 Task: Search one way flight ticket for 1 adult, 5 children, 2 infants in seat and 1 infant on lap in first from Fort Wayne: Fort Wayne International Airport to Raleigh: Raleigh-durham International Airport on 8-5-2023. Choice of flights is Singapure airlines. Number of bags: 1 checked bag. Price is upto 35000. Outbound departure time preference is 18:00.
Action: Mouse moved to (380, 348)
Screenshot: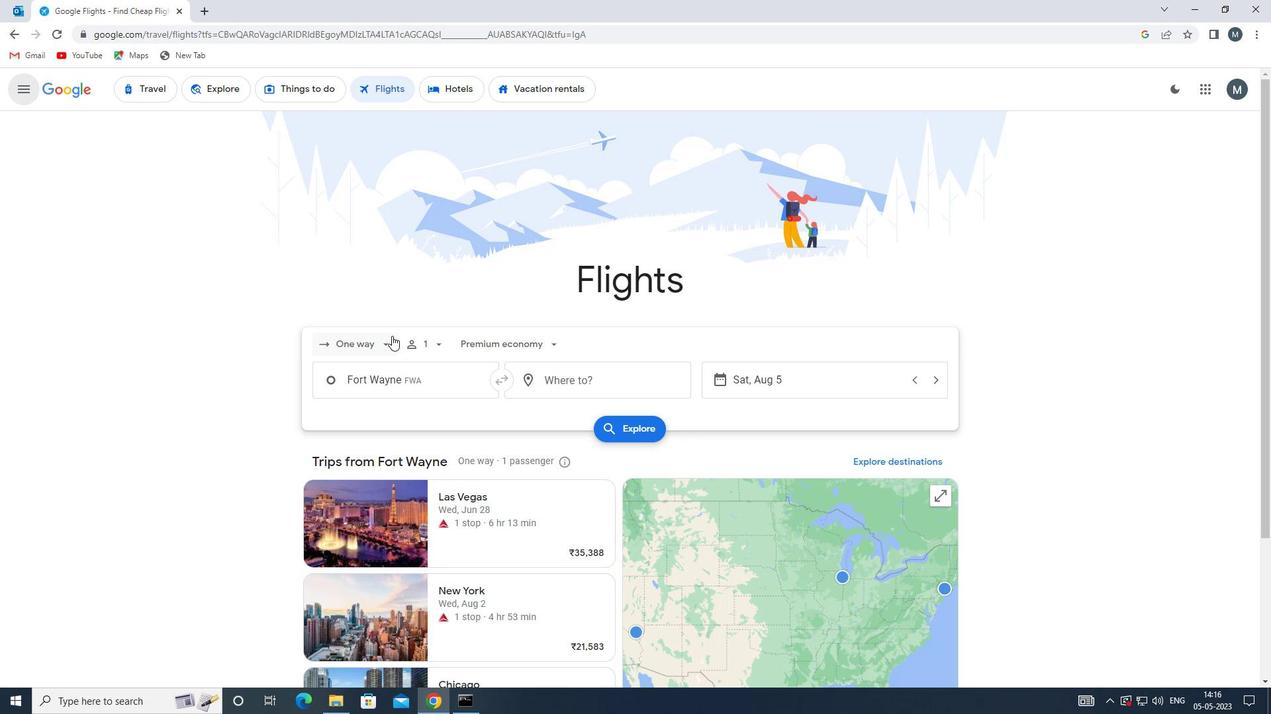 
Action: Mouse pressed left at (380, 348)
Screenshot: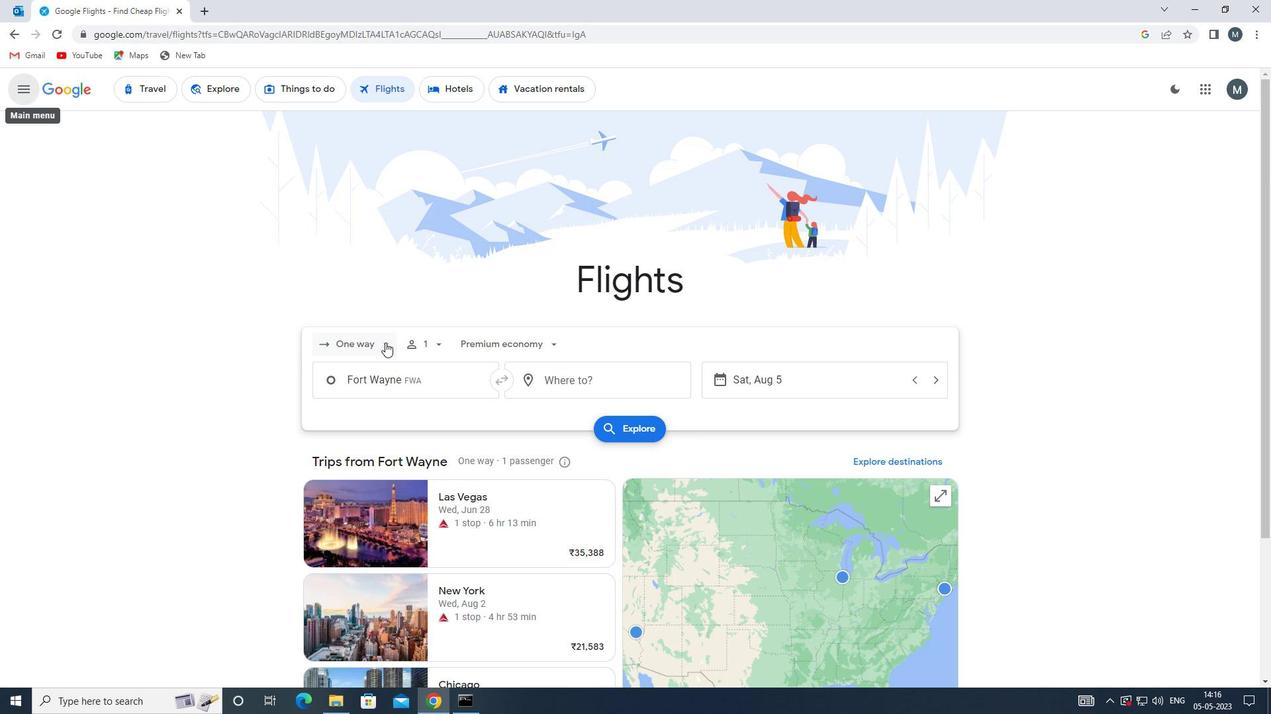 
Action: Mouse moved to (387, 411)
Screenshot: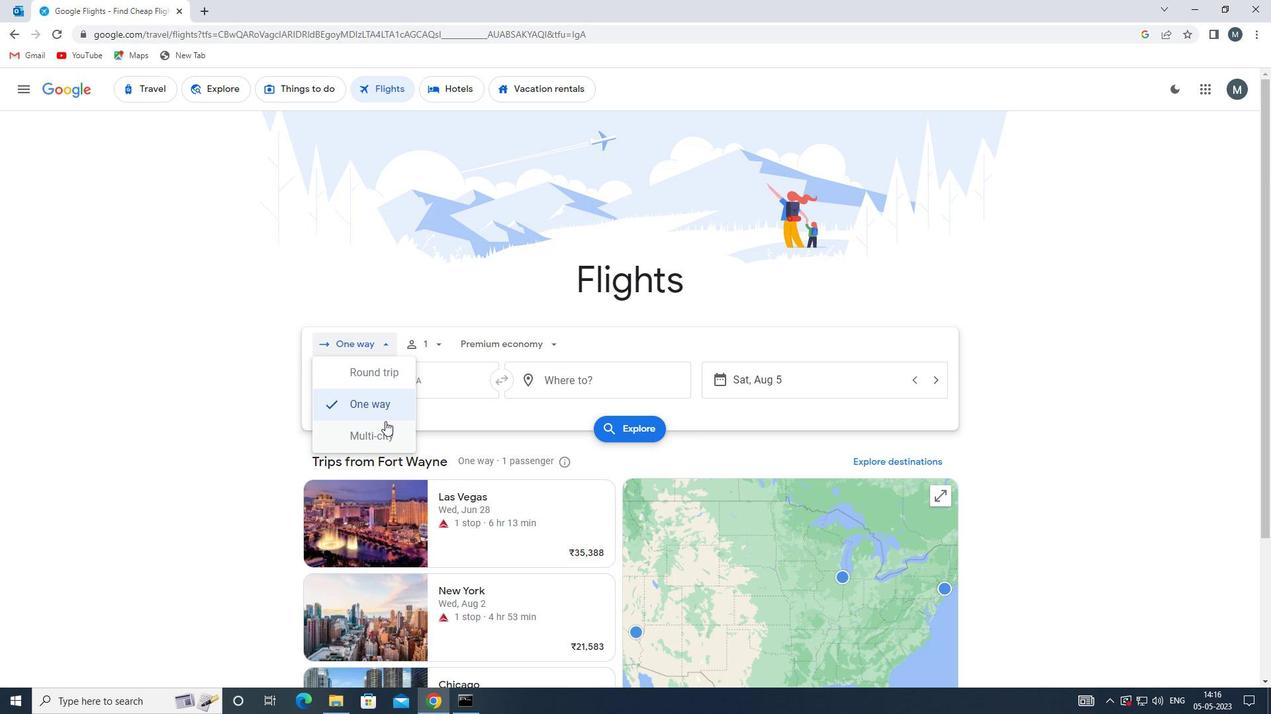 
Action: Mouse pressed left at (387, 411)
Screenshot: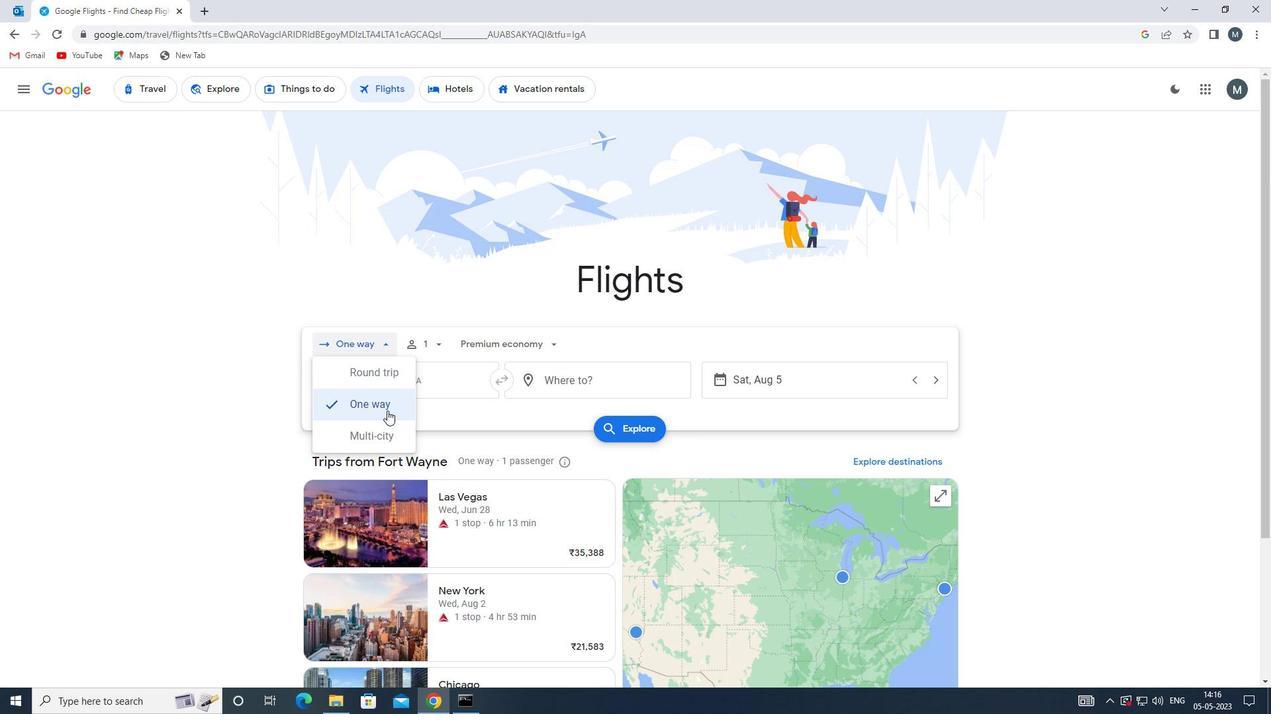 
Action: Mouse moved to (432, 345)
Screenshot: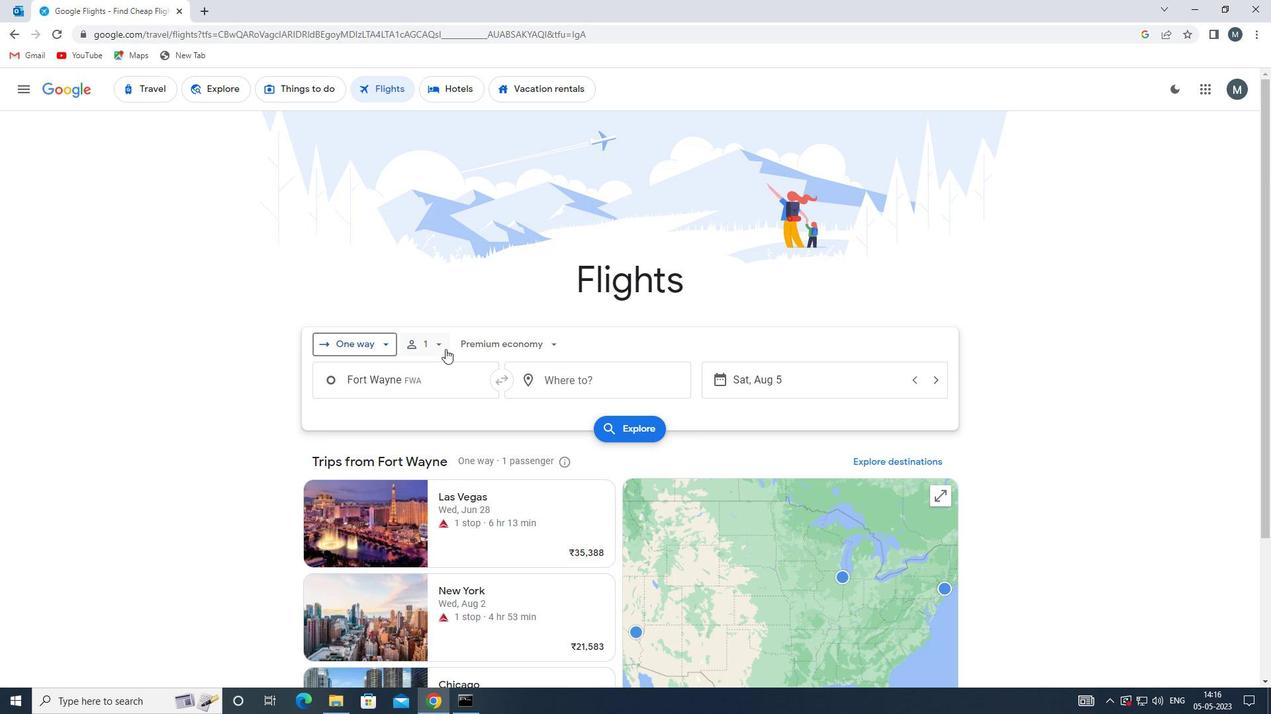 
Action: Mouse pressed left at (432, 345)
Screenshot: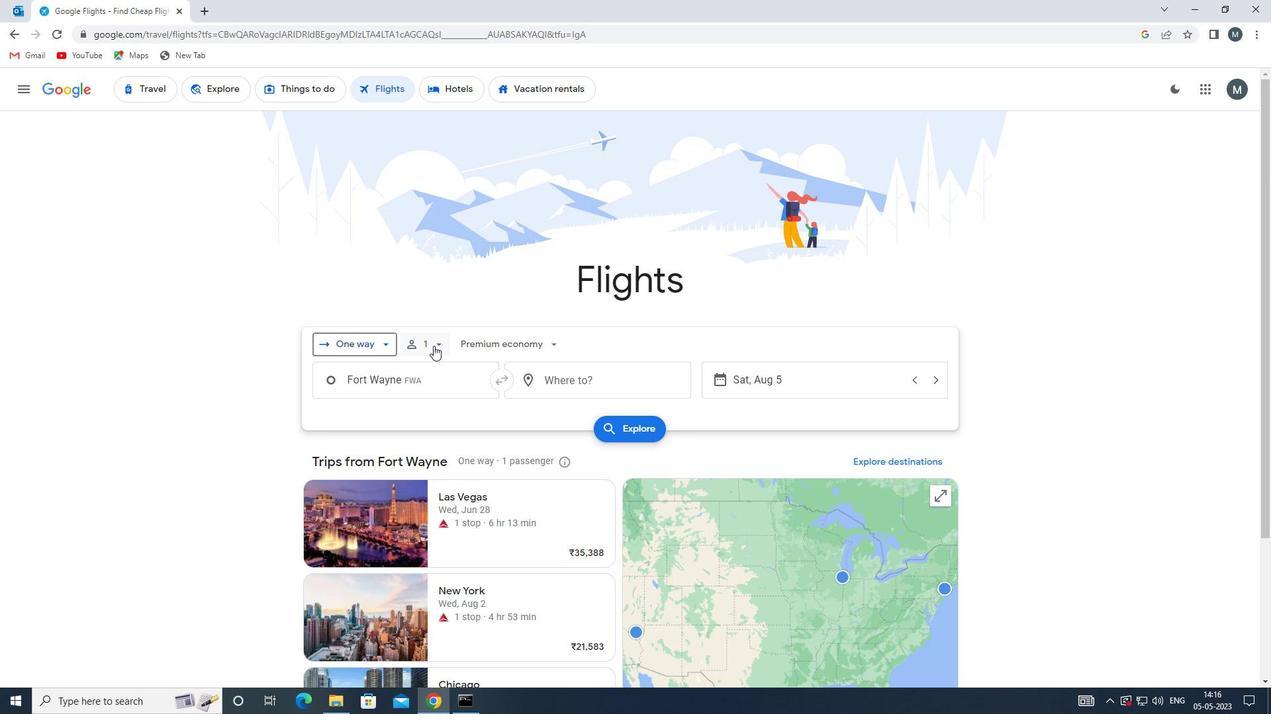 
Action: Mouse moved to (541, 414)
Screenshot: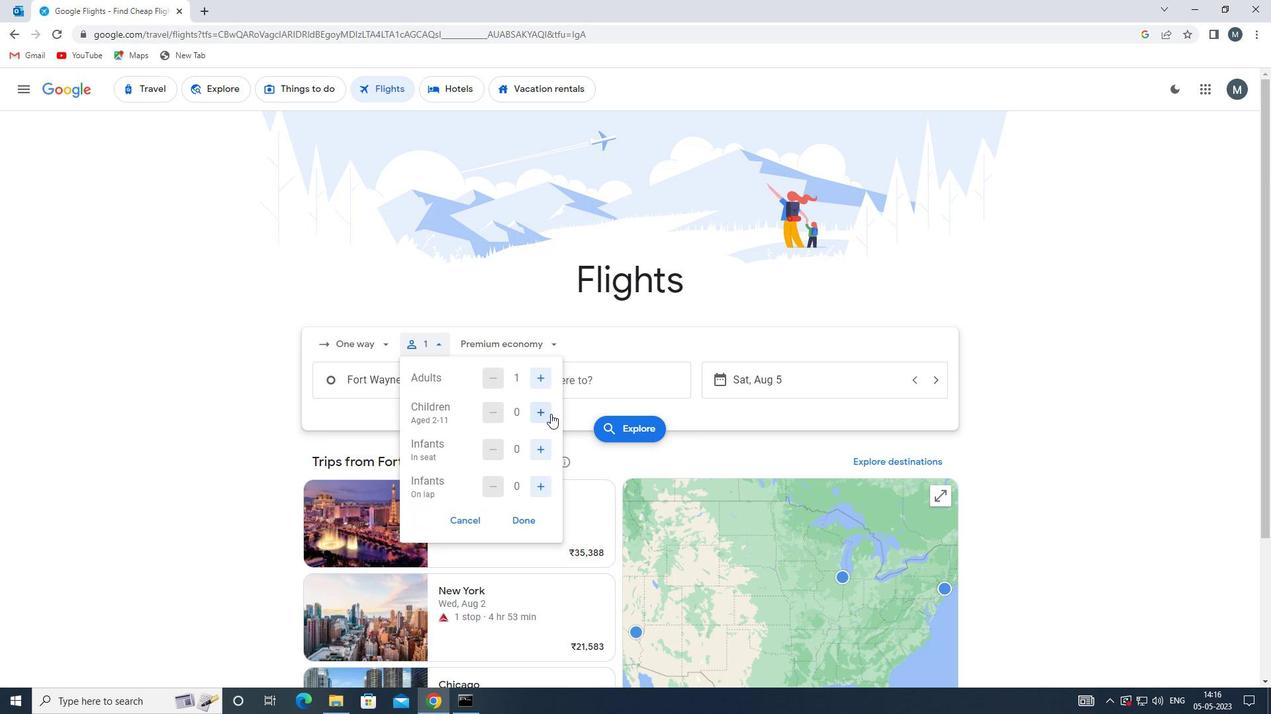 
Action: Mouse pressed left at (541, 414)
Screenshot: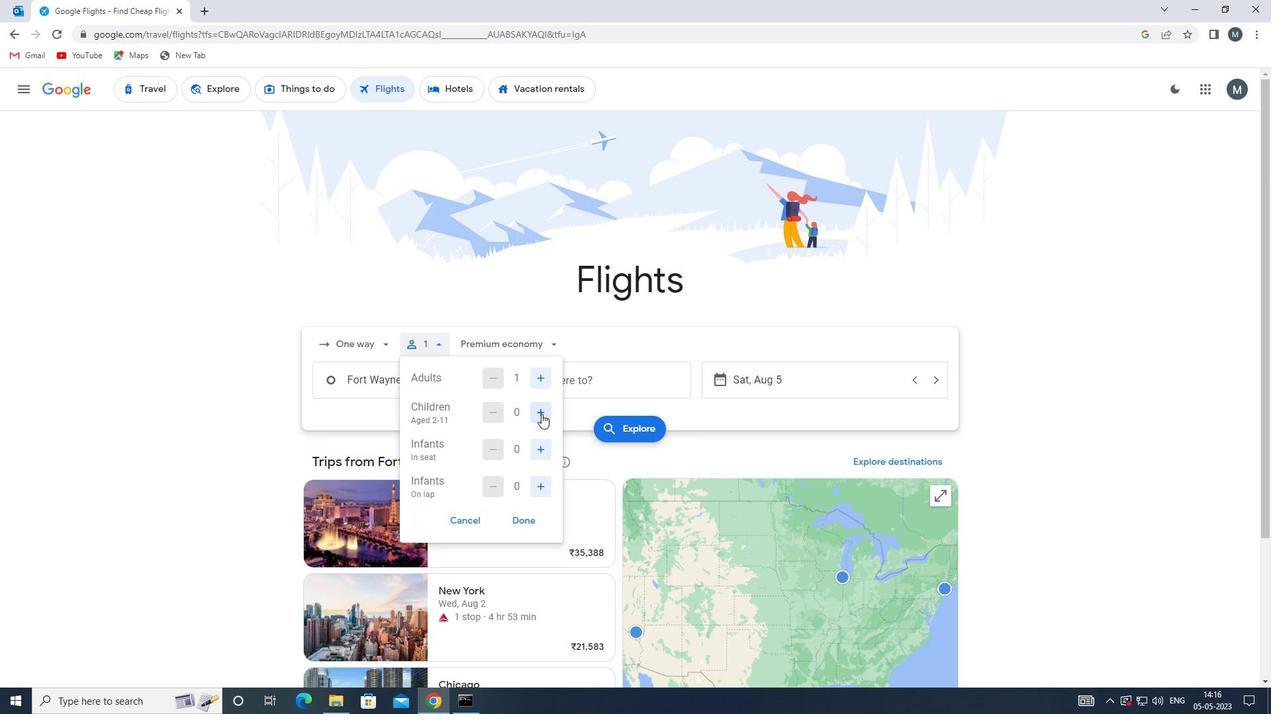 
Action: Mouse pressed left at (541, 414)
Screenshot: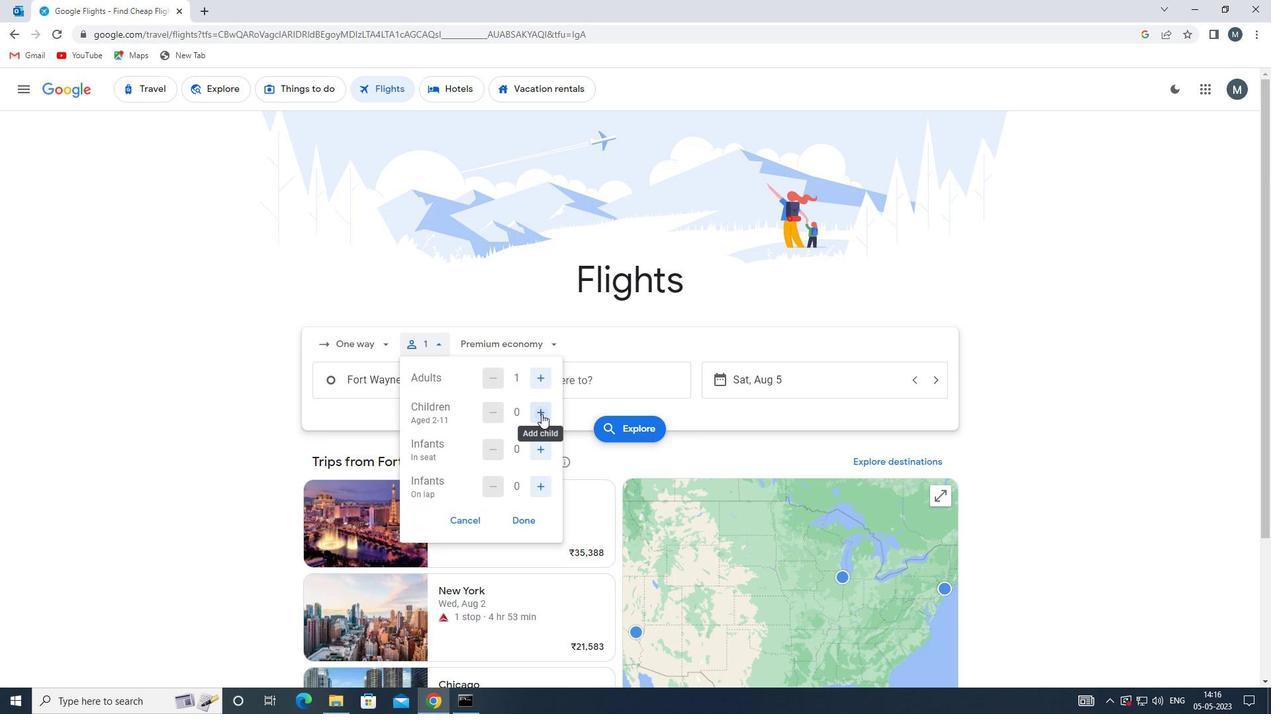 
Action: Mouse pressed left at (541, 414)
Screenshot: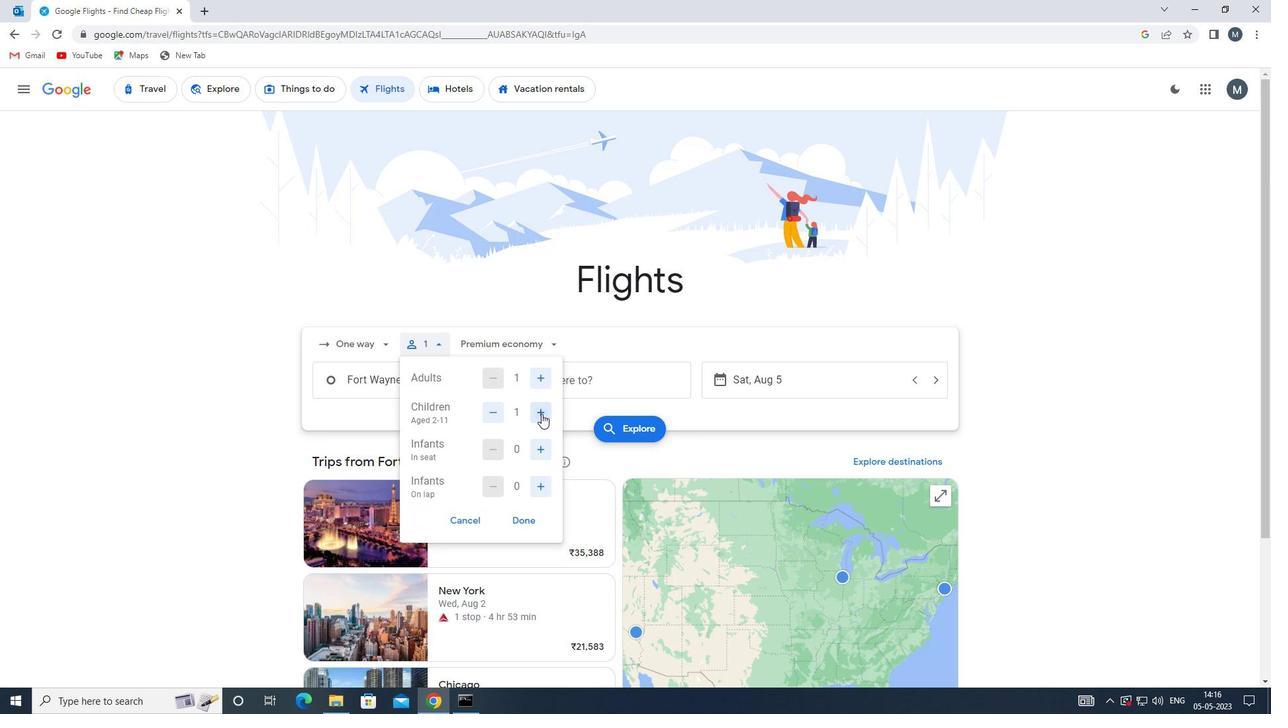 
Action: Mouse pressed left at (541, 414)
Screenshot: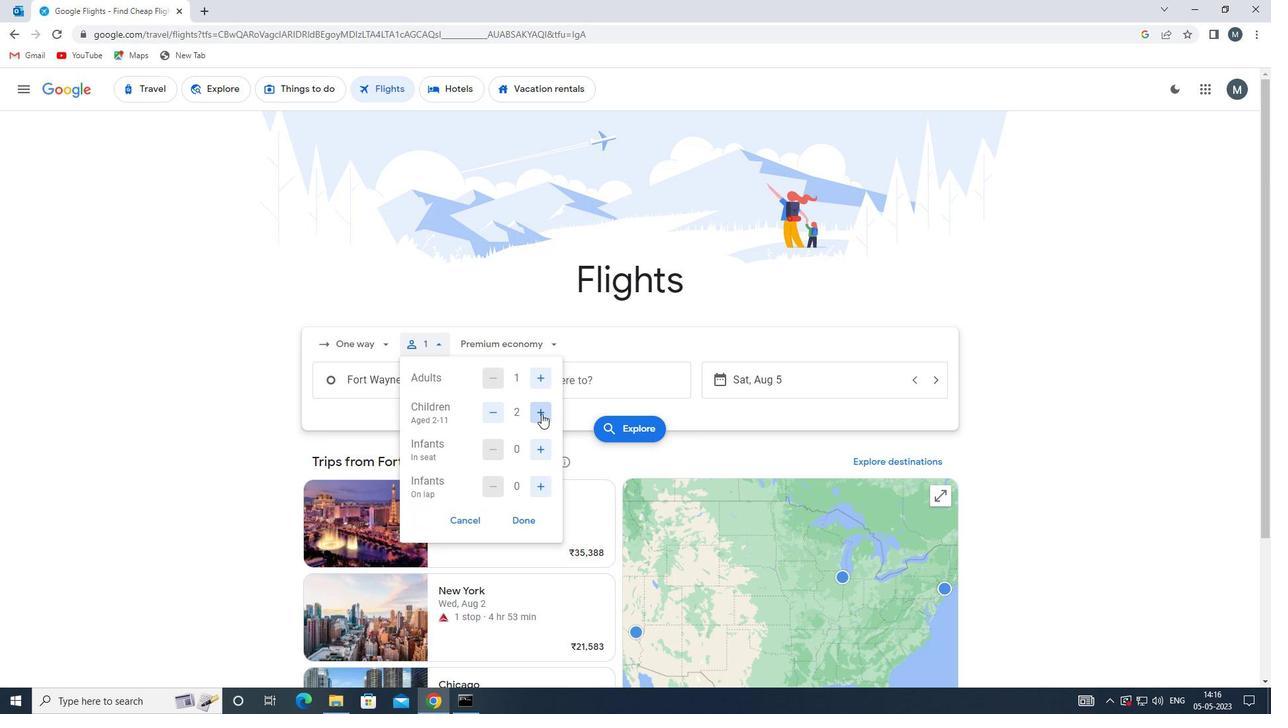 
Action: Mouse pressed left at (541, 414)
Screenshot: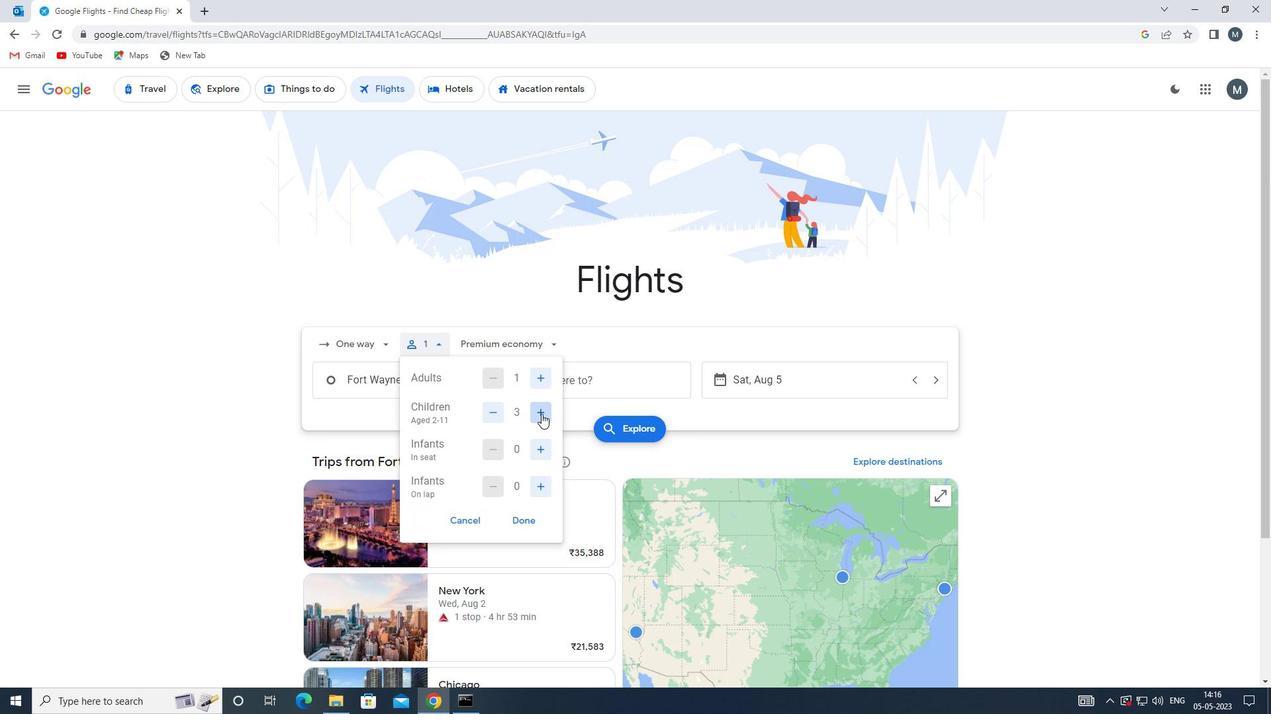 
Action: Mouse moved to (542, 444)
Screenshot: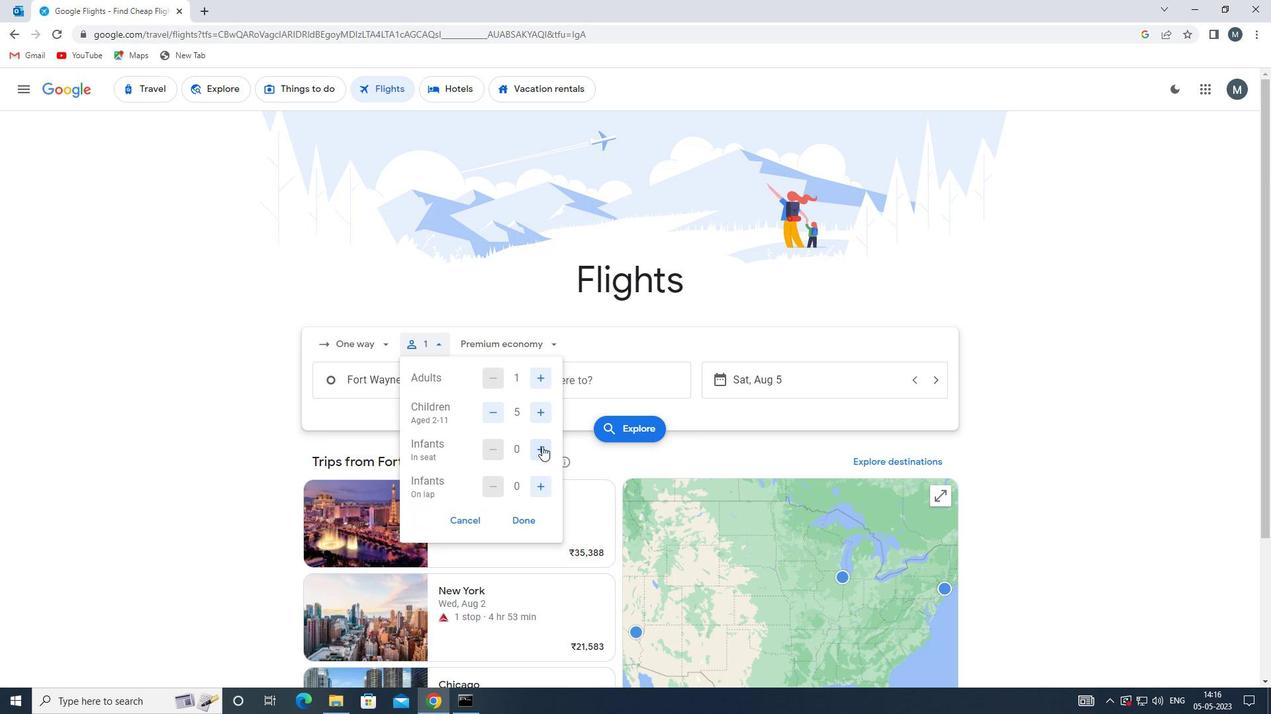 
Action: Mouse pressed left at (542, 444)
Screenshot: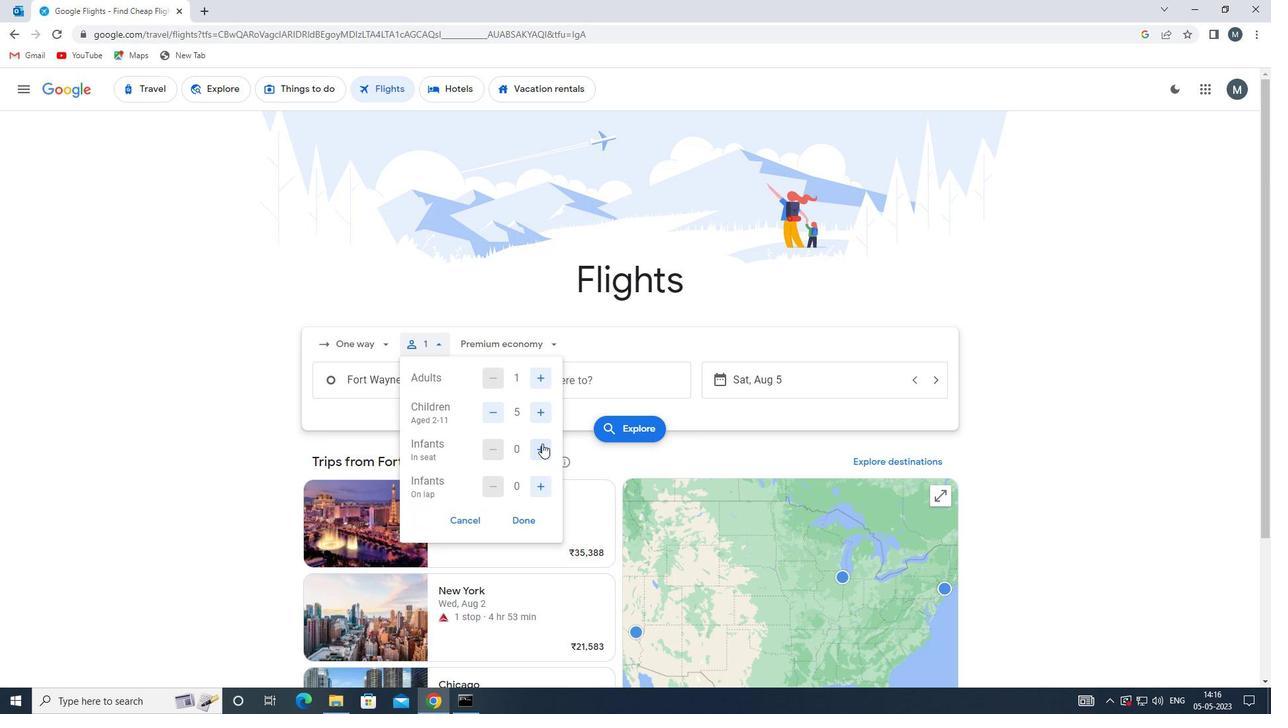 
Action: Mouse pressed left at (542, 444)
Screenshot: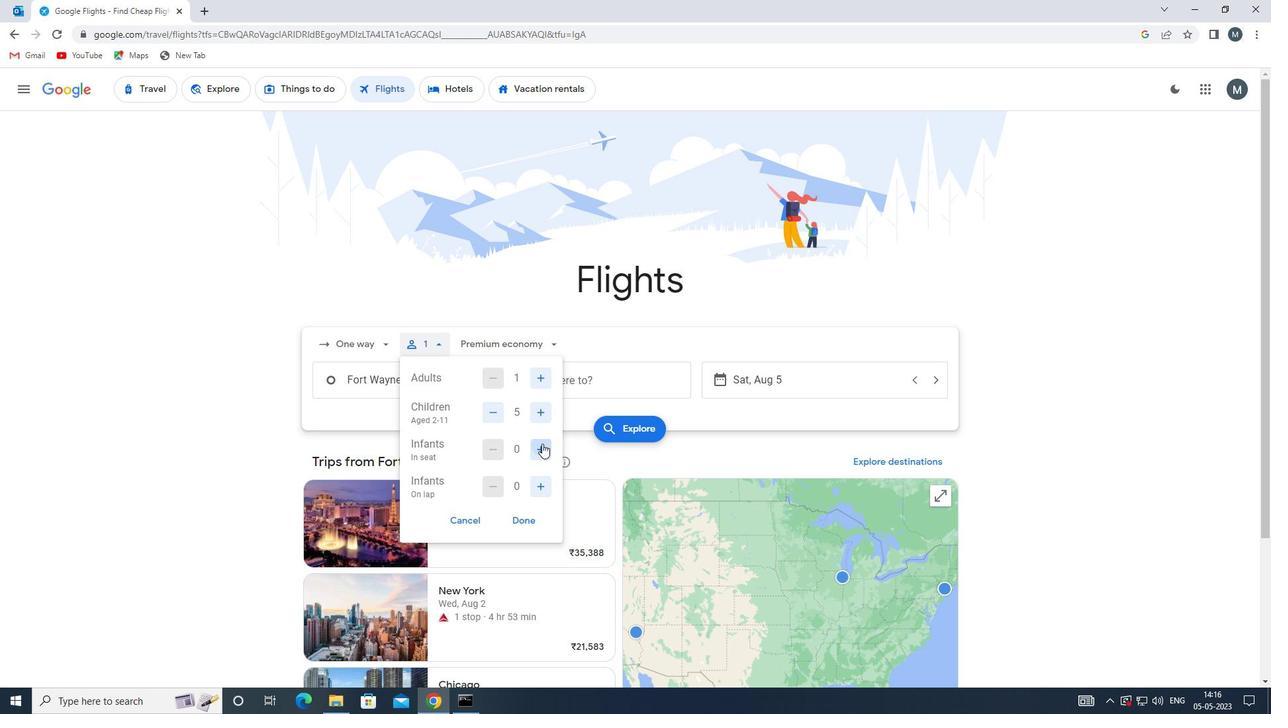 
Action: Mouse moved to (544, 485)
Screenshot: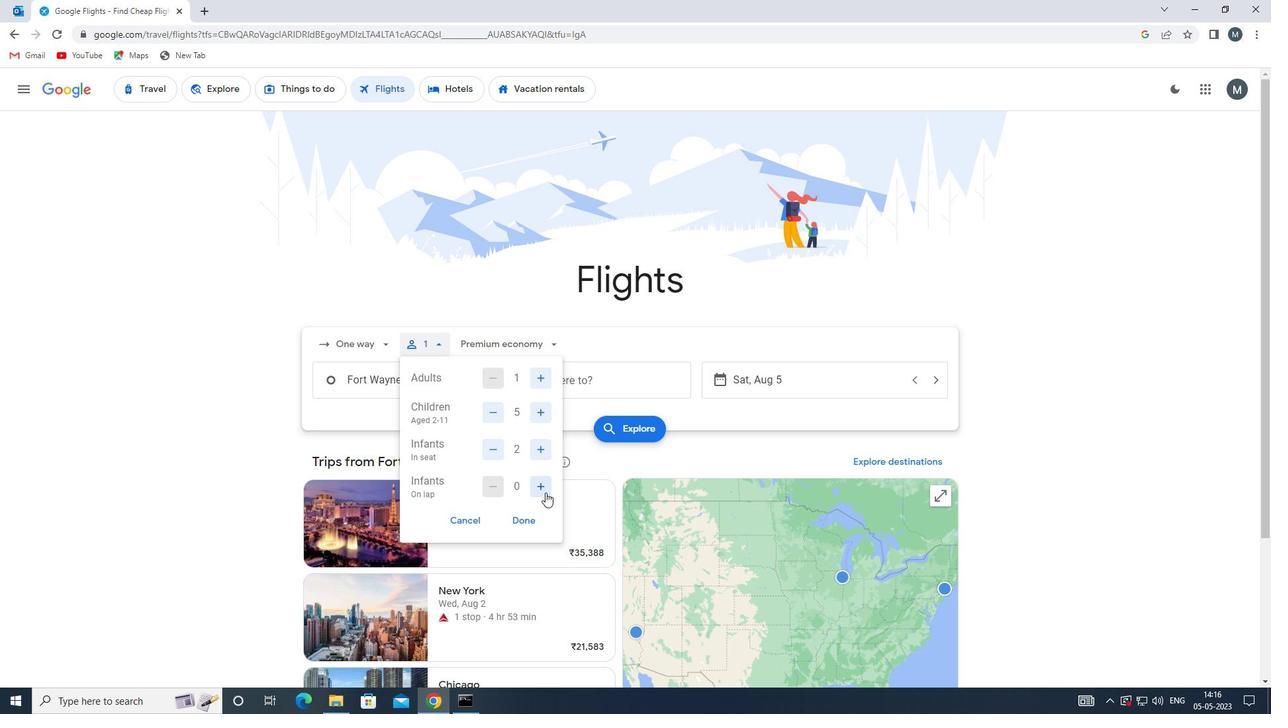 
Action: Mouse pressed left at (544, 485)
Screenshot: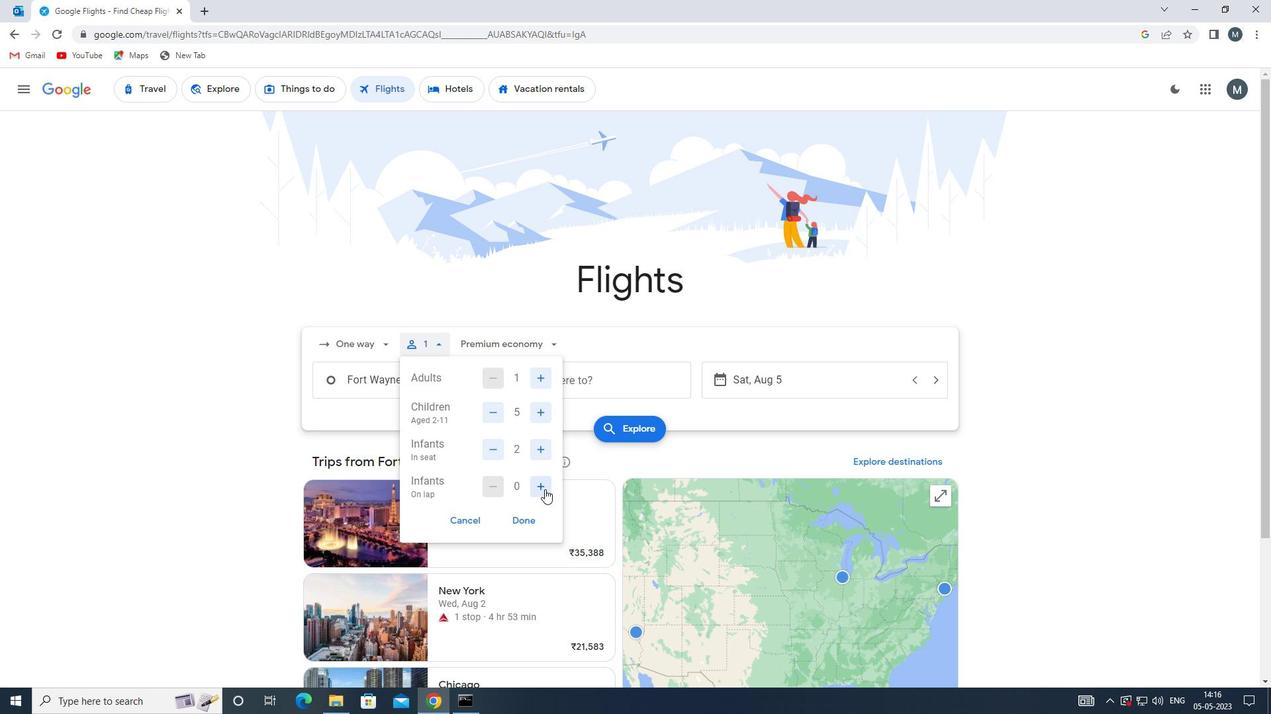 
Action: Mouse moved to (494, 454)
Screenshot: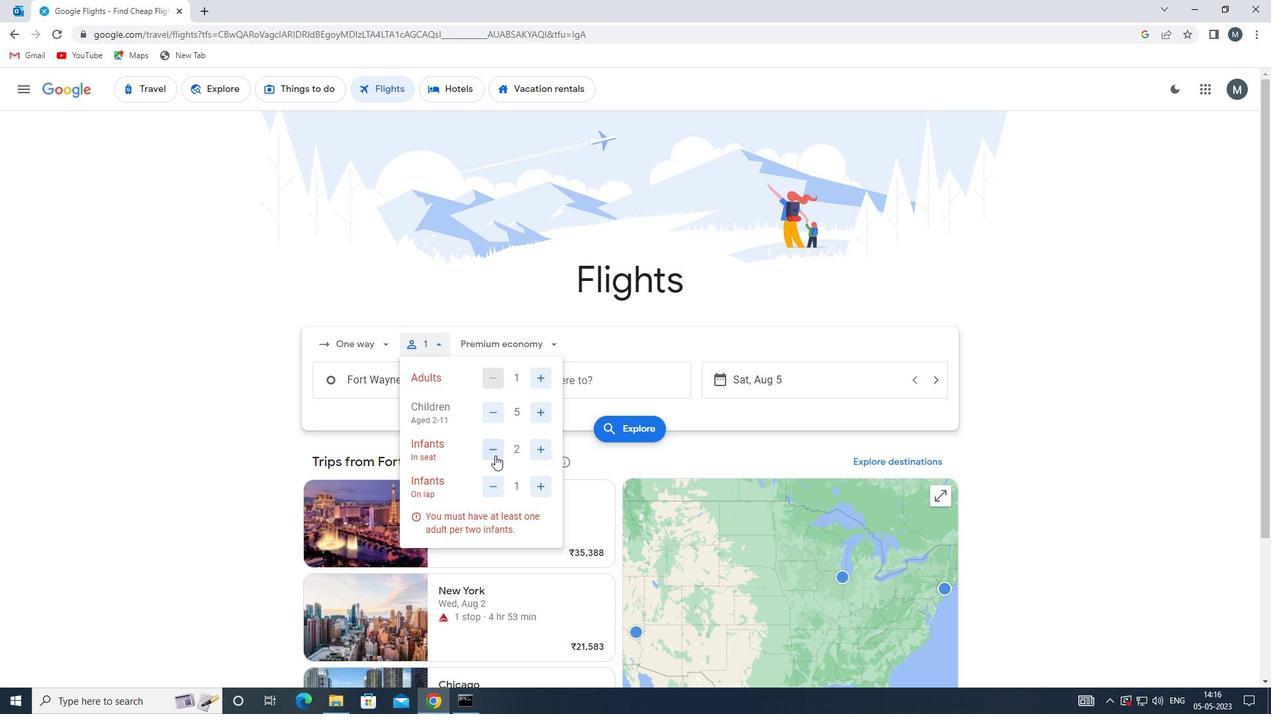
Action: Mouse pressed left at (494, 454)
Screenshot: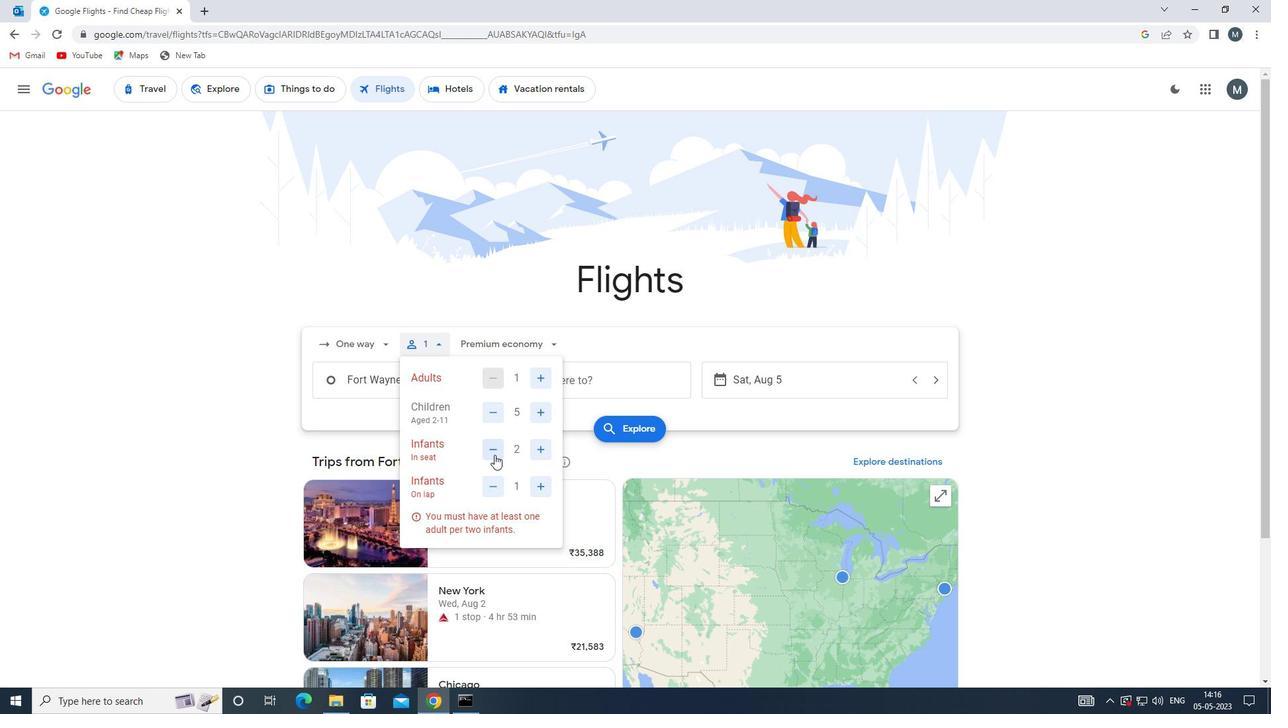 
Action: Mouse moved to (521, 518)
Screenshot: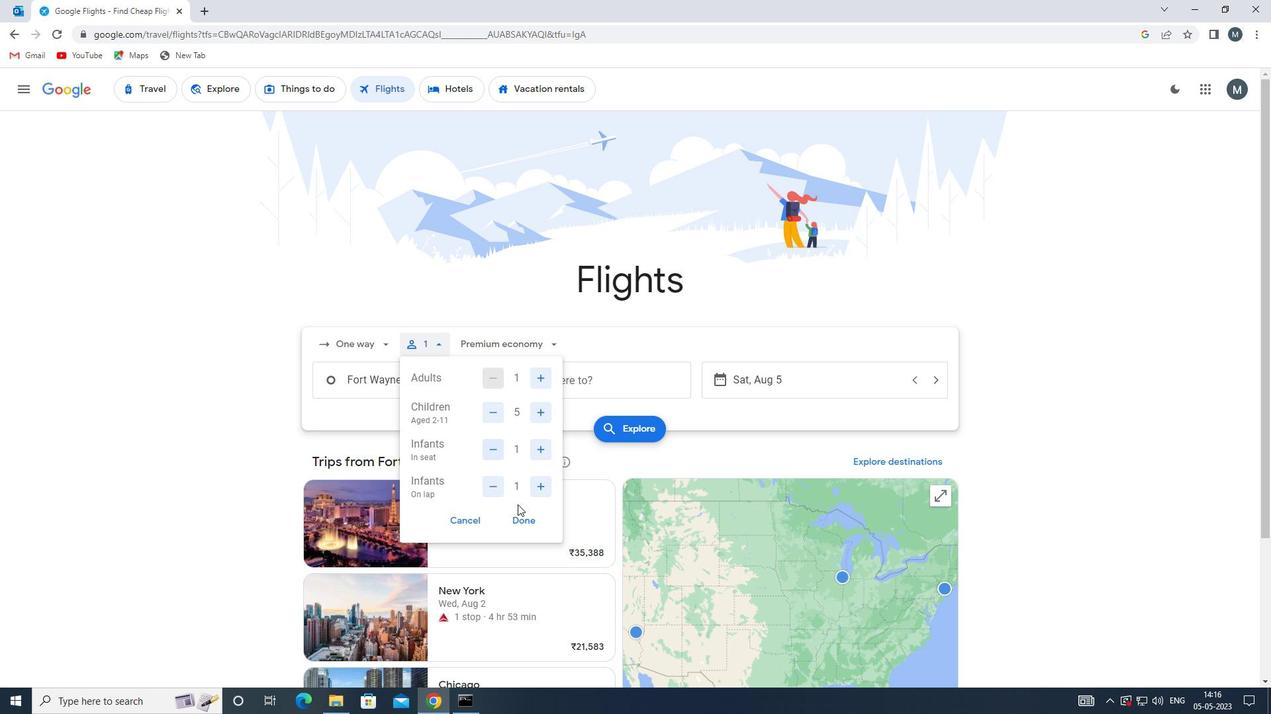 
Action: Mouse pressed left at (521, 518)
Screenshot: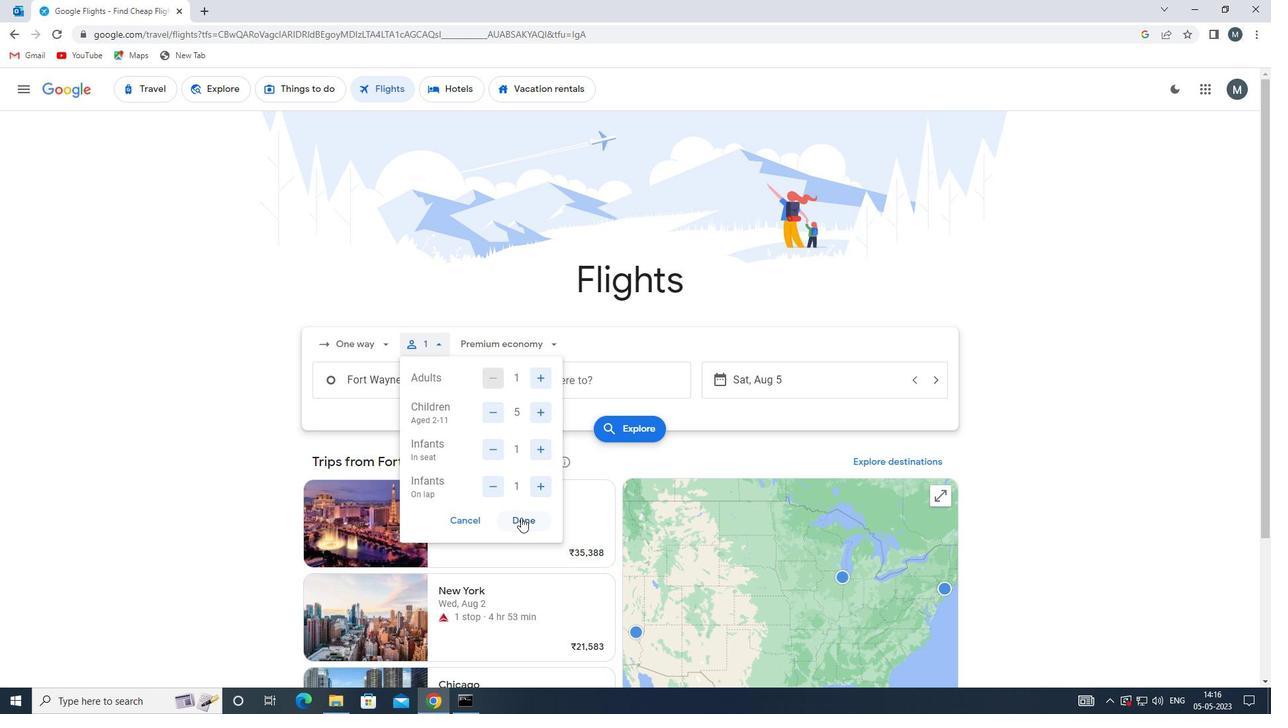 
Action: Mouse moved to (511, 349)
Screenshot: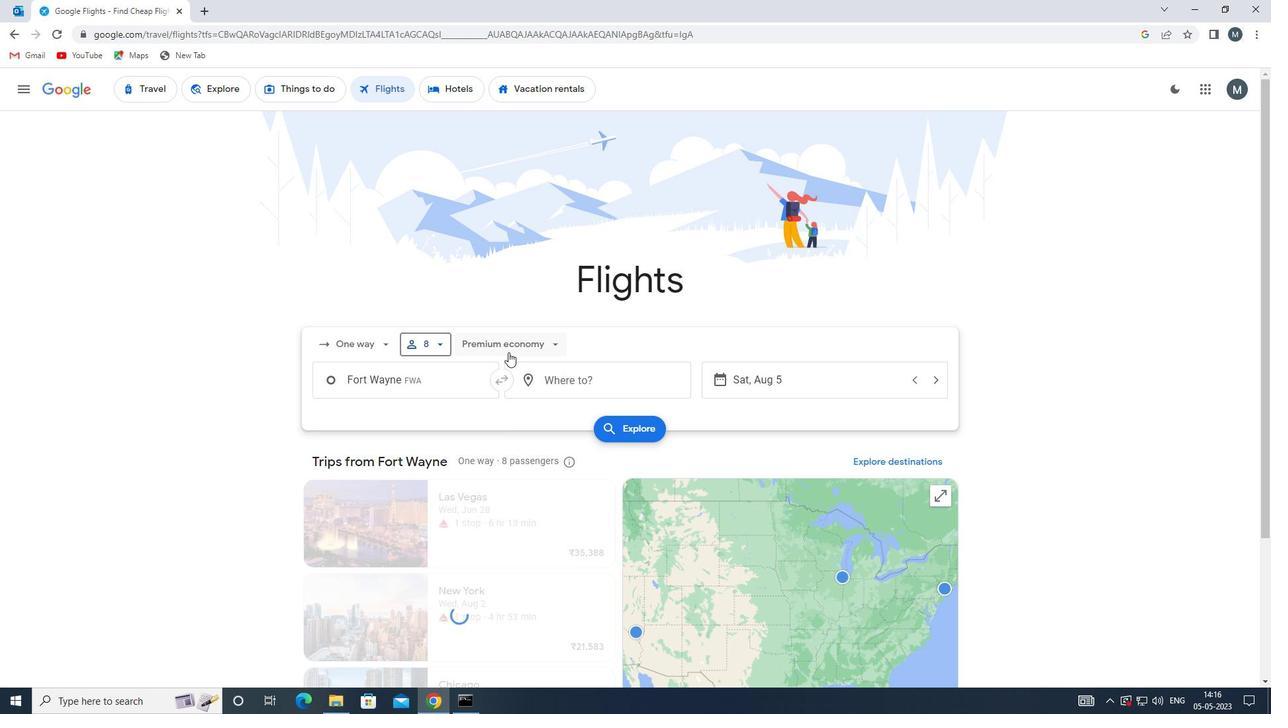 
Action: Mouse pressed left at (511, 349)
Screenshot: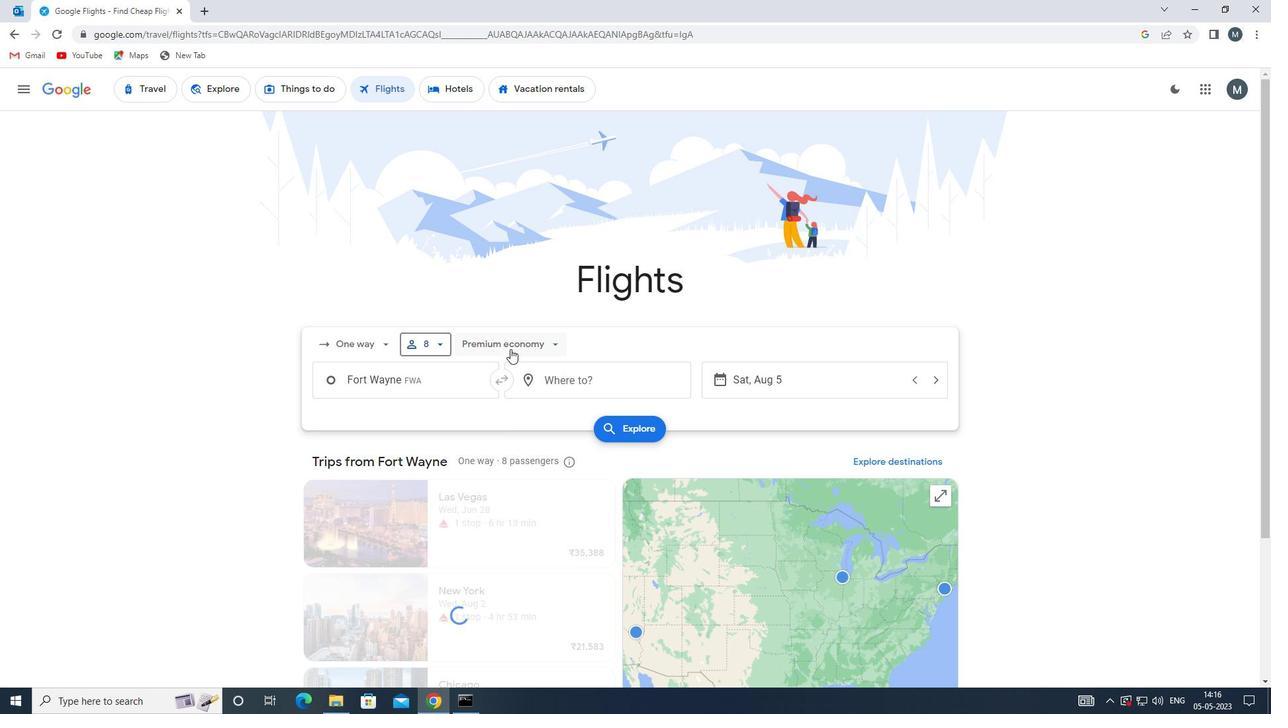 
Action: Mouse moved to (511, 466)
Screenshot: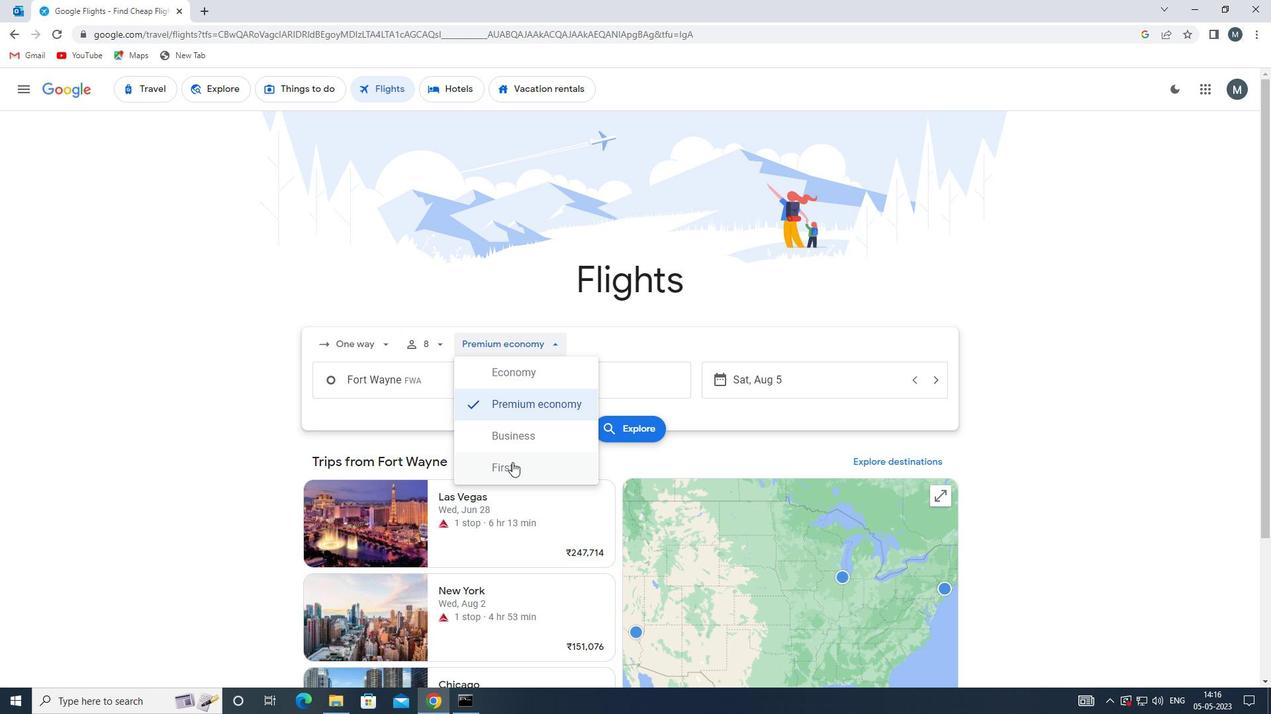 
Action: Mouse pressed left at (511, 466)
Screenshot: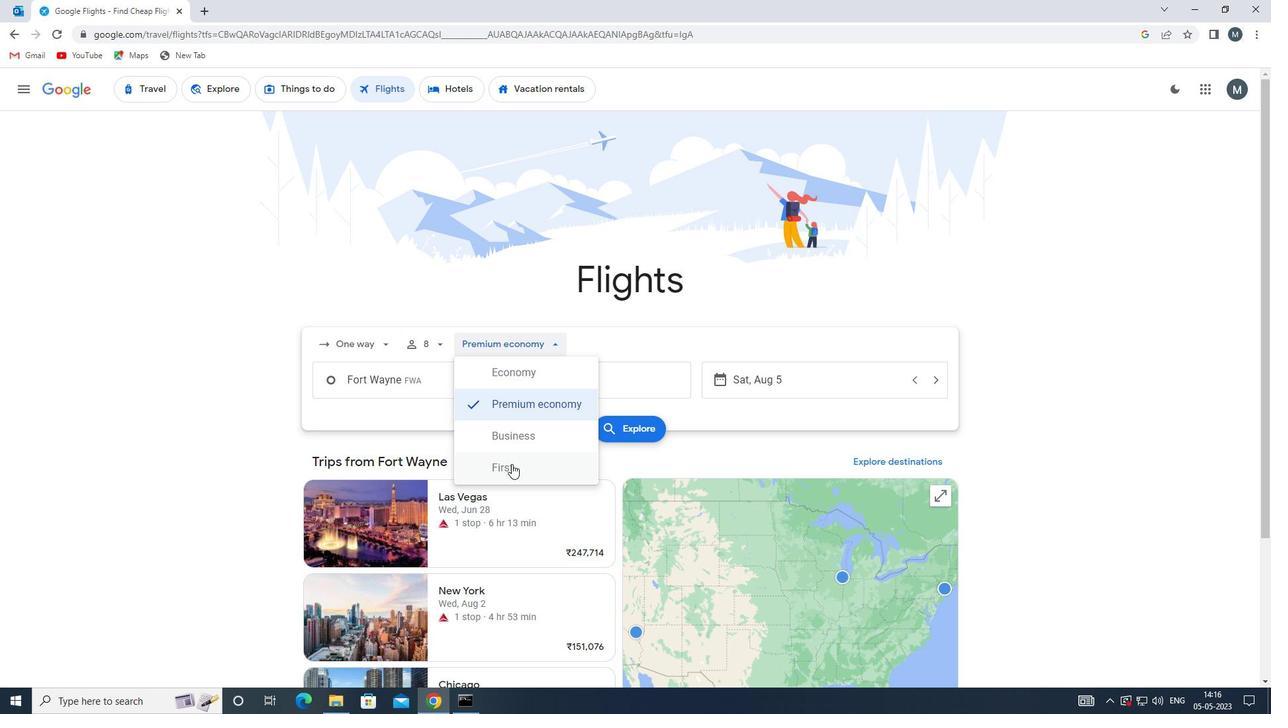 
Action: Mouse moved to (449, 387)
Screenshot: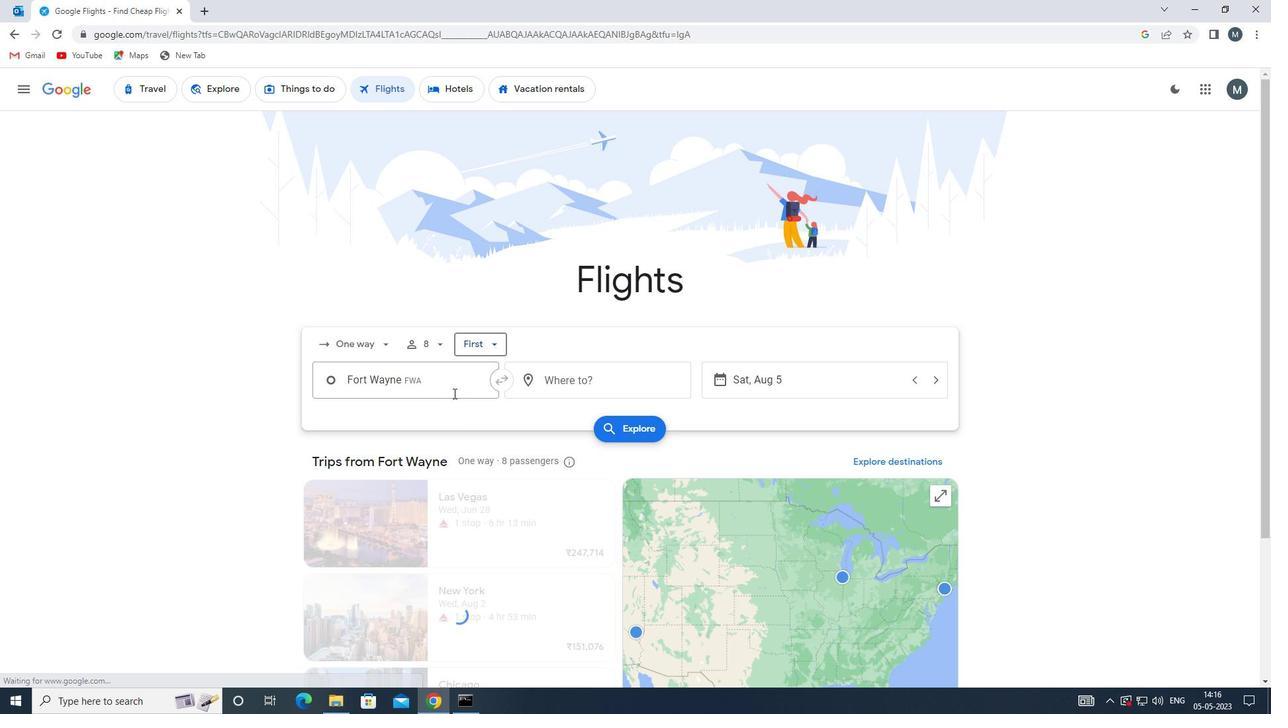 
Action: Mouse pressed left at (449, 387)
Screenshot: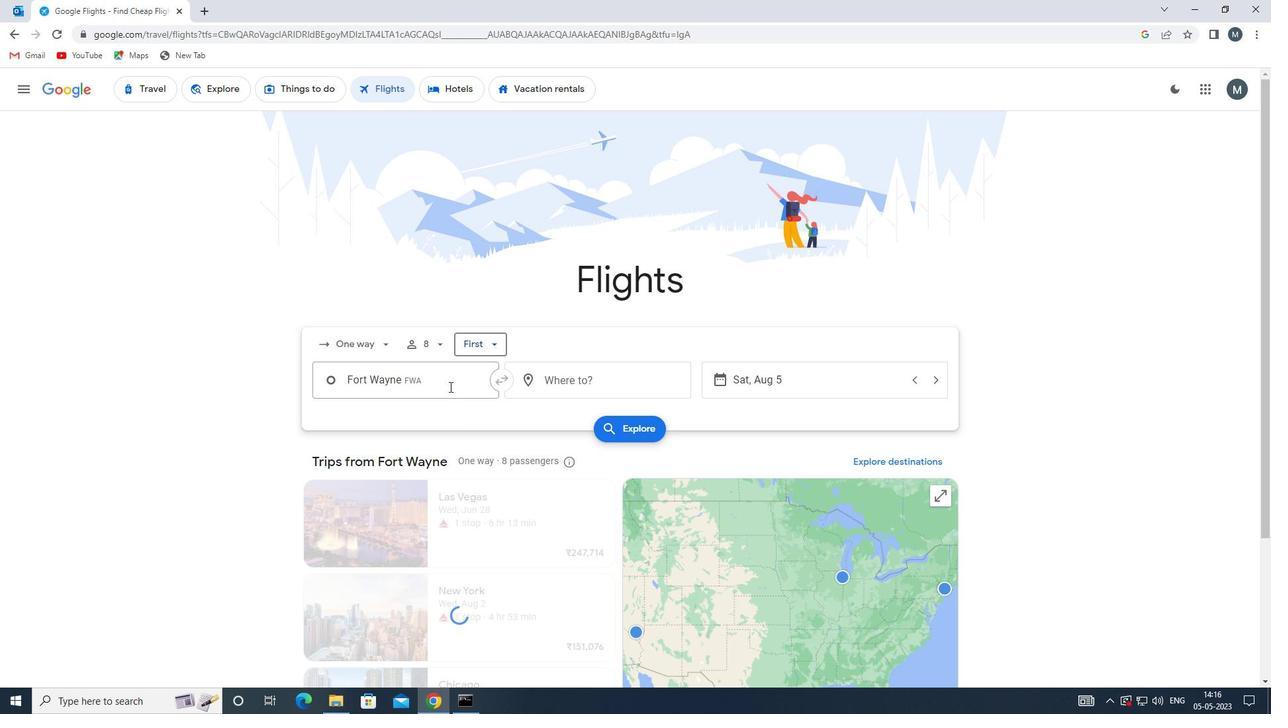 
Action: Key pressed fw
Screenshot: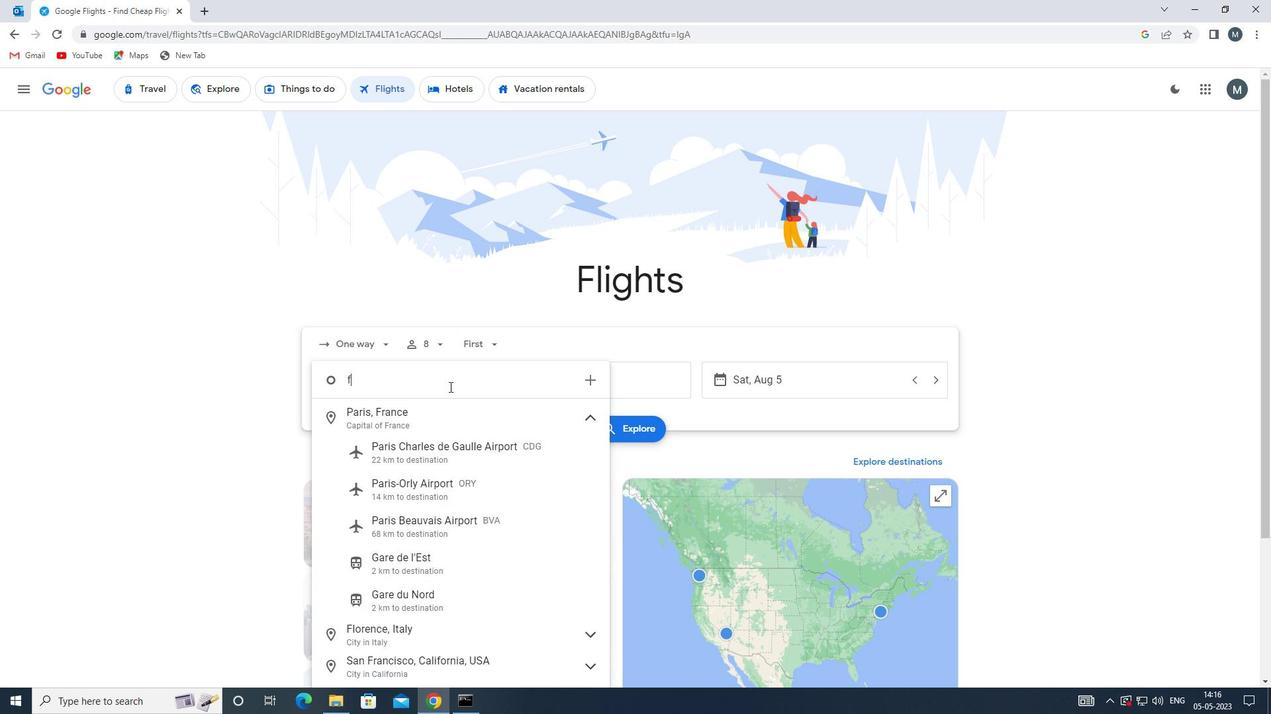 
Action: Mouse moved to (459, 417)
Screenshot: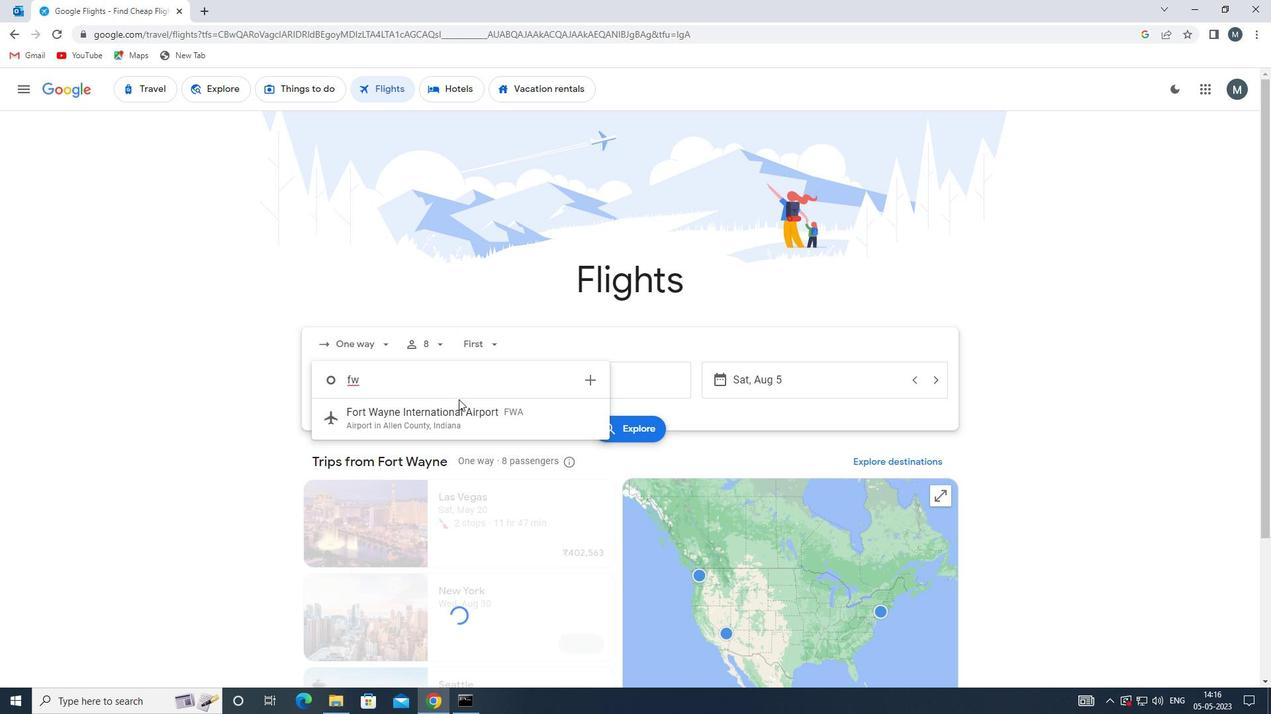 
Action: Mouse pressed left at (459, 417)
Screenshot: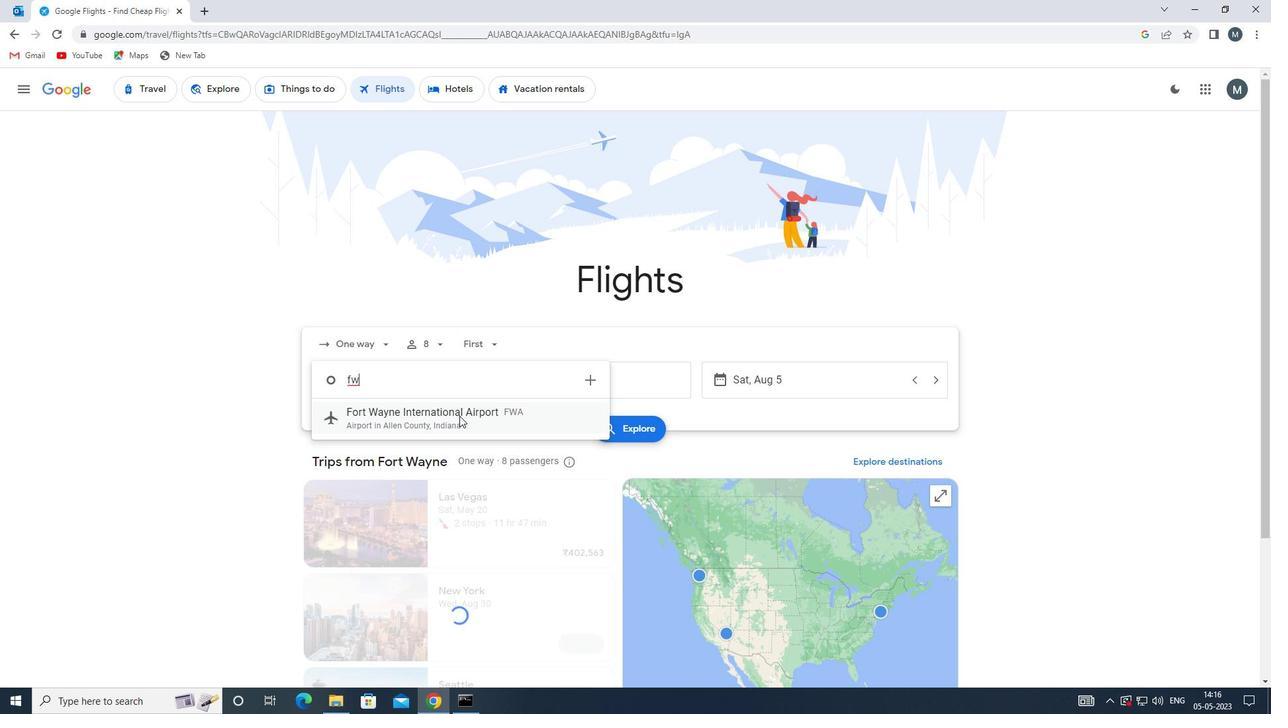
Action: Mouse moved to (586, 372)
Screenshot: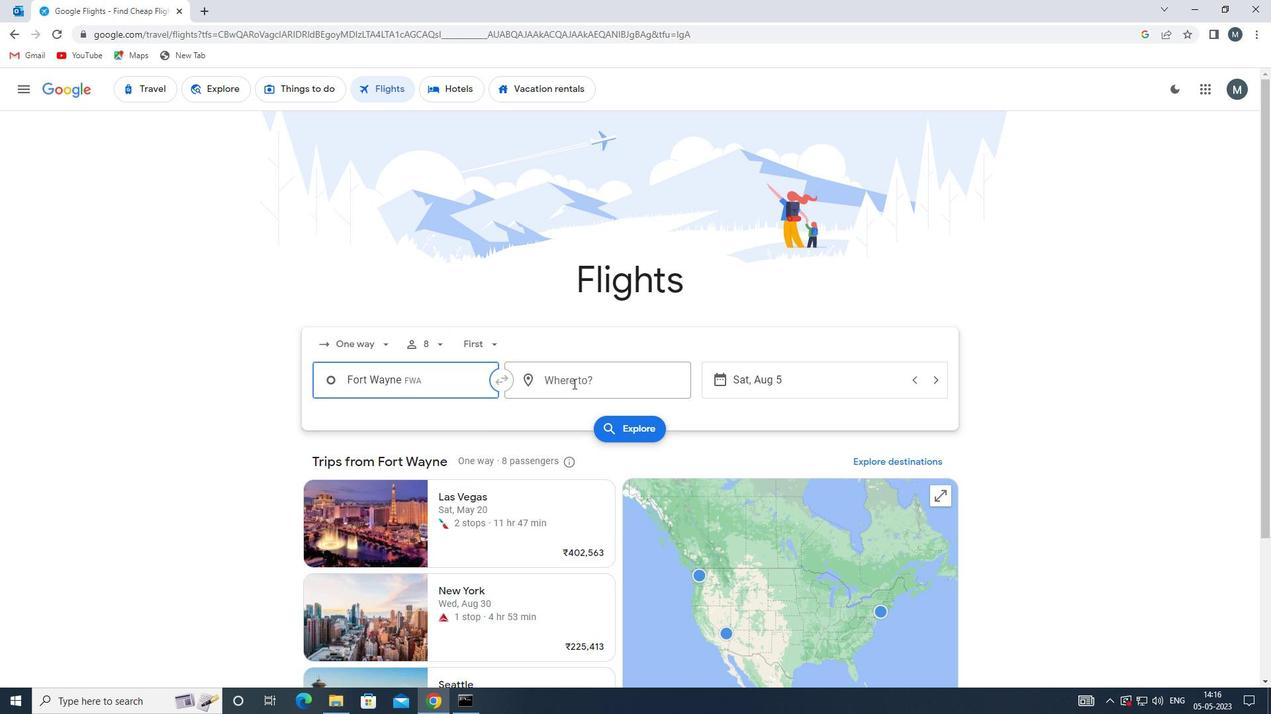 
Action: Mouse pressed left at (586, 372)
Screenshot: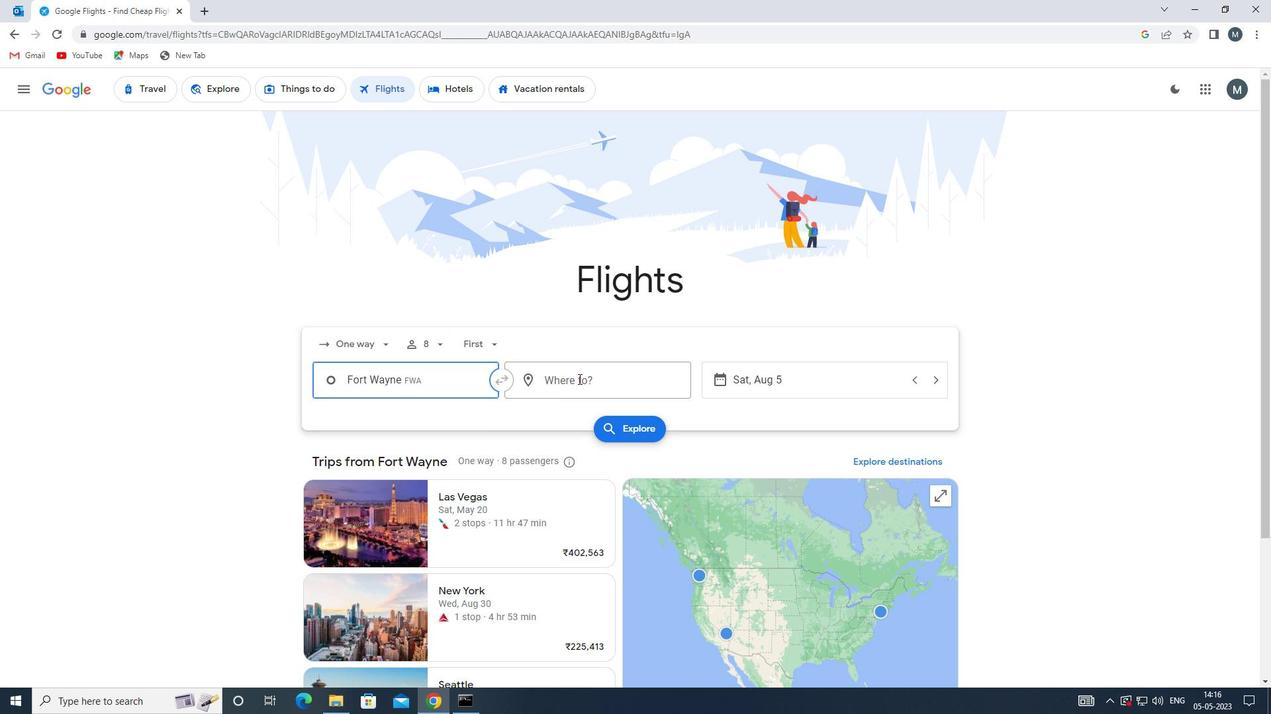 
Action: Mouse moved to (583, 372)
Screenshot: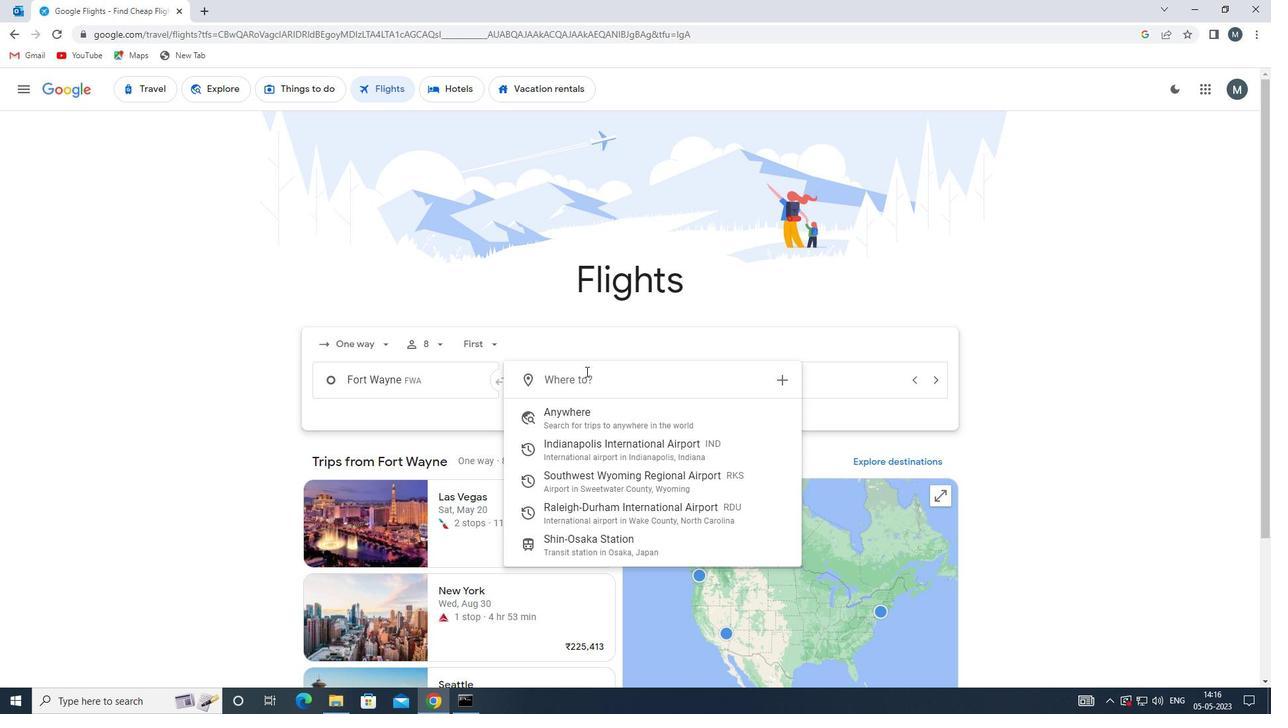
Action: Key pressed r
Screenshot: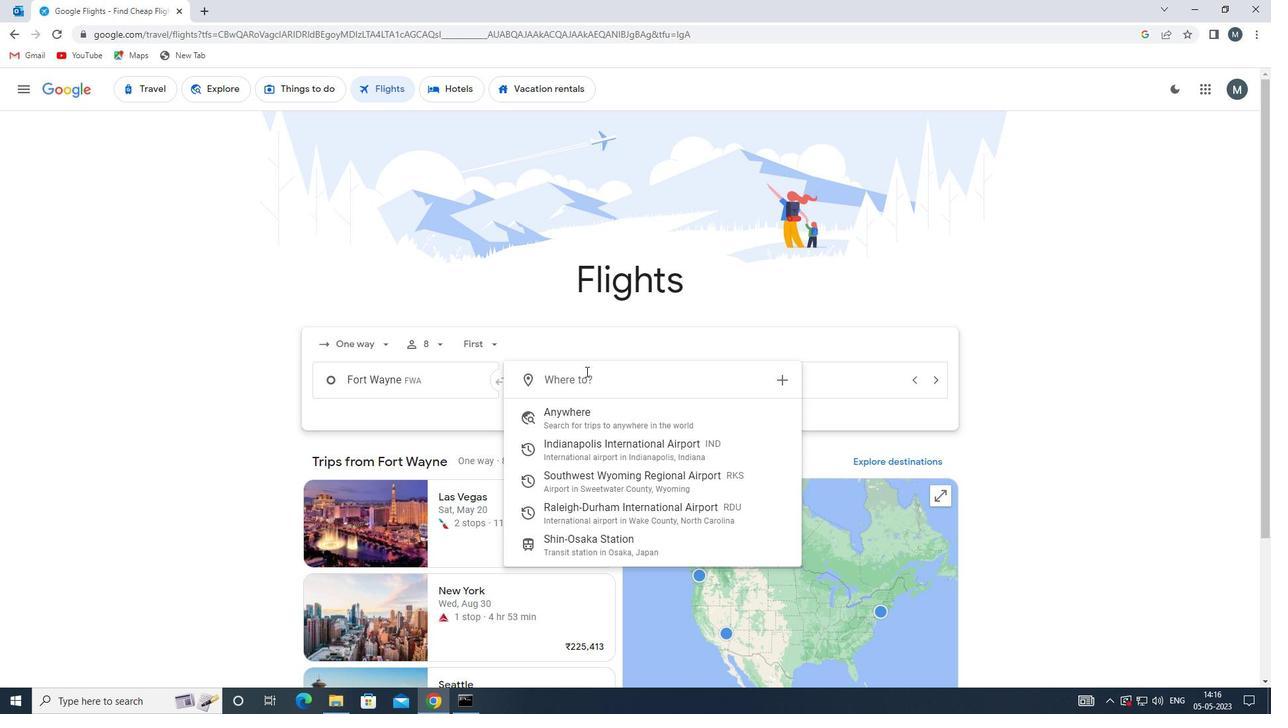 
Action: Mouse moved to (581, 372)
Screenshot: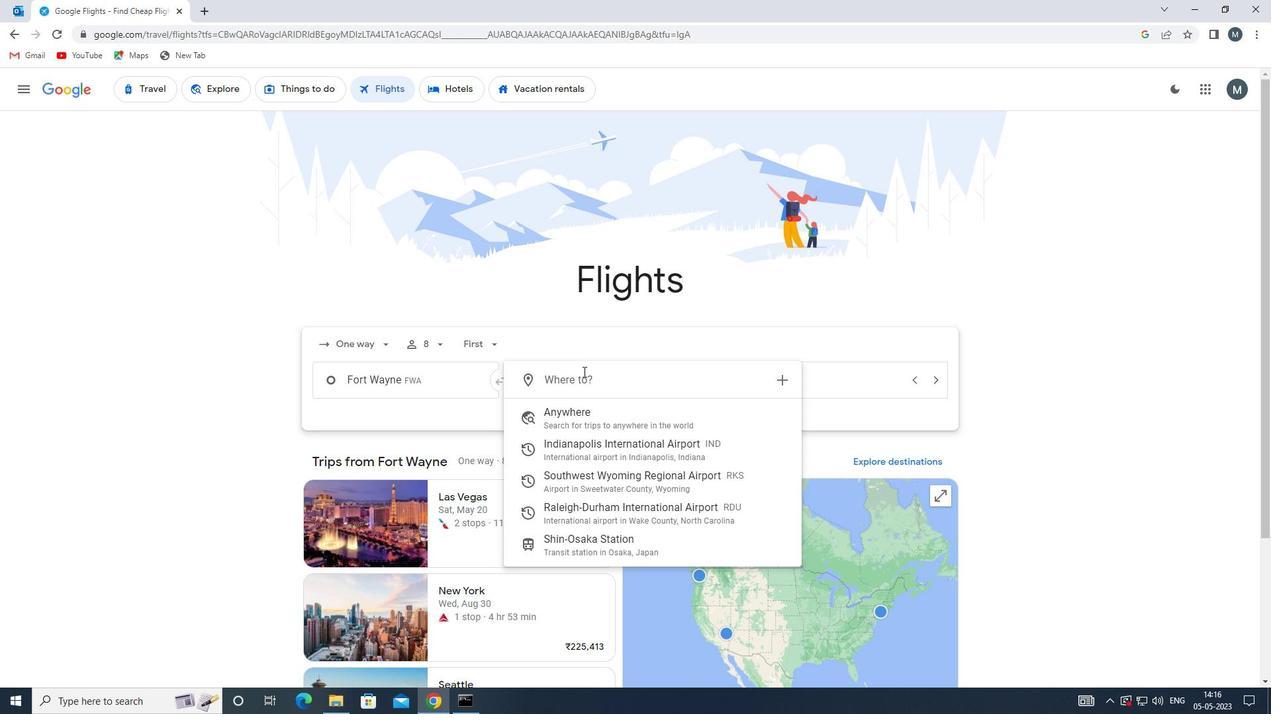 
Action: Key pressed du
Screenshot: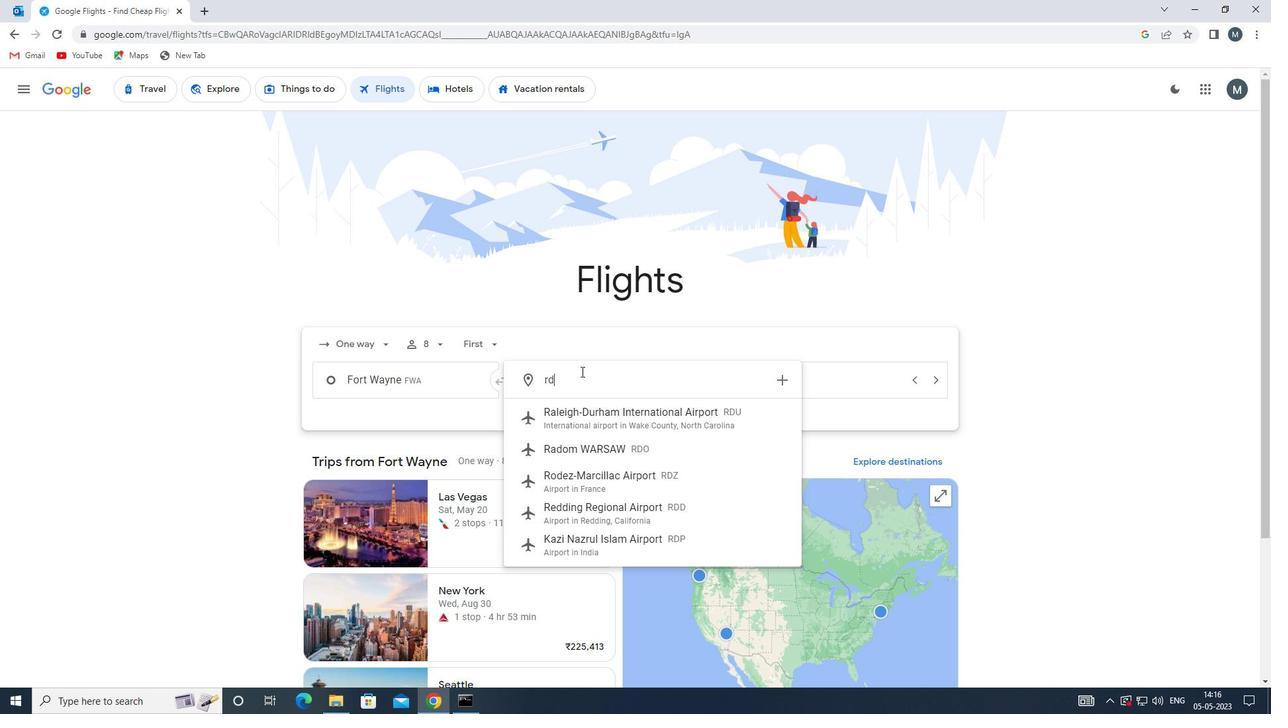 
Action: Mouse moved to (587, 423)
Screenshot: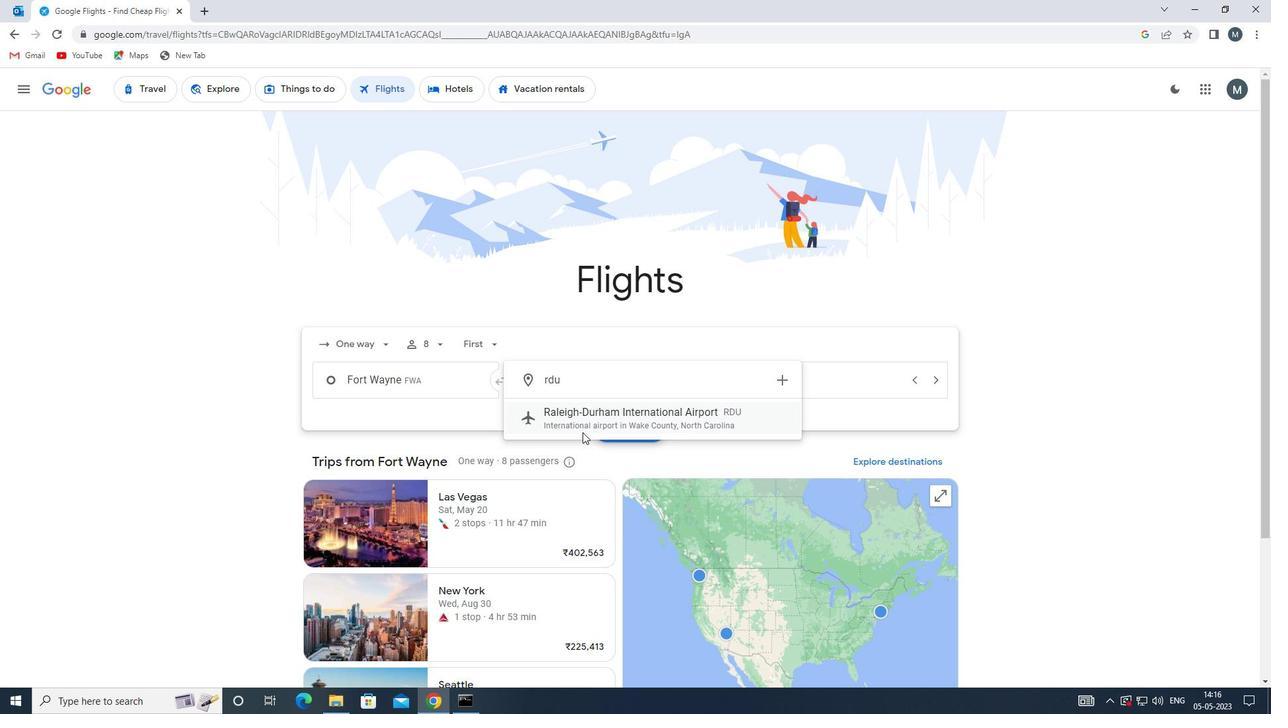 
Action: Mouse pressed left at (587, 423)
Screenshot: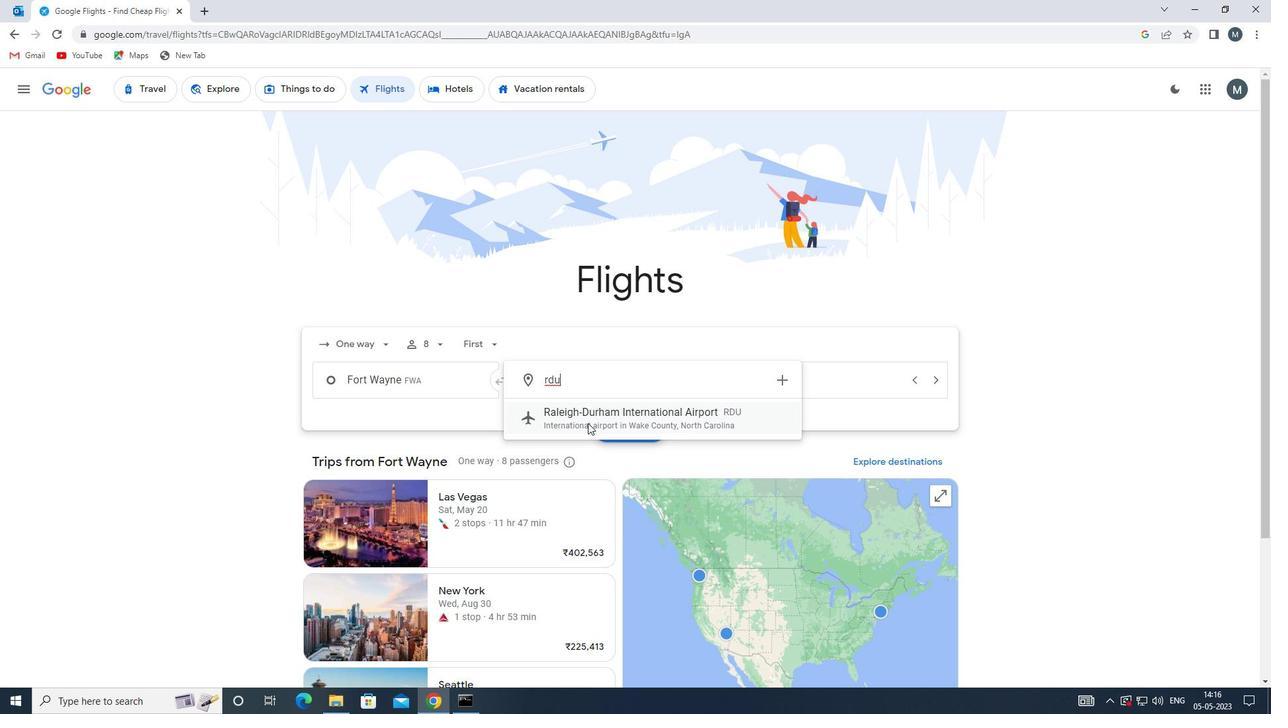 
Action: Mouse moved to (746, 385)
Screenshot: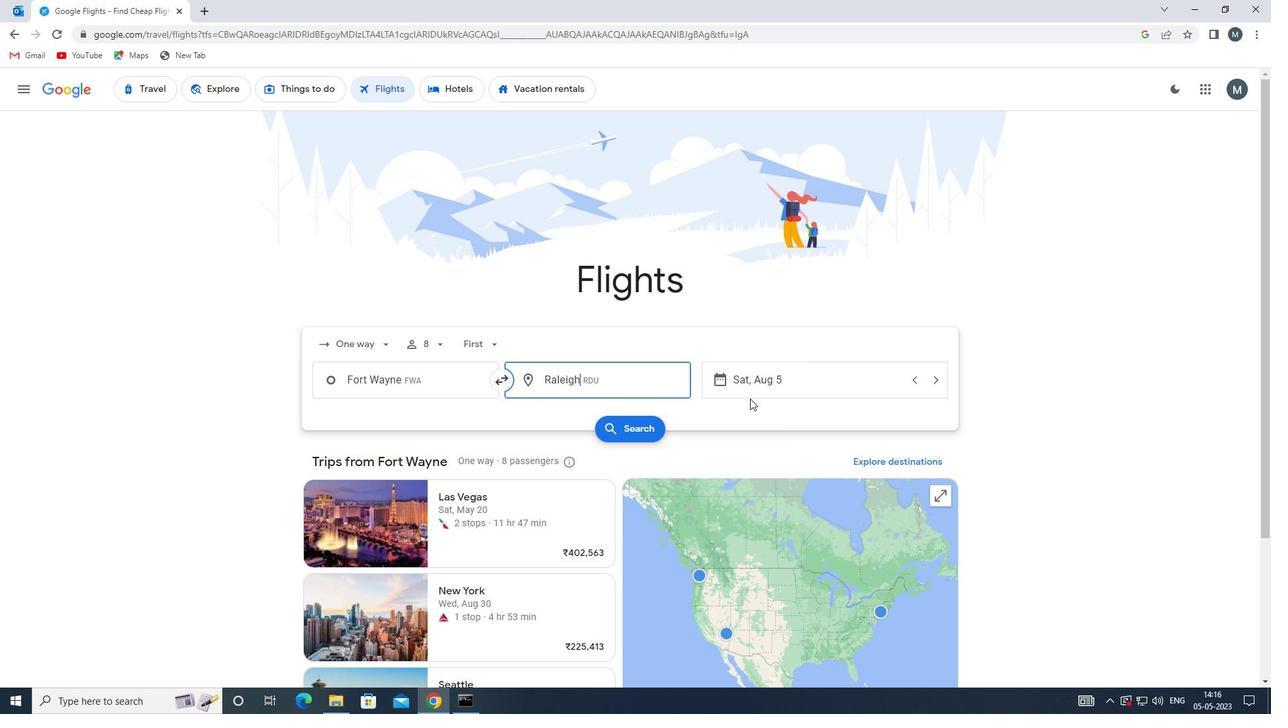 
Action: Mouse pressed left at (746, 385)
Screenshot: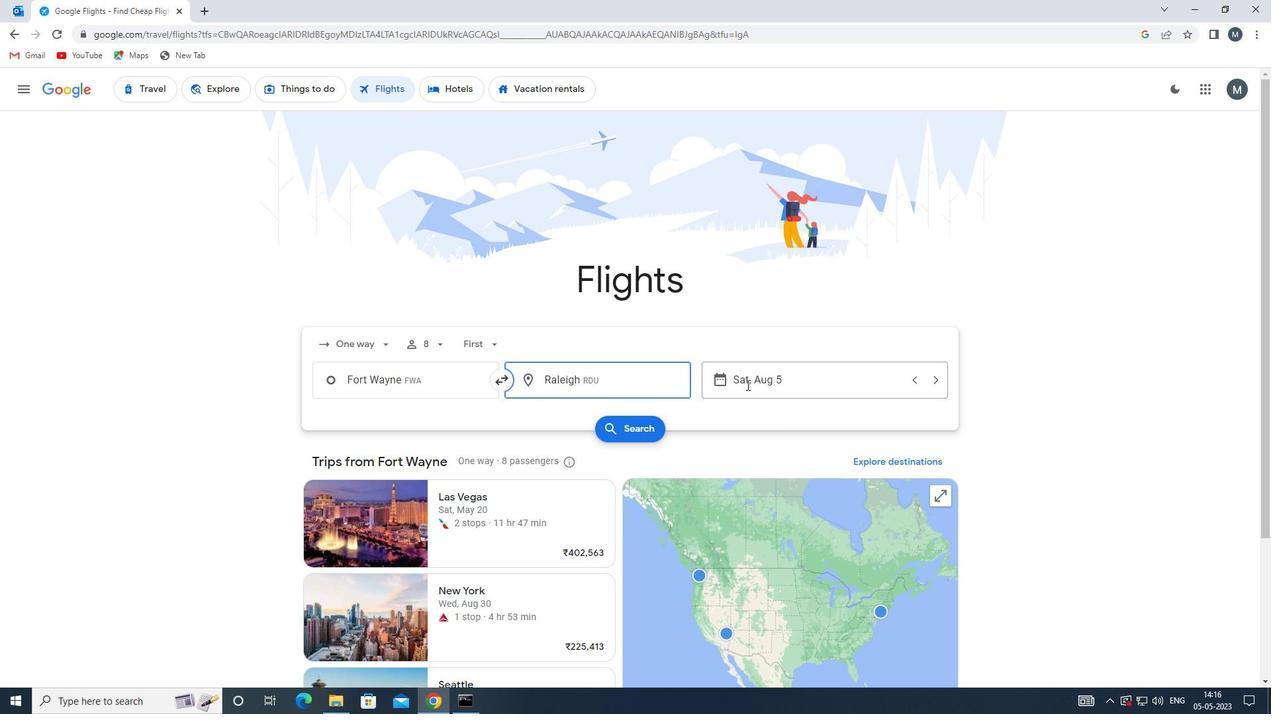 
Action: Mouse moved to (666, 447)
Screenshot: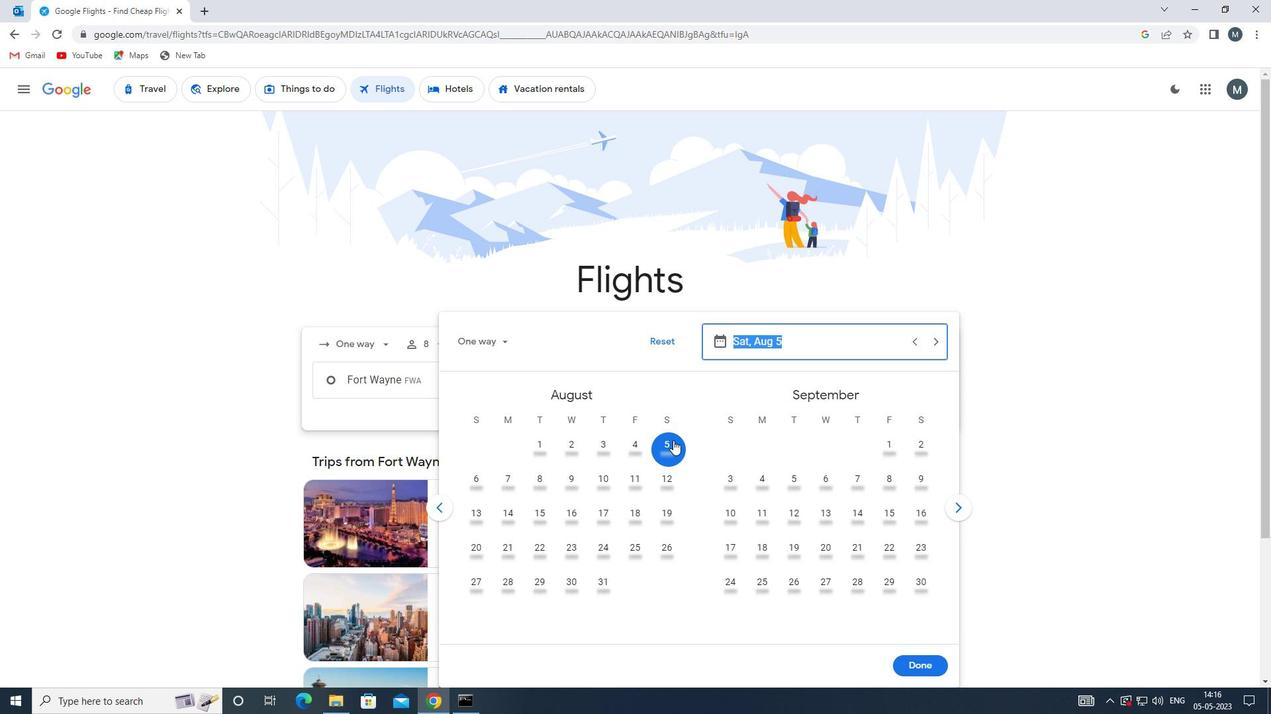 
Action: Mouse pressed left at (666, 447)
Screenshot: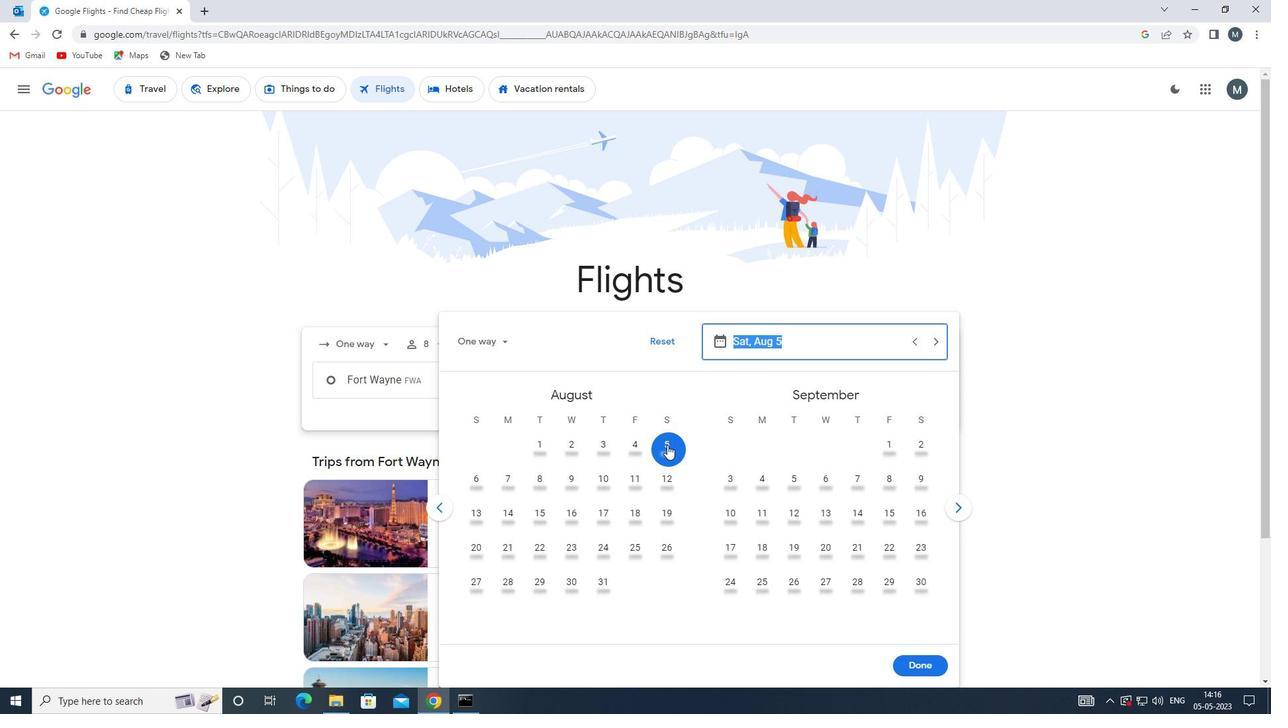 
Action: Mouse moved to (912, 662)
Screenshot: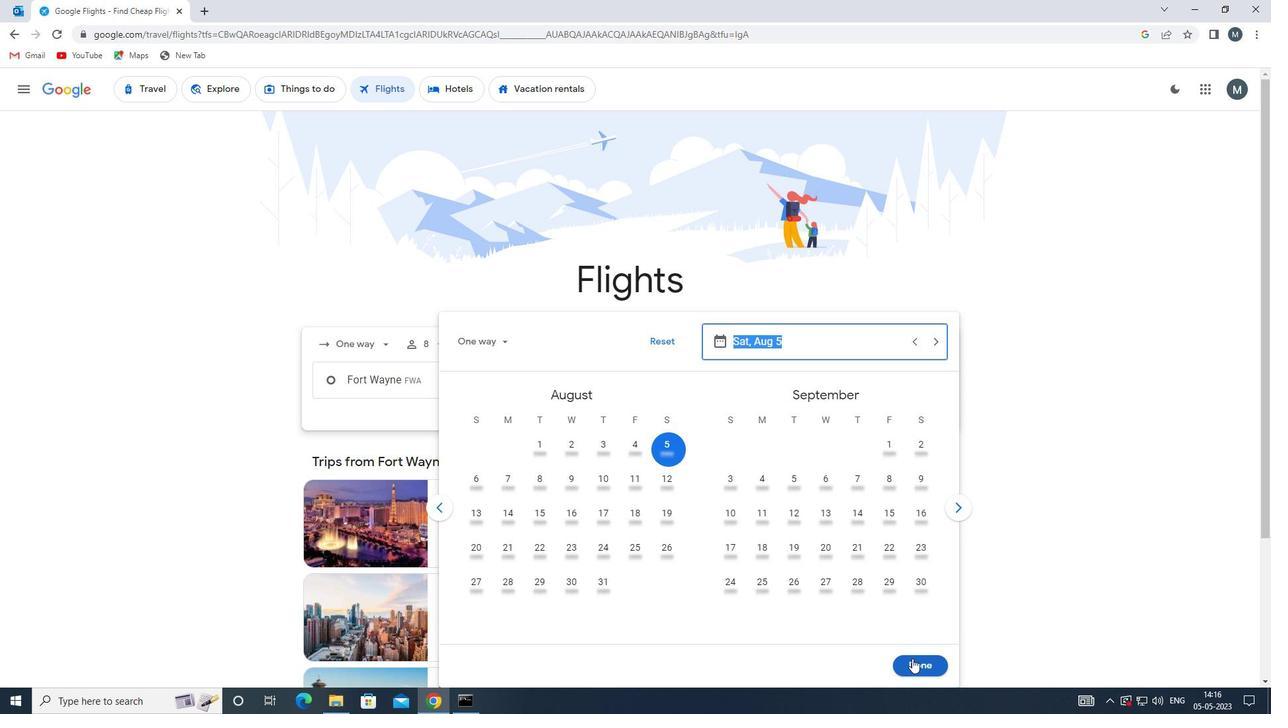 
Action: Mouse pressed left at (912, 662)
Screenshot: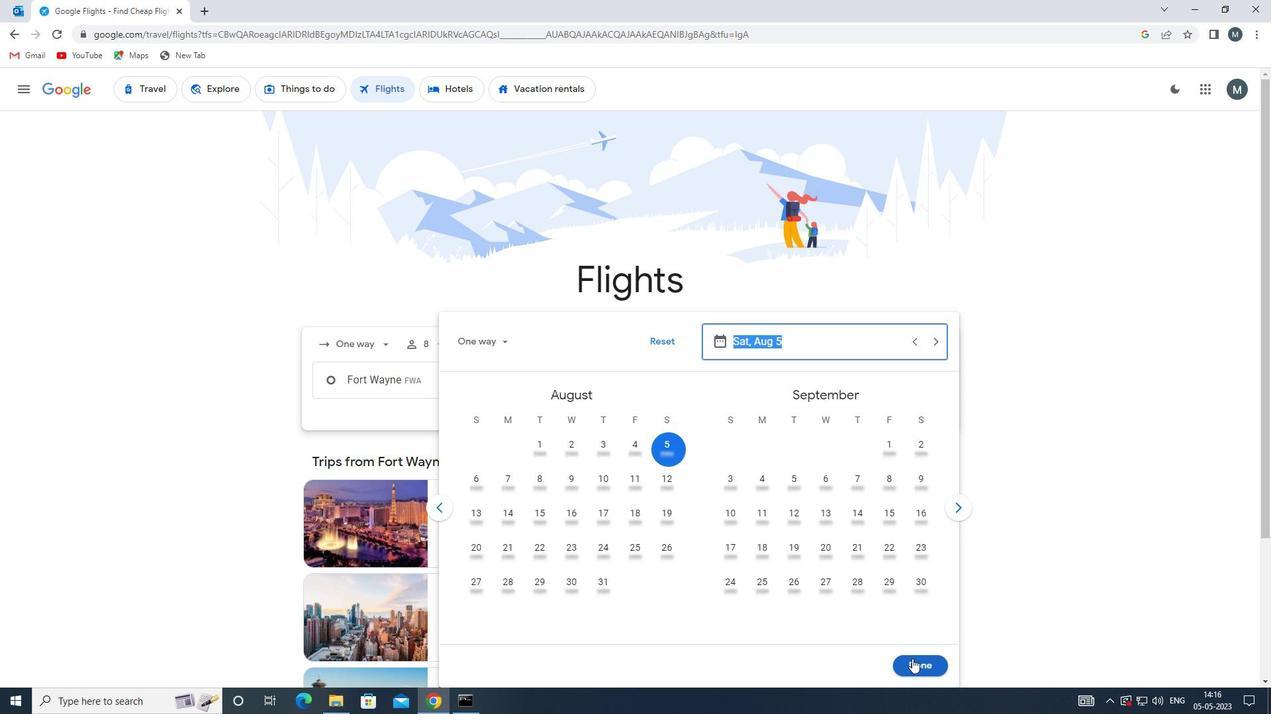 
Action: Mouse moved to (648, 432)
Screenshot: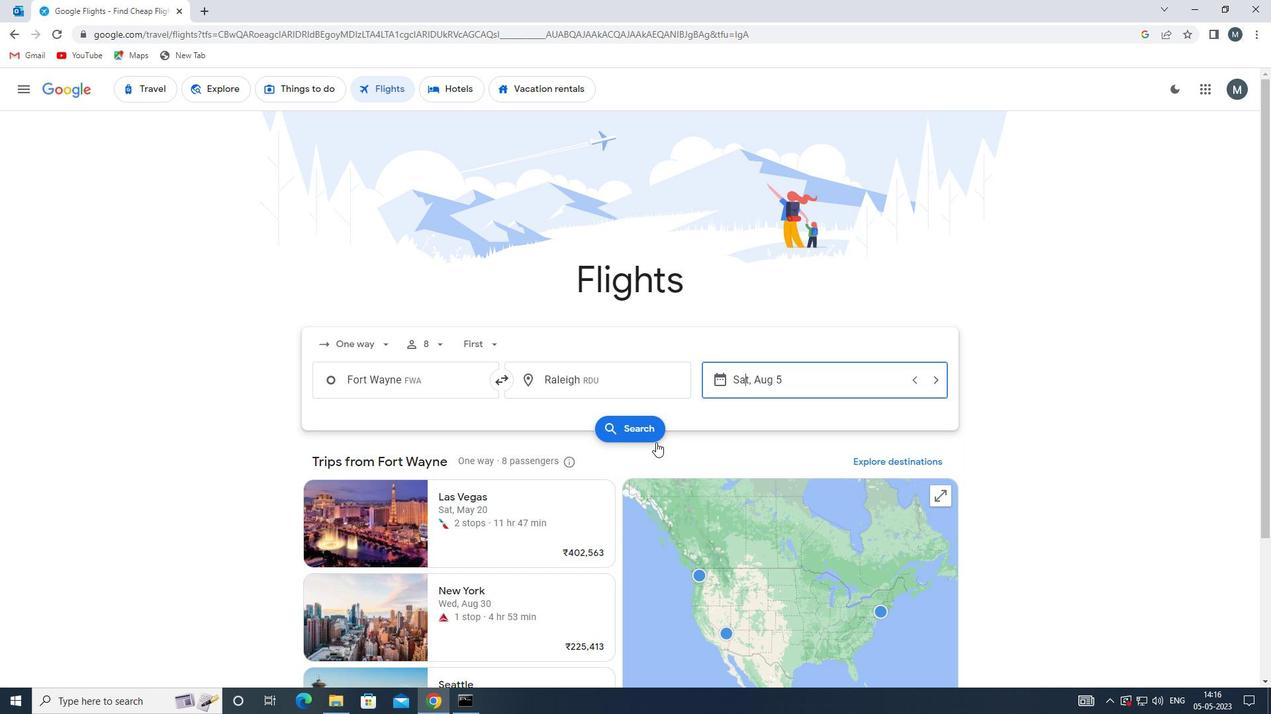 
Action: Mouse pressed left at (648, 432)
Screenshot: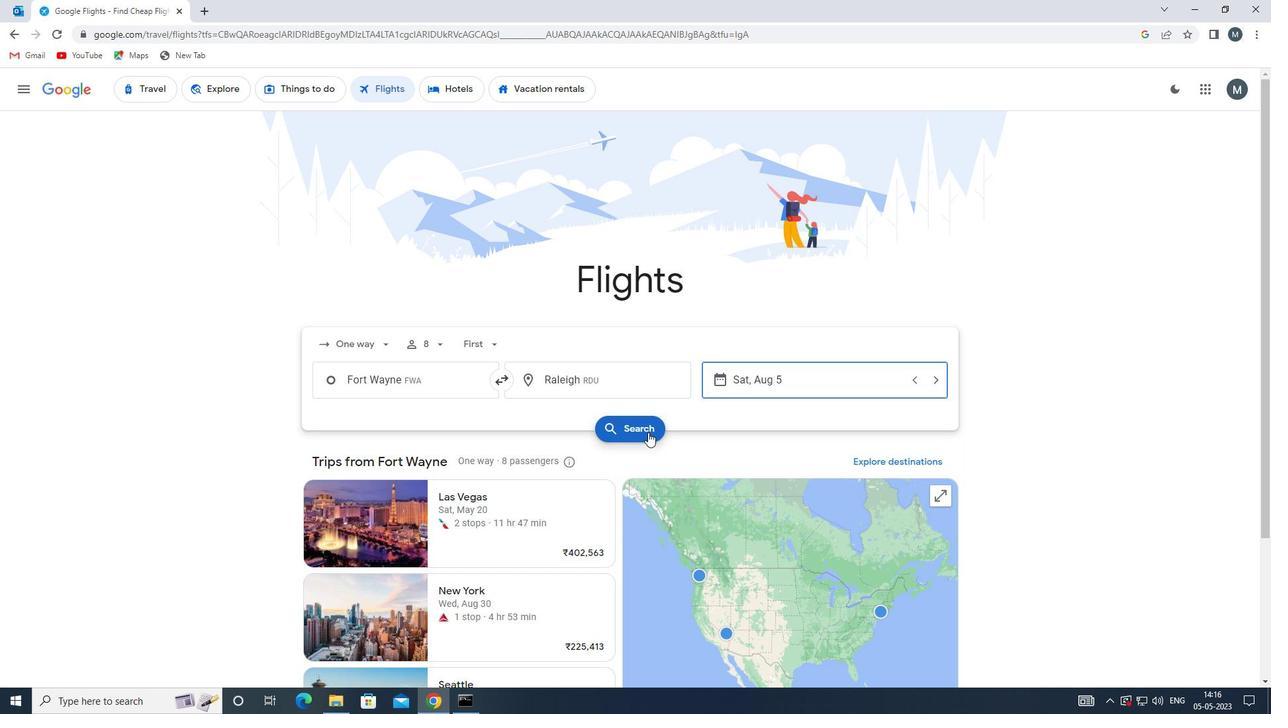 
Action: Mouse moved to (329, 202)
Screenshot: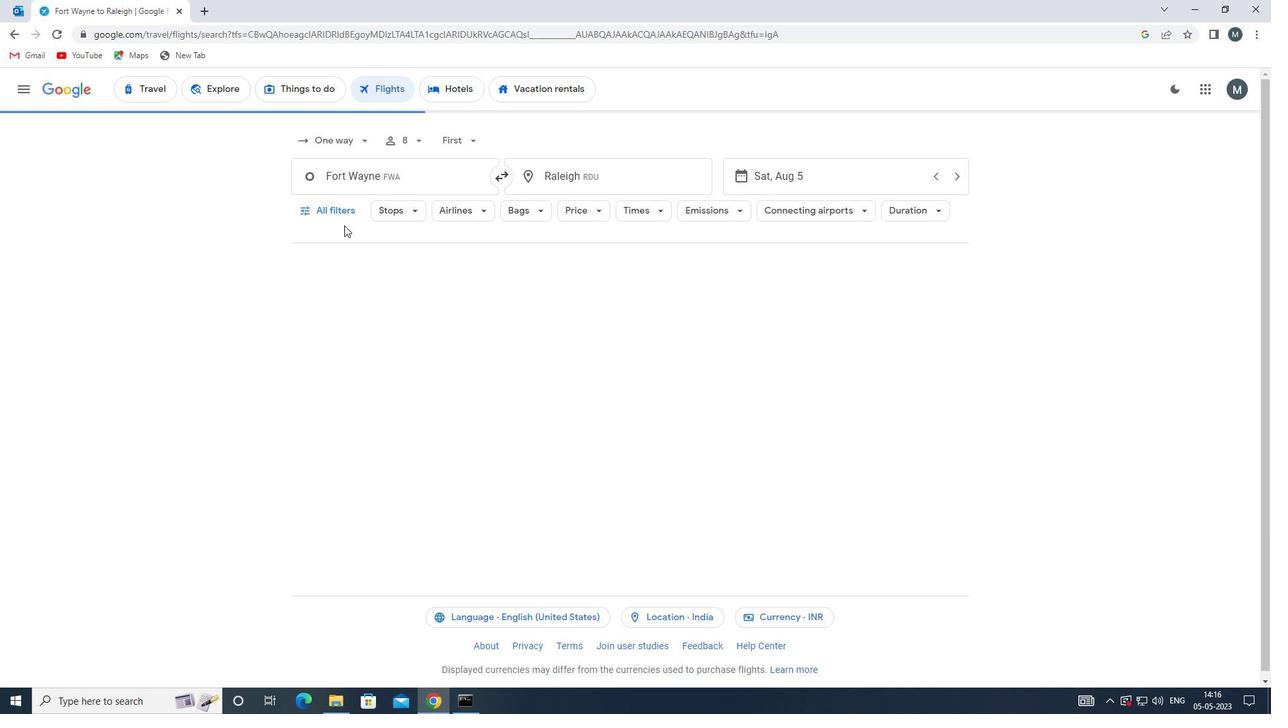 
Action: Mouse pressed left at (329, 202)
Screenshot: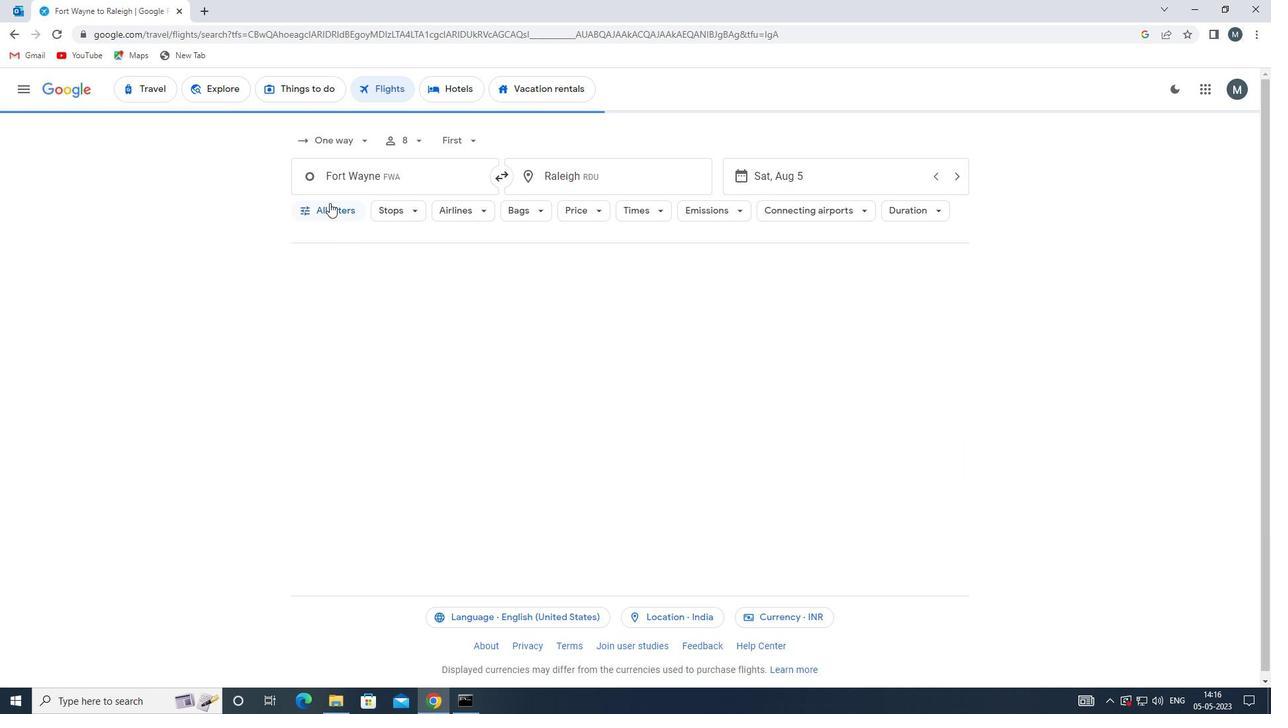 
Action: Mouse moved to (407, 379)
Screenshot: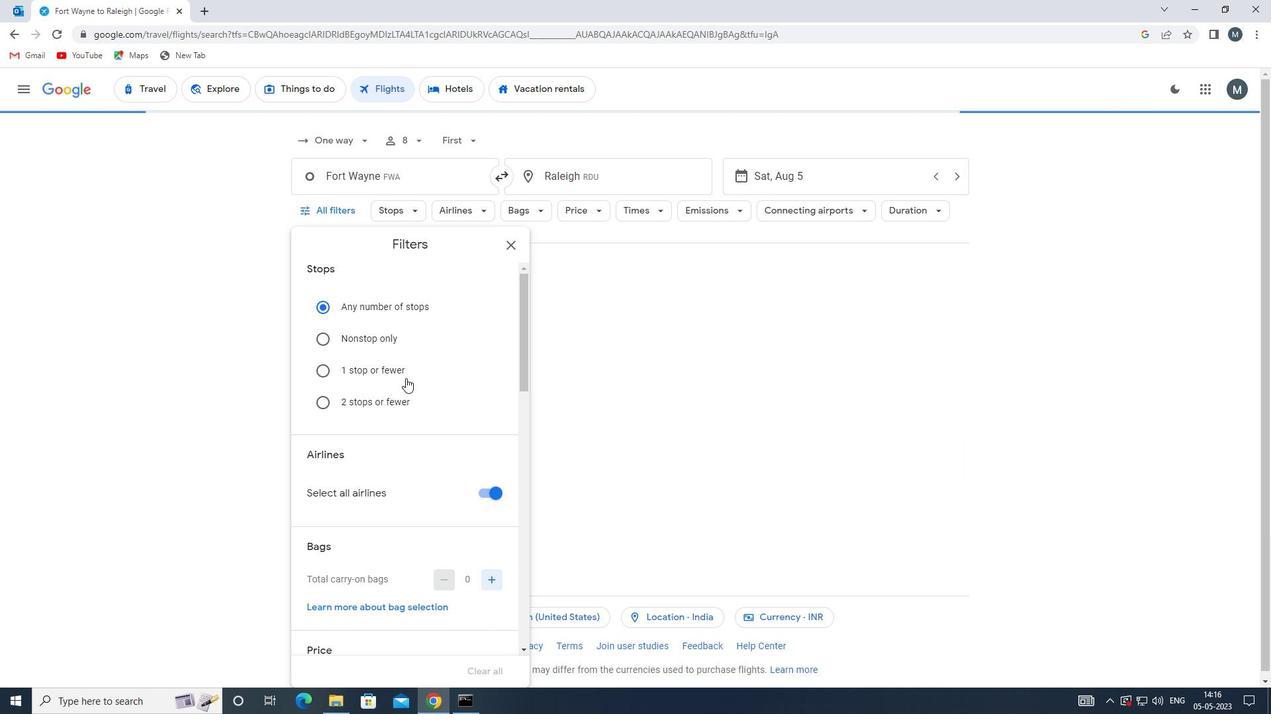 
Action: Mouse scrolled (407, 379) with delta (0, 0)
Screenshot: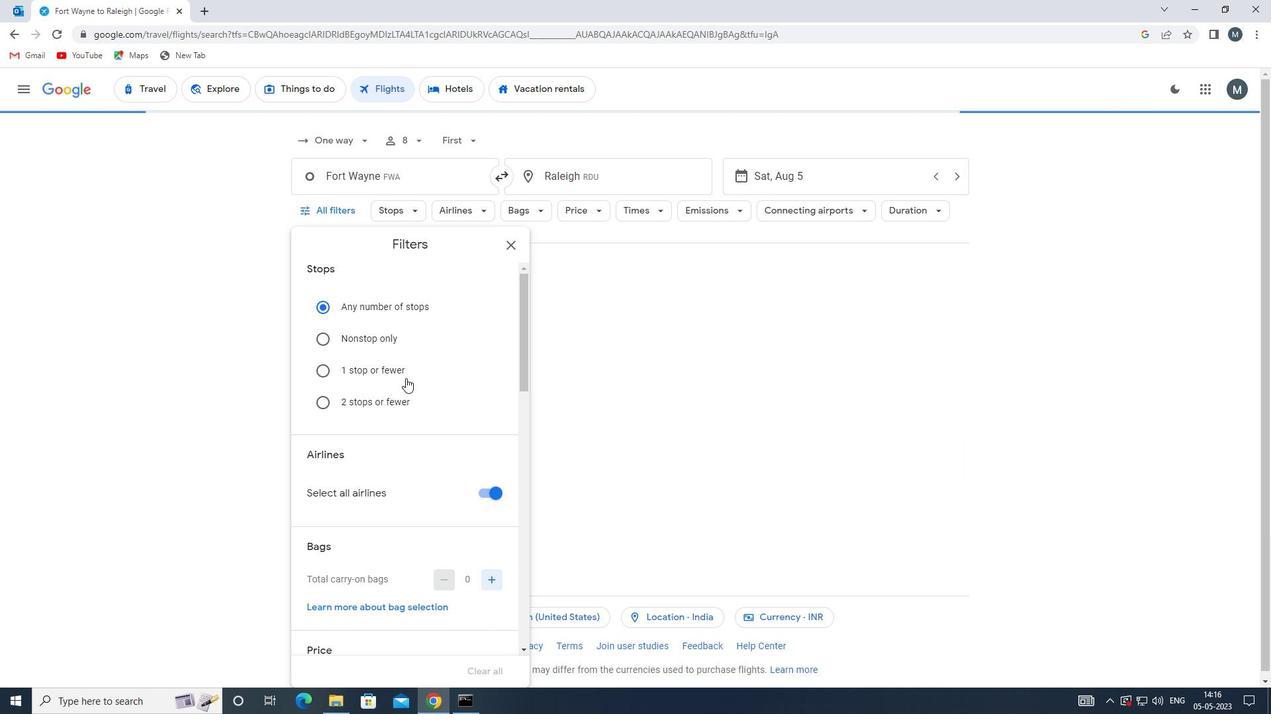 
Action: Mouse moved to (408, 386)
Screenshot: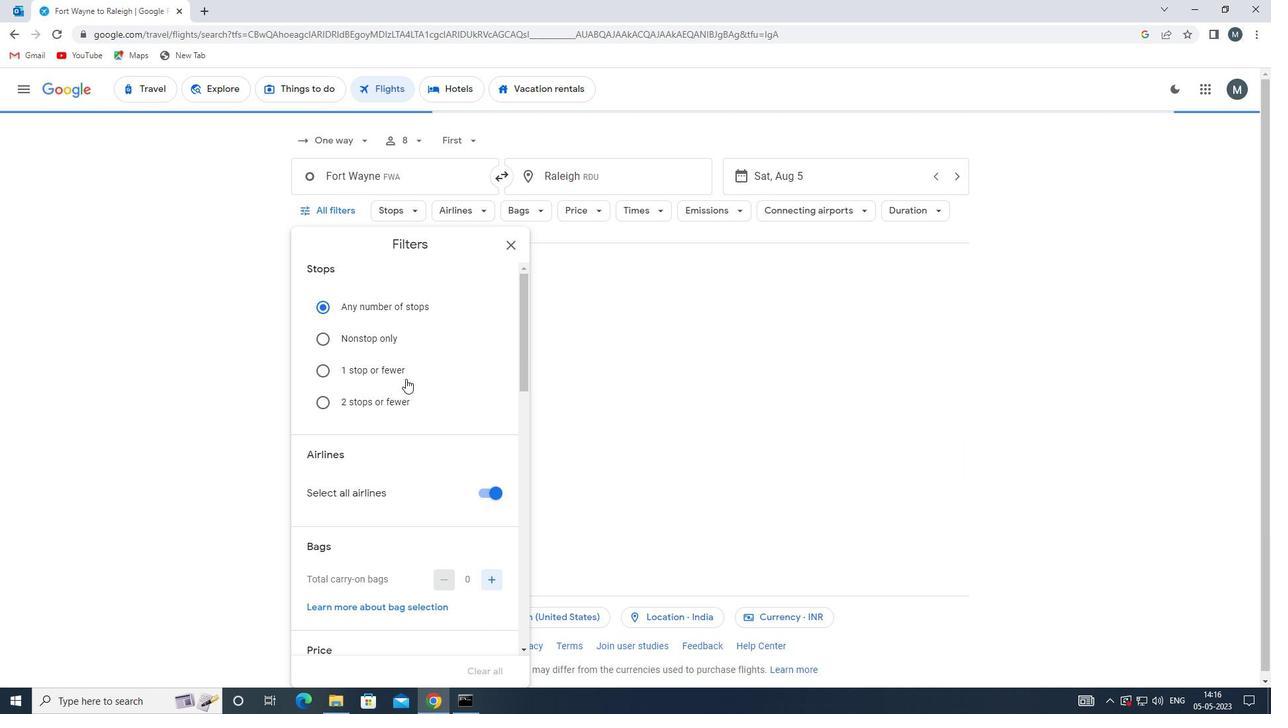 
Action: Mouse scrolled (408, 385) with delta (0, 0)
Screenshot: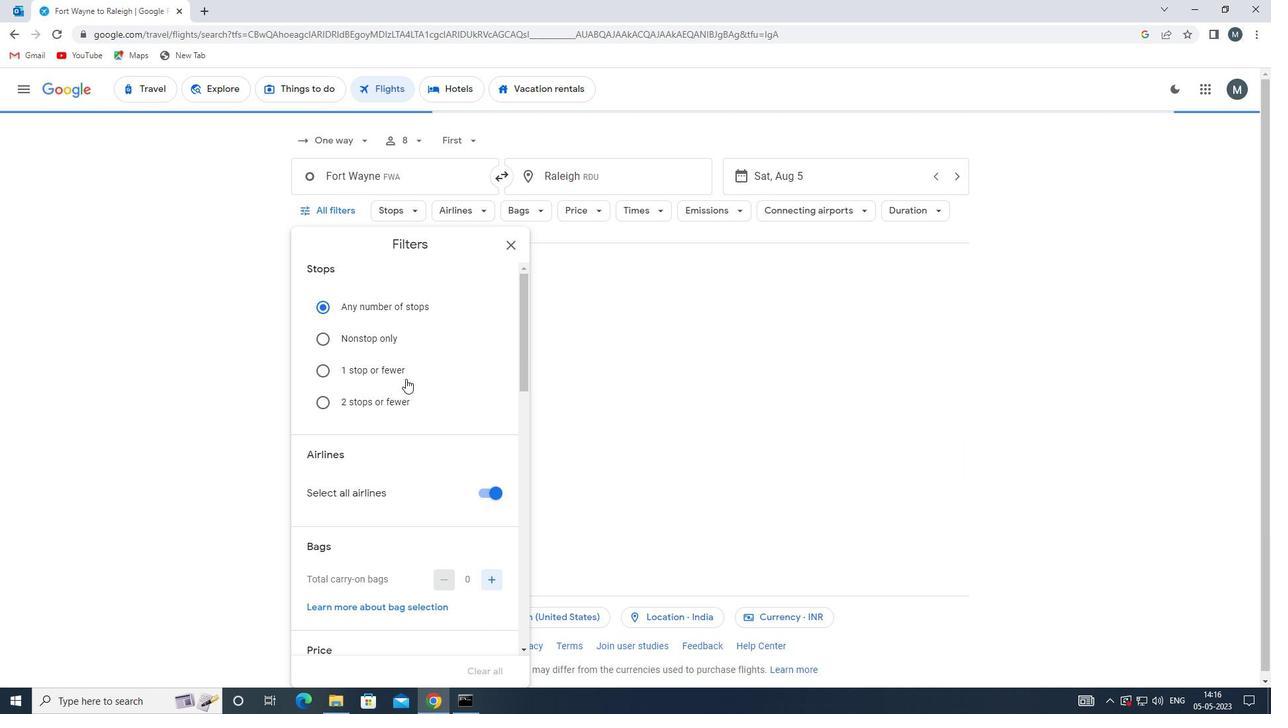 
Action: Mouse moved to (487, 361)
Screenshot: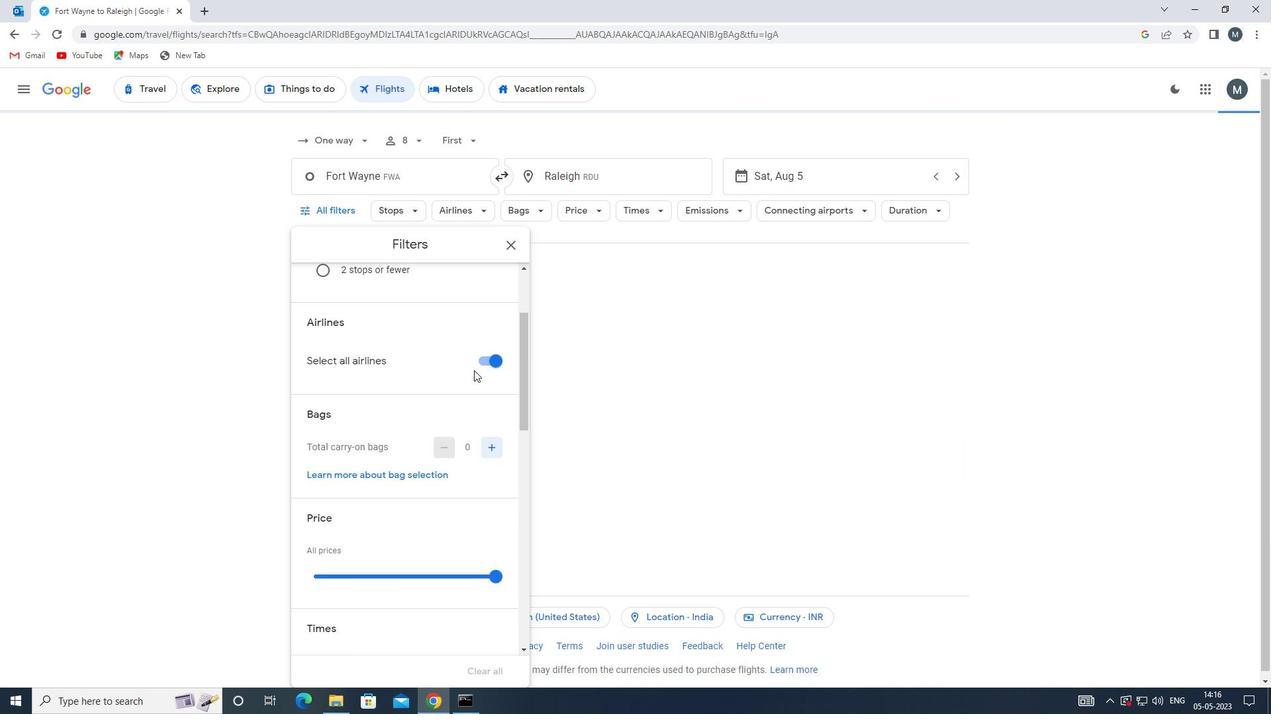
Action: Mouse pressed left at (487, 361)
Screenshot: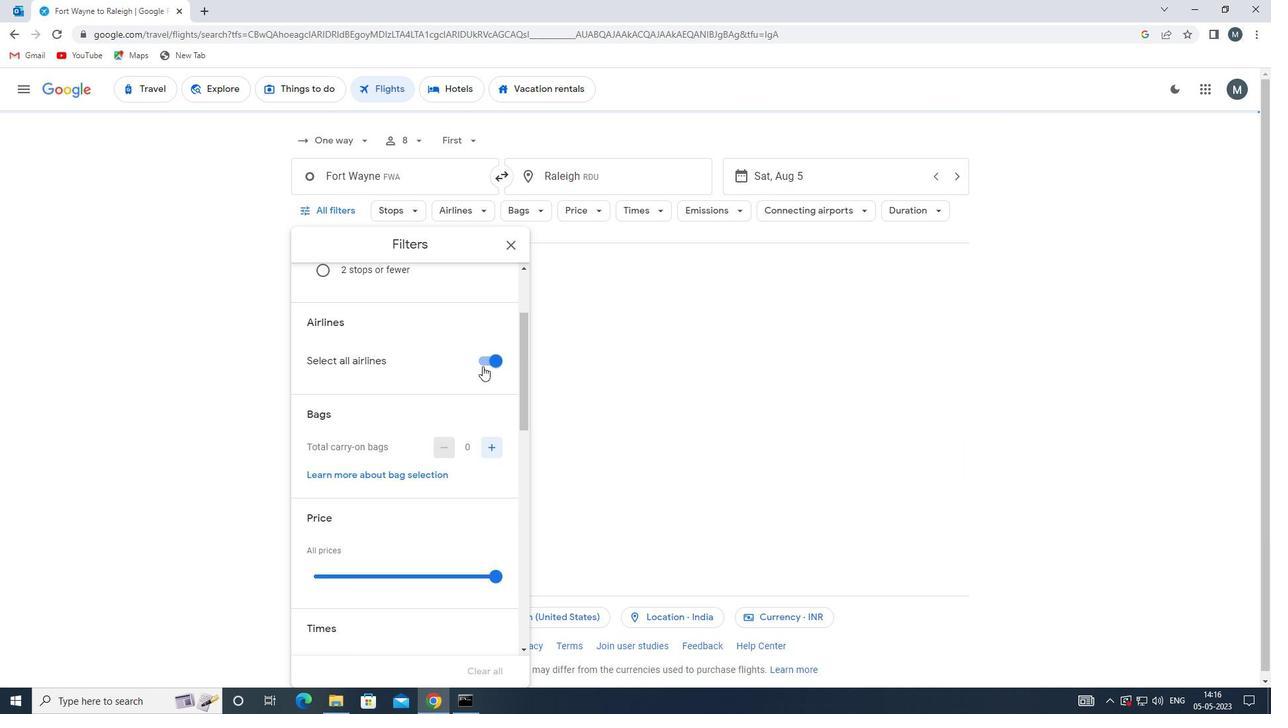 
Action: Mouse moved to (489, 358)
Screenshot: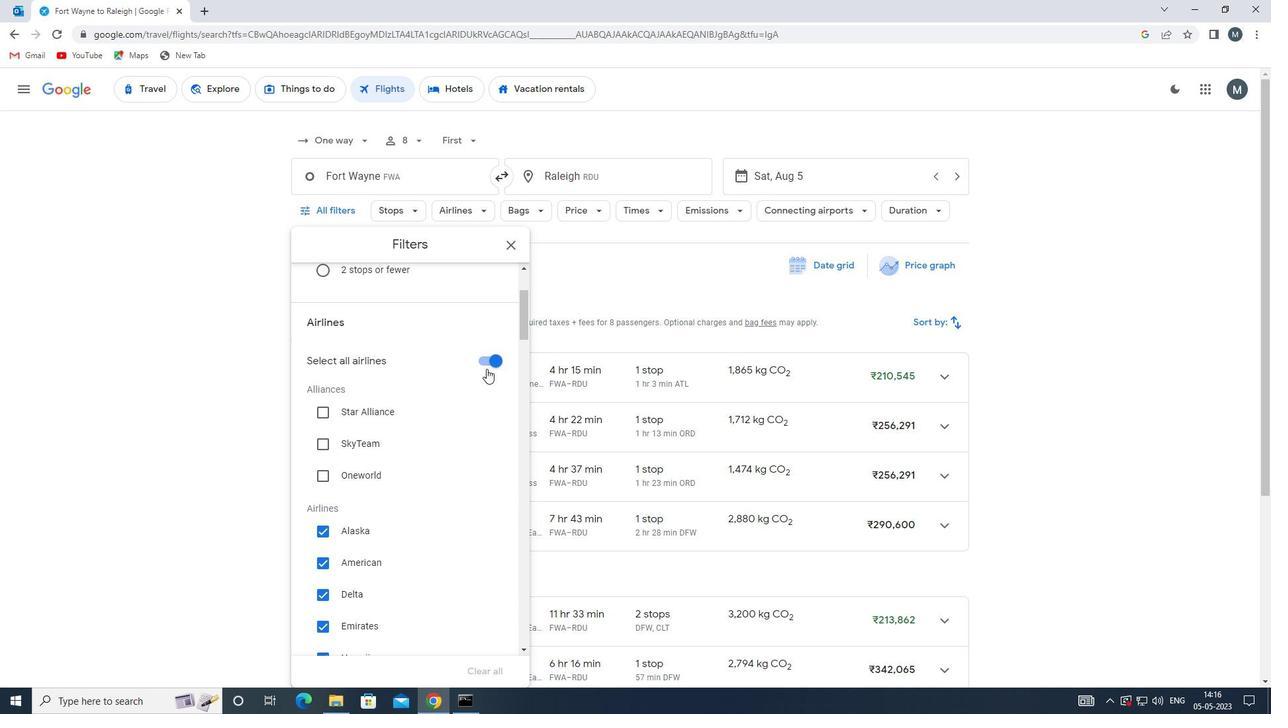 
Action: Mouse pressed left at (489, 358)
Screenshot: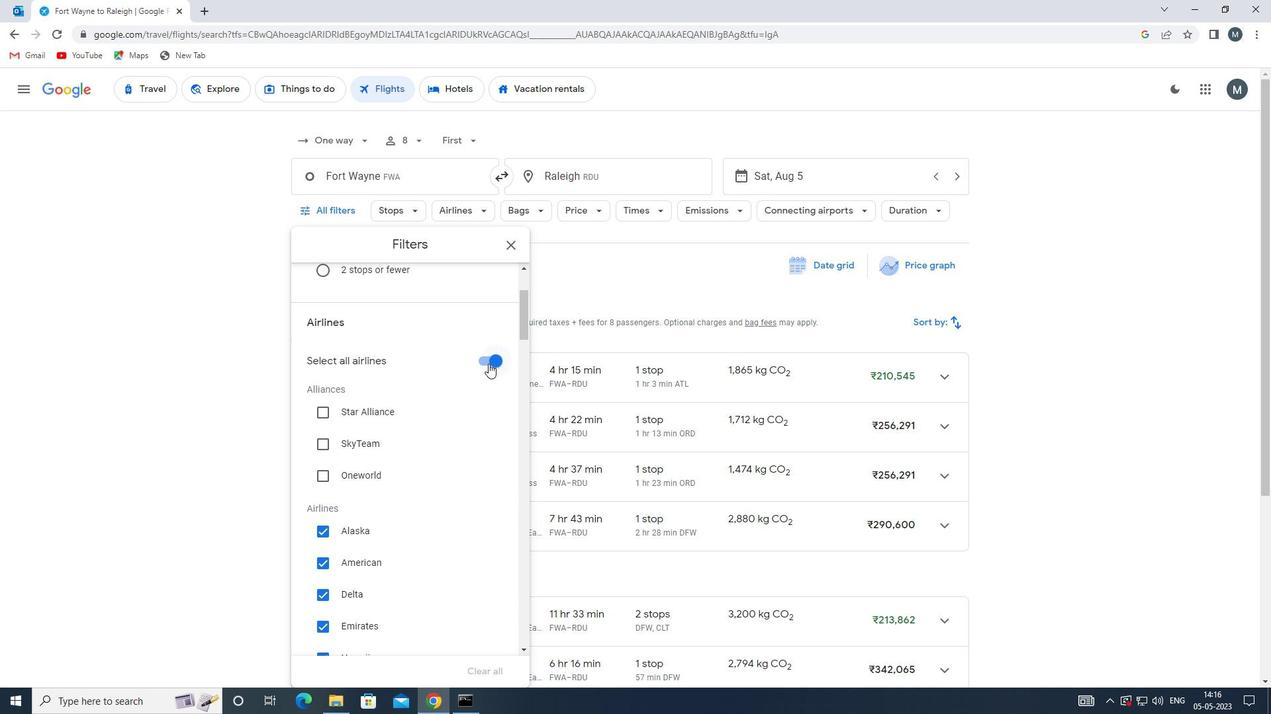 
Action: Mouse moved to (436, 442)
Screenshot: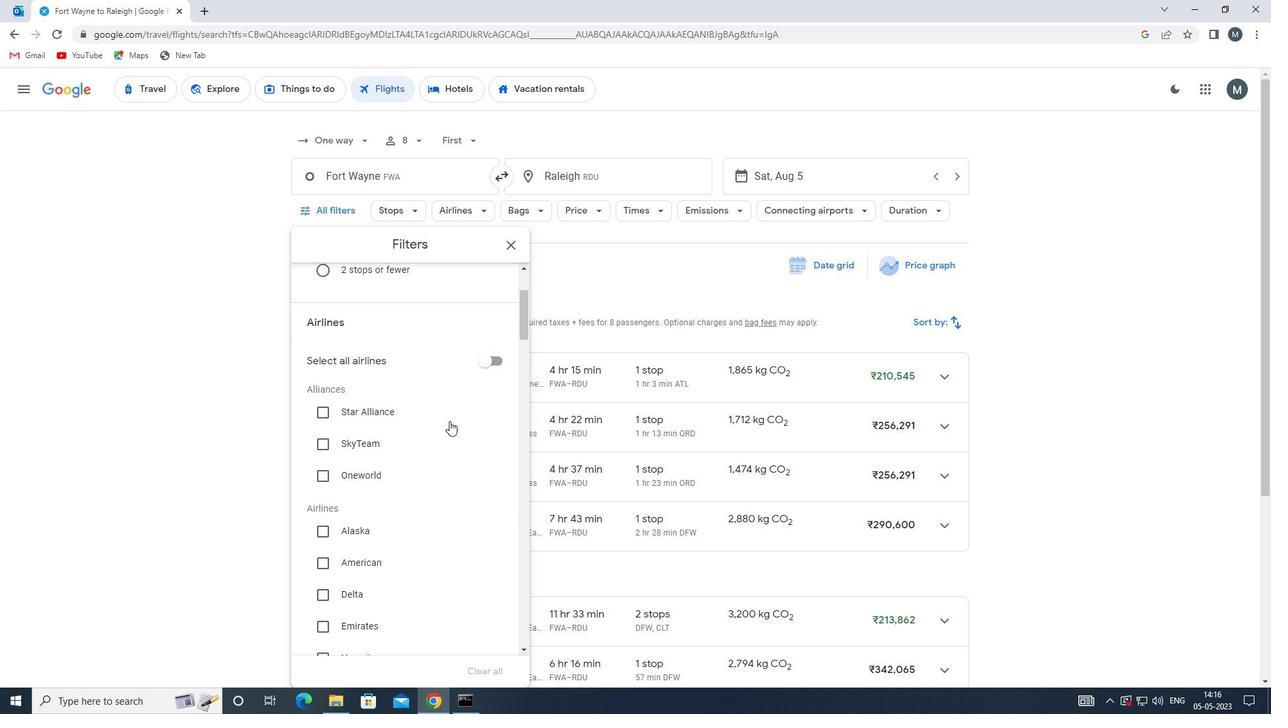 
Action: Mouse scrolled (436, 441) with delta (0, 0)
Screenshot: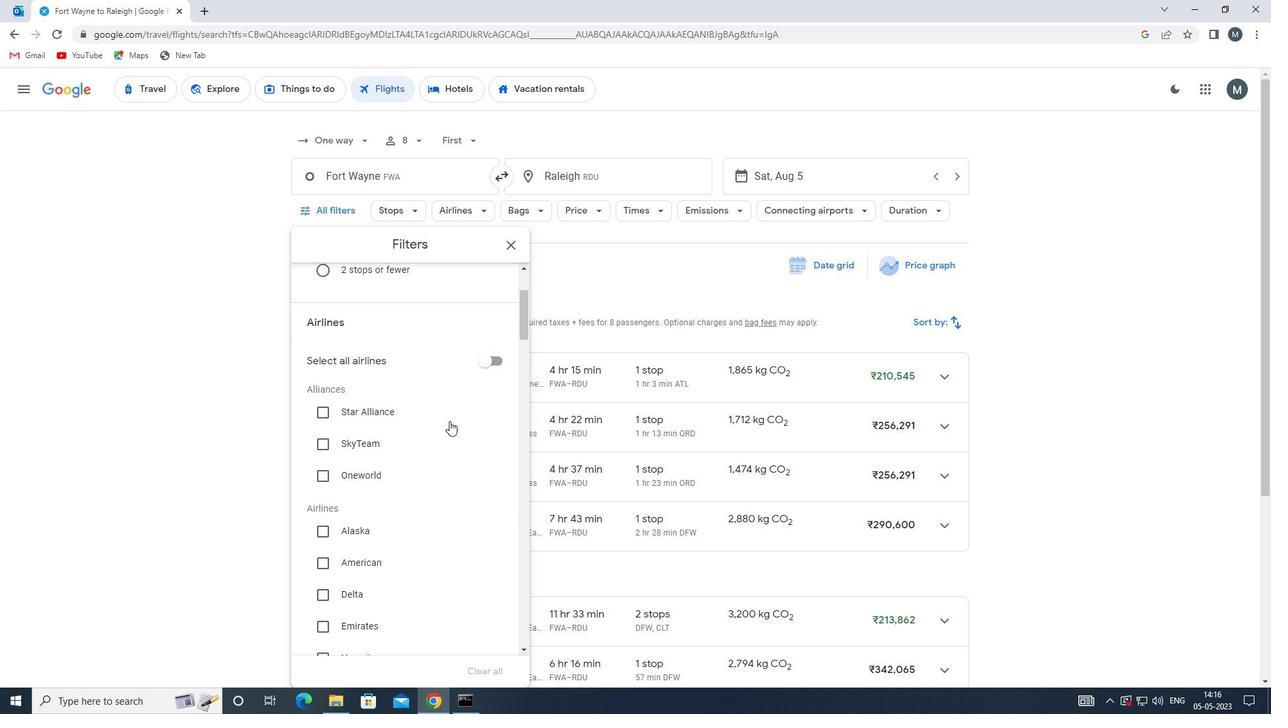 
Action: Mouse moved to (436, 444)
Screenshot: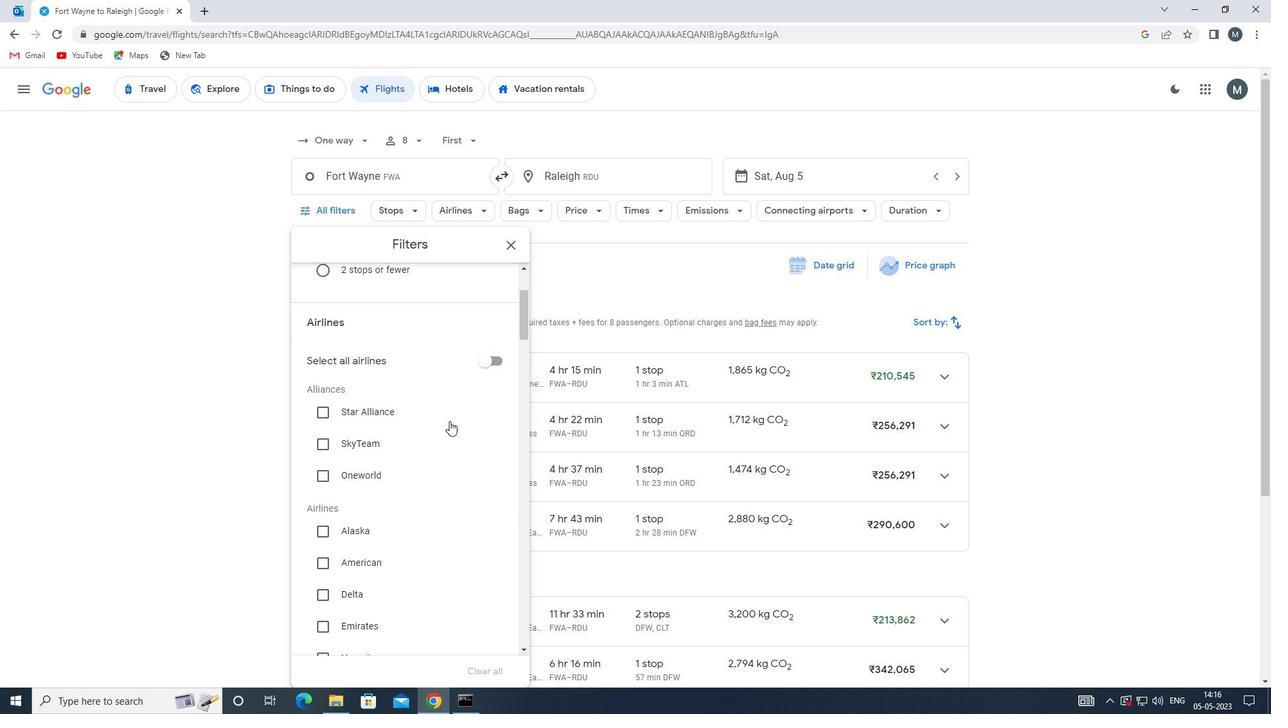
Action: Mouse scrolled (436, 443) with delta (0, 0)
Screenshot: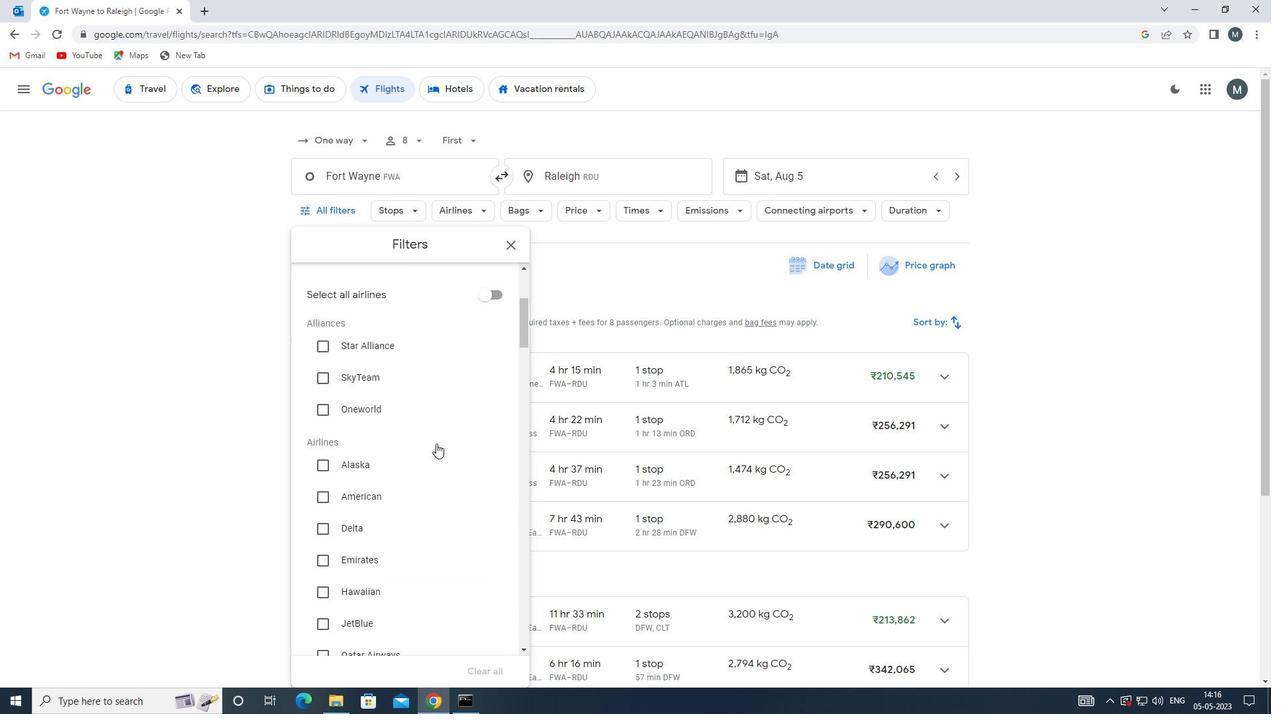 
Action: Mouse moved to (433, 446)
Screenshot: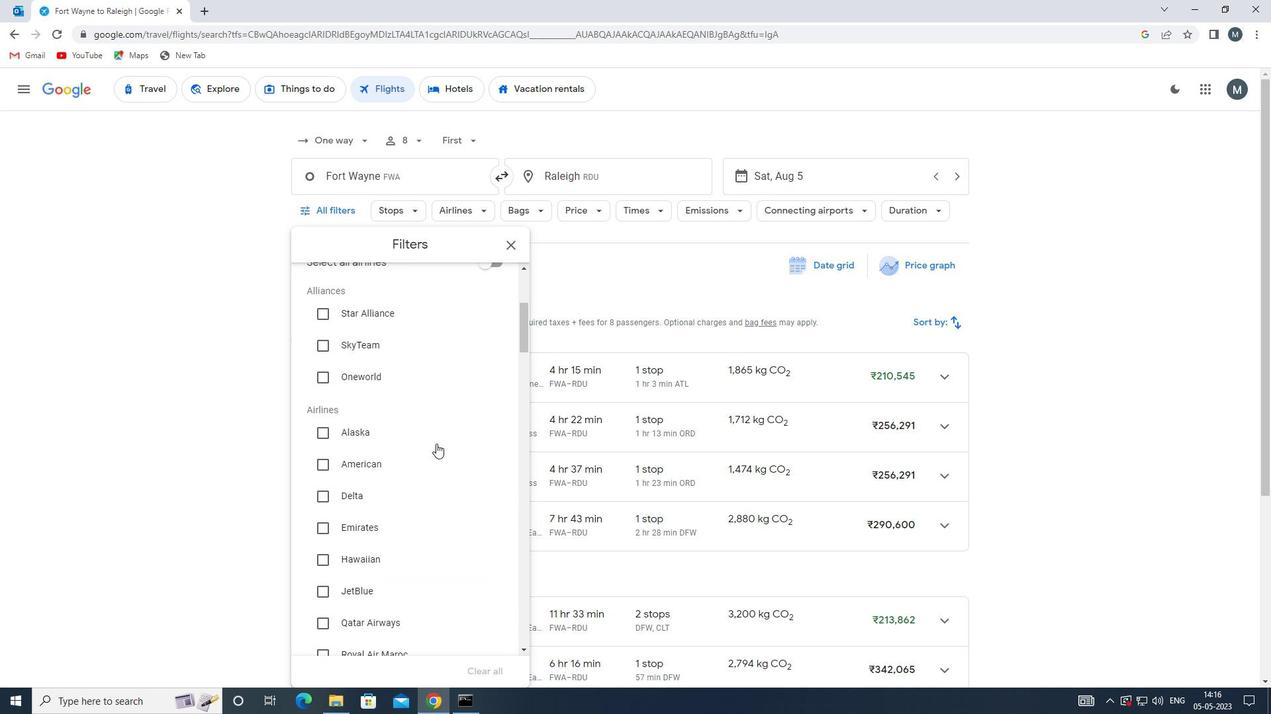 
Action: Mouse scrolled (433, 445) with delta (0, 0)
Screenshot: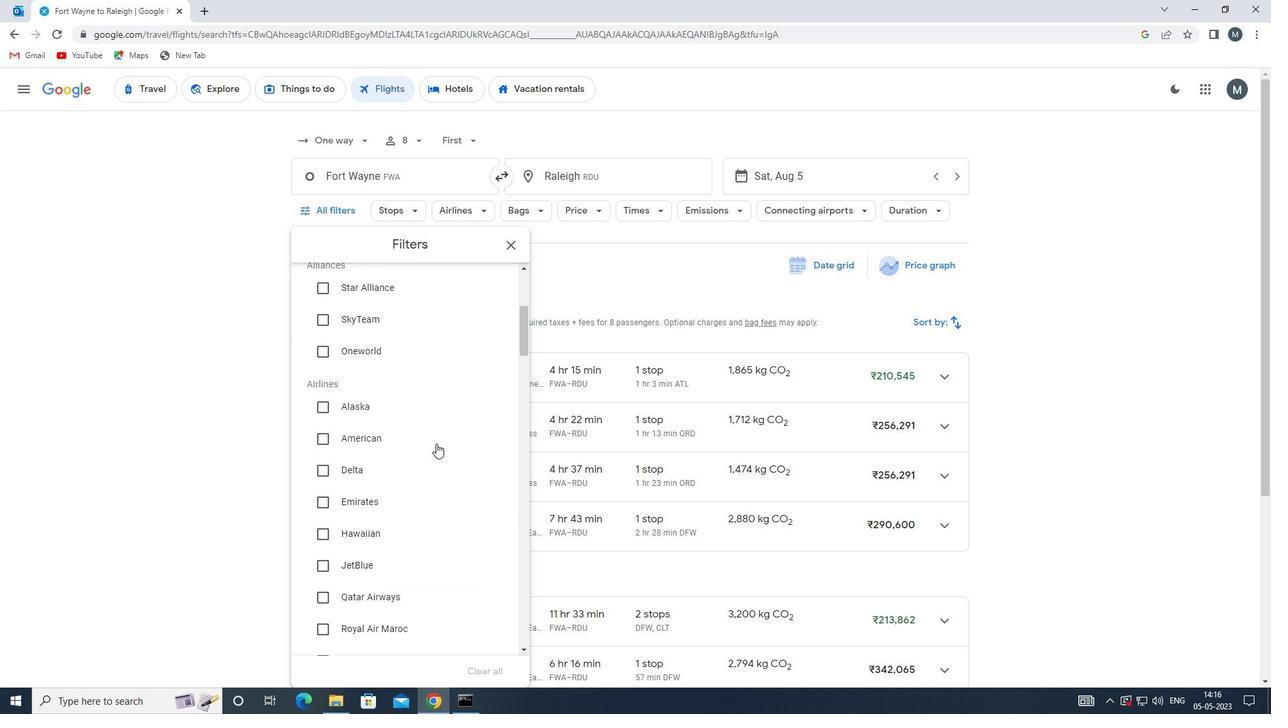 
Action: Mouse moved to (404, 442)
Screenshot: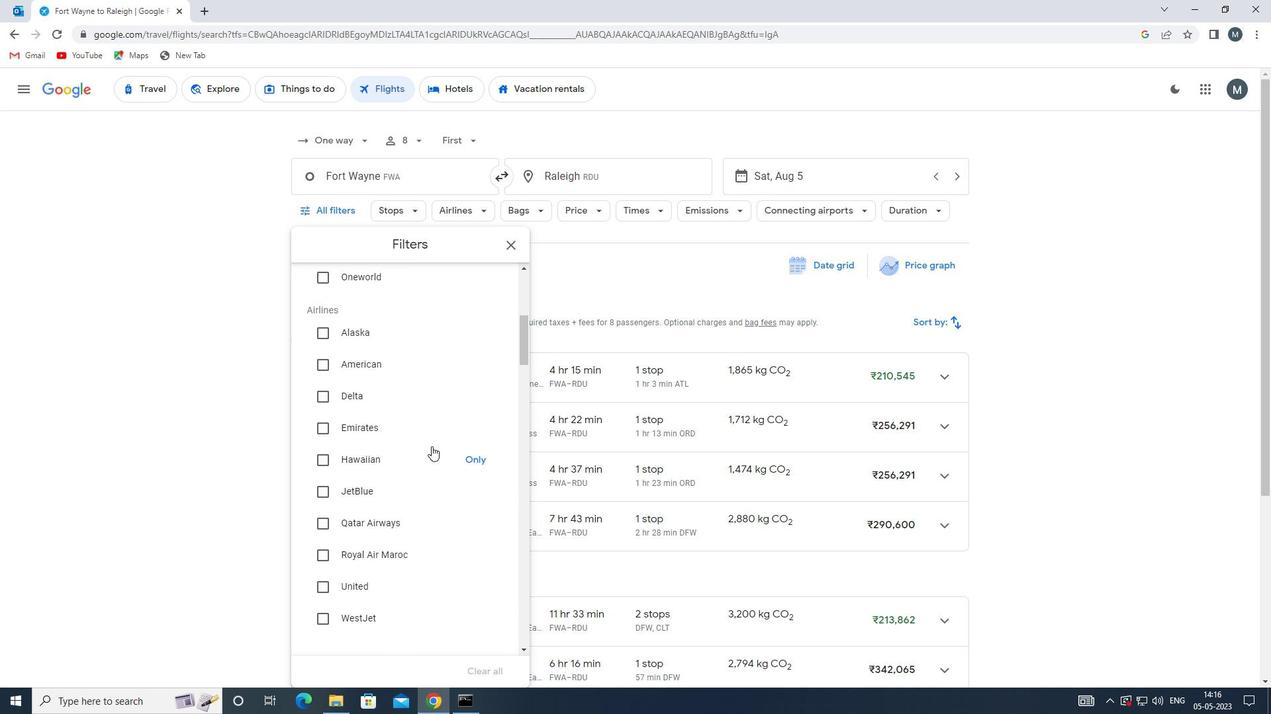 
Action: Mouse scrolled (404, 442) with delta (0, 0)
Screenshot: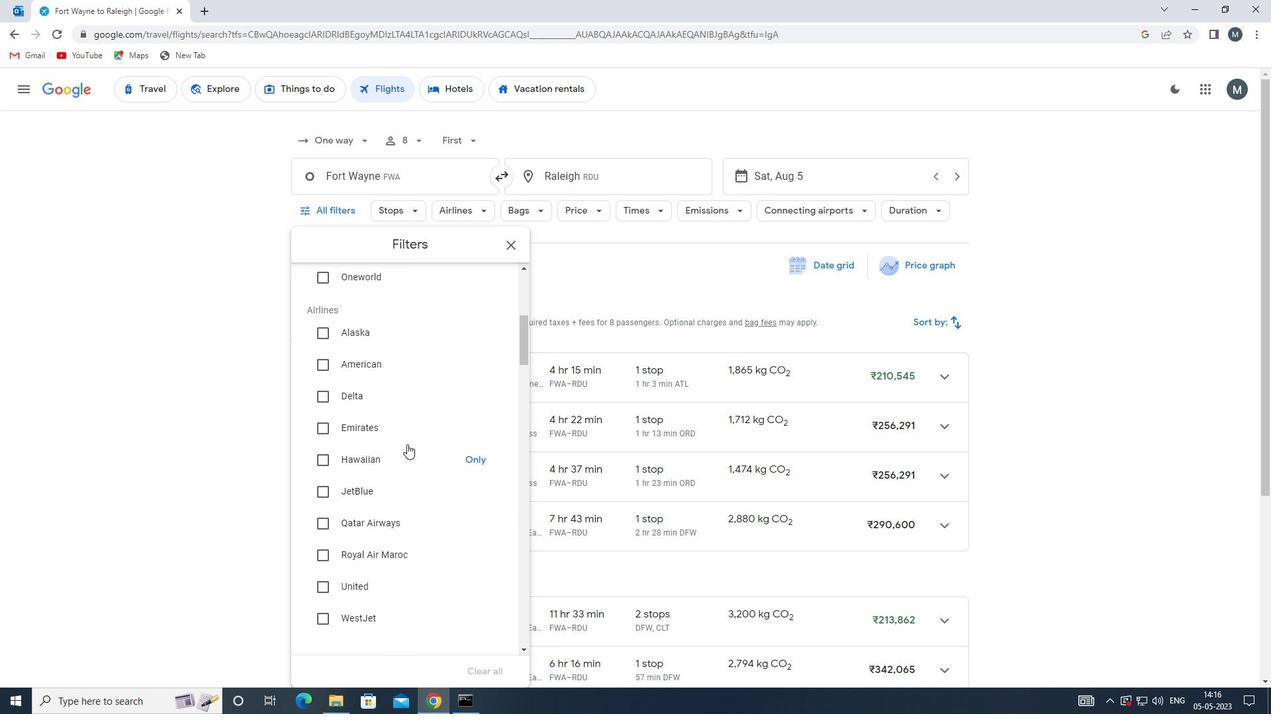 
Action: Mouse scrolled (404, 442) with delta (0, 0)
Screenshot: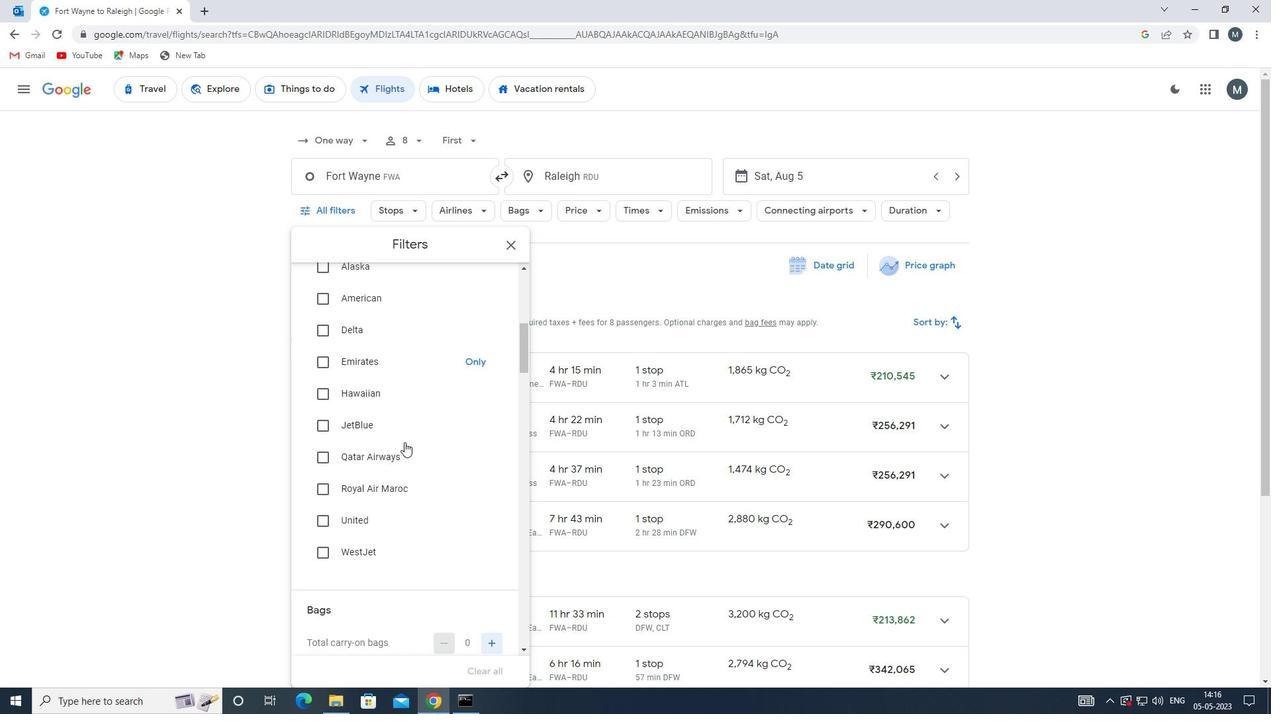 
Action: Mouse moved to (405, 442)
Screenshot: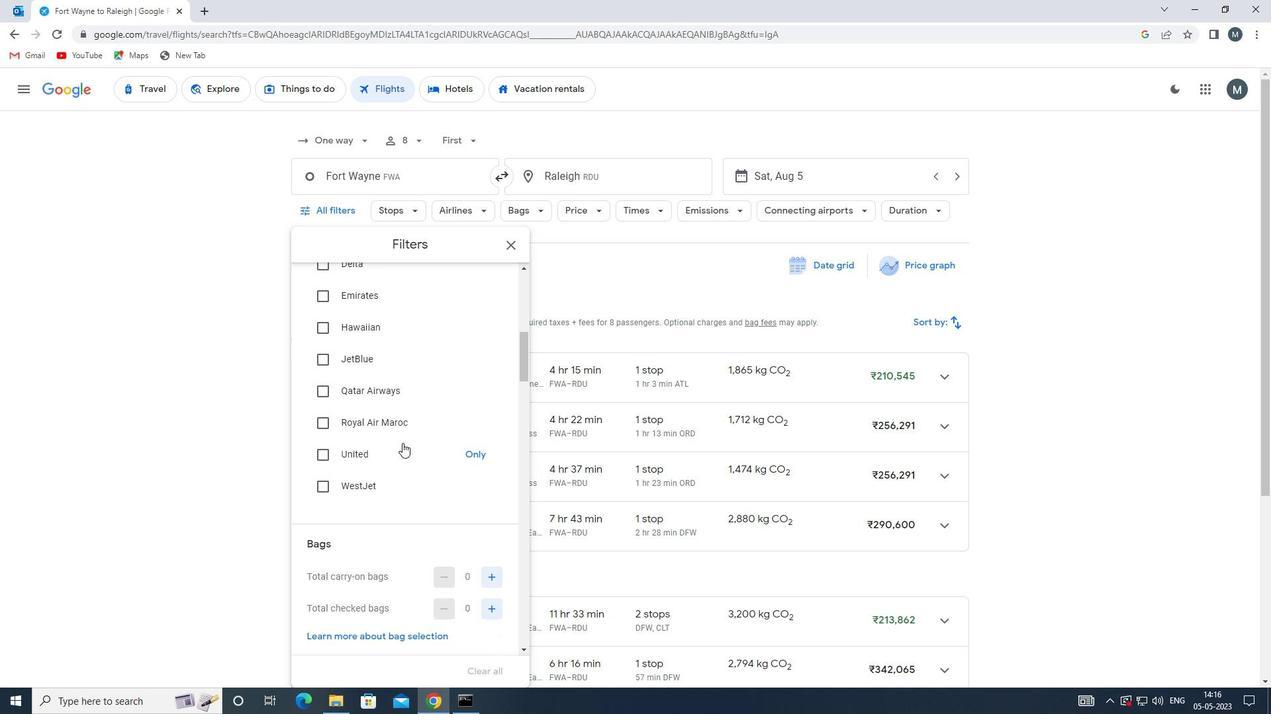 
Action: Mouse scrolled (405, 442) with delta (0, 0)
Screenshot: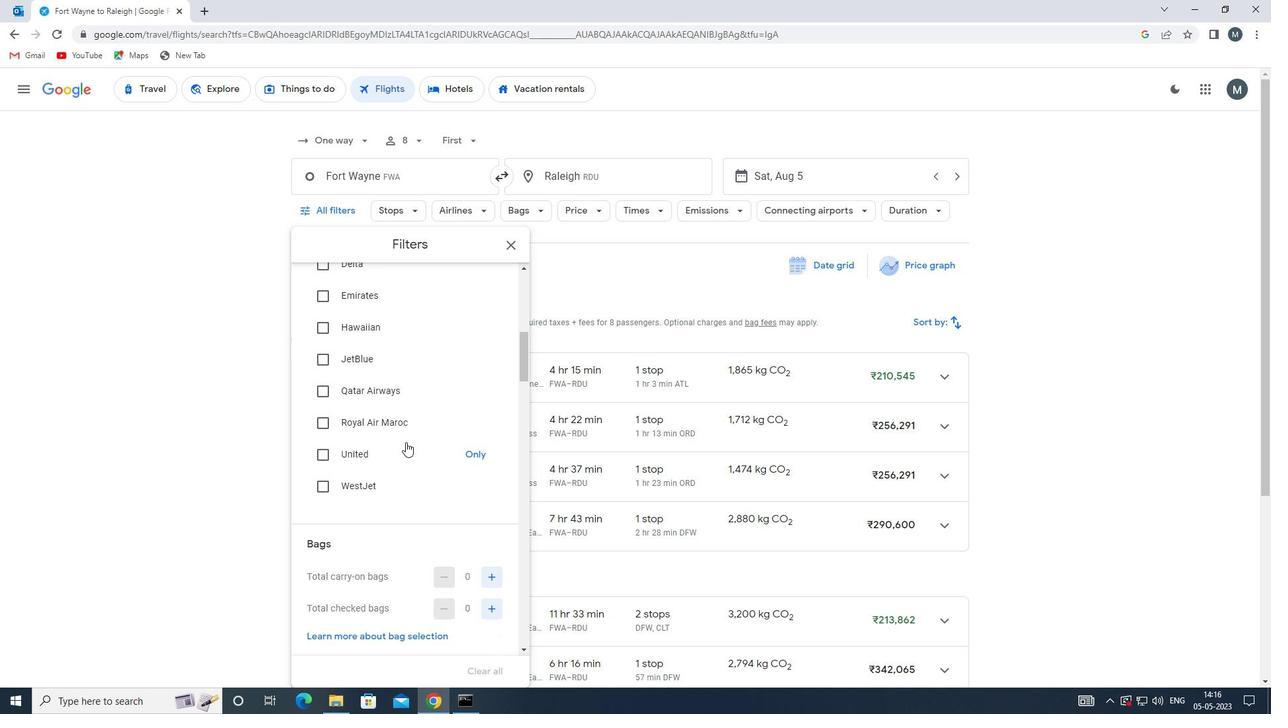 
Action: Mouse scrolled (405, 442) with delta (0, 0)
Screenshot: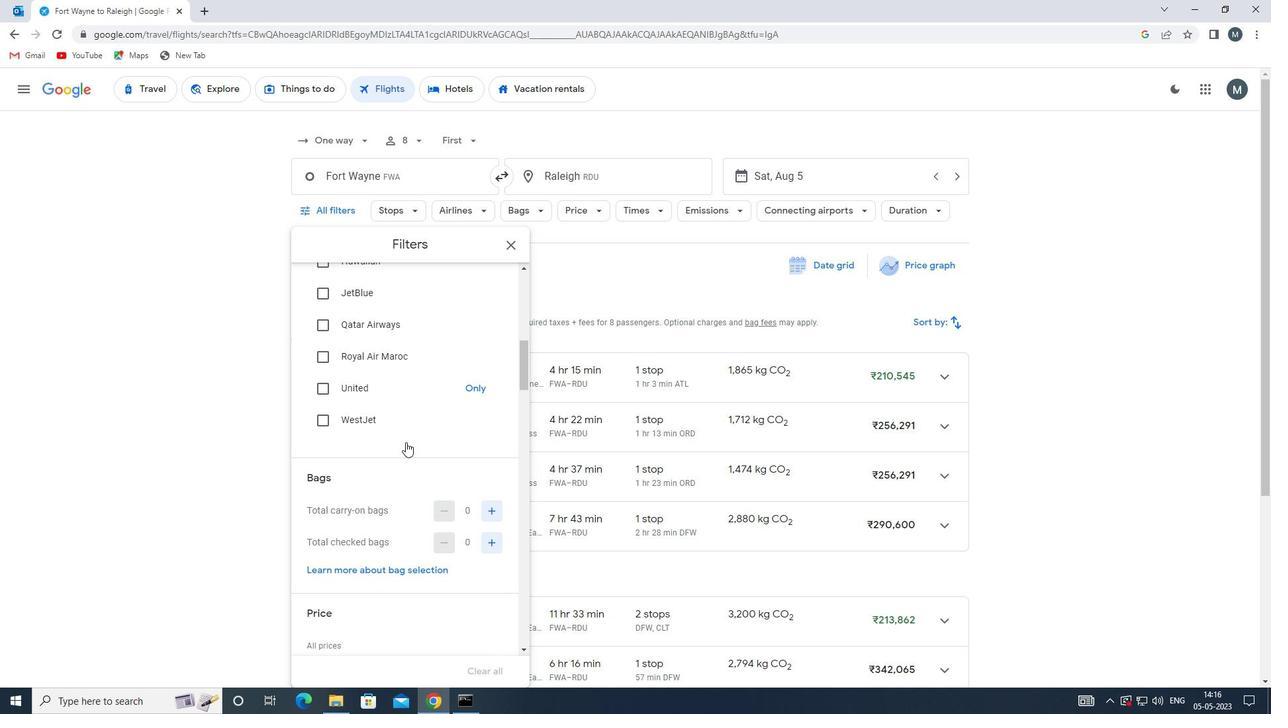 
Action: Mouse scrolled (405, 442) with delta (0, 0)
Screenshot: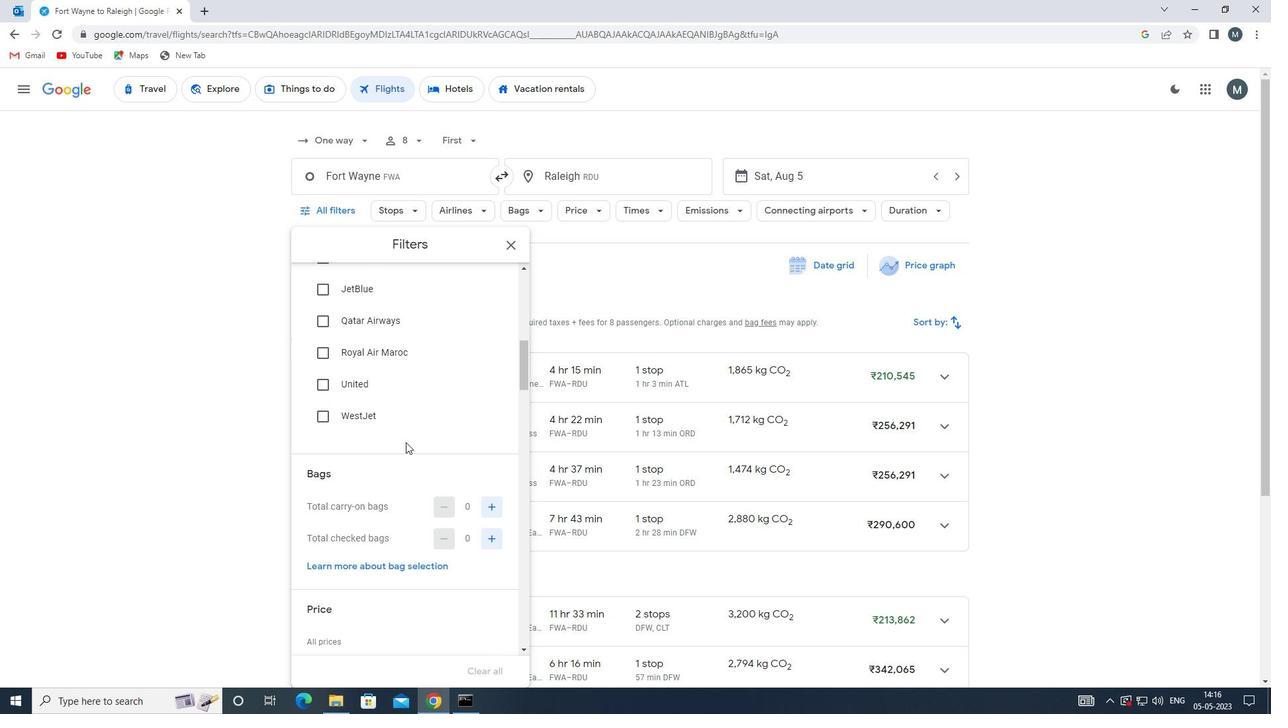 
Action: Mouse moved to (491, 413)
Screenshot: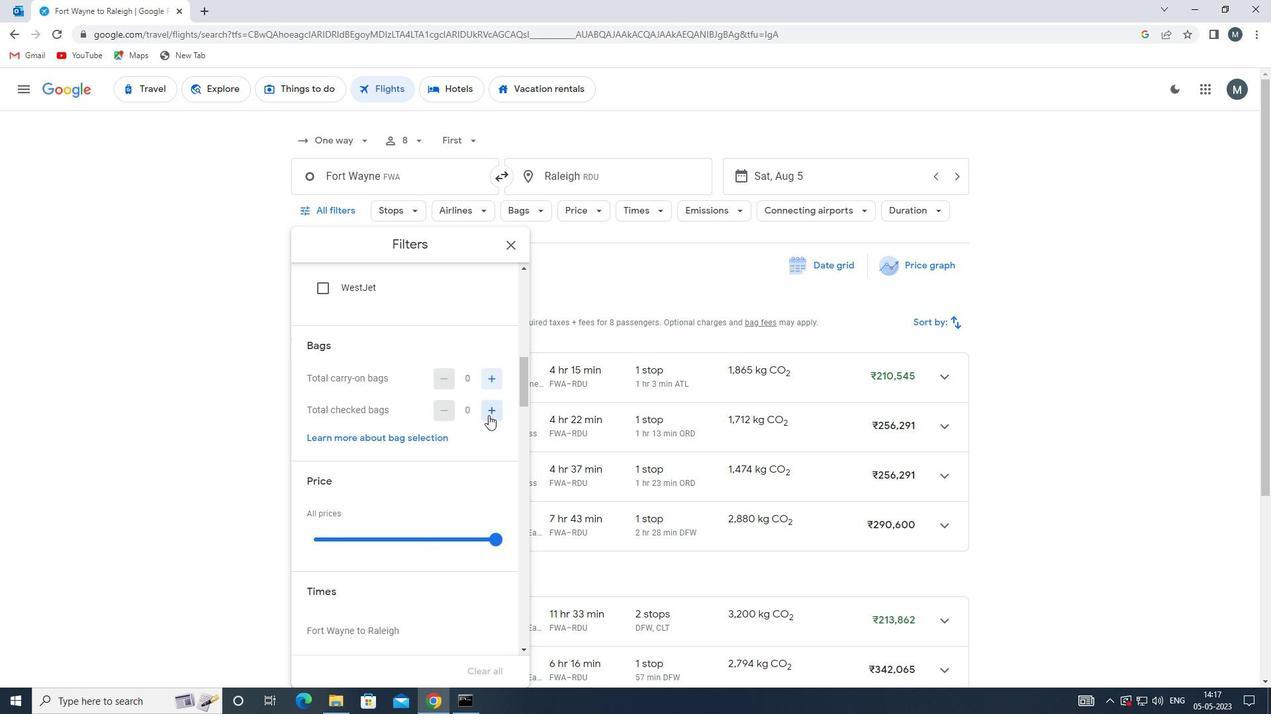 
Action: Mouse pressed left at (491, 413)
Screenshot: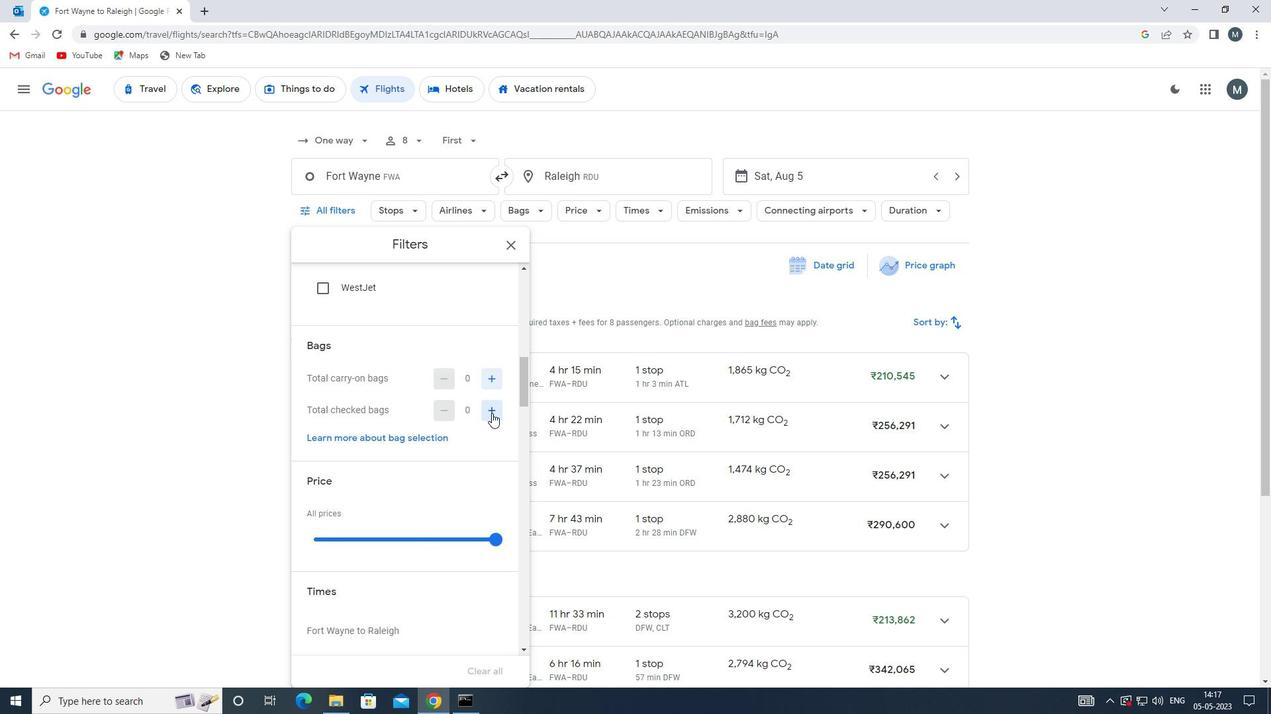 
Action: Mouse moved to (403, 471)
Screenshot: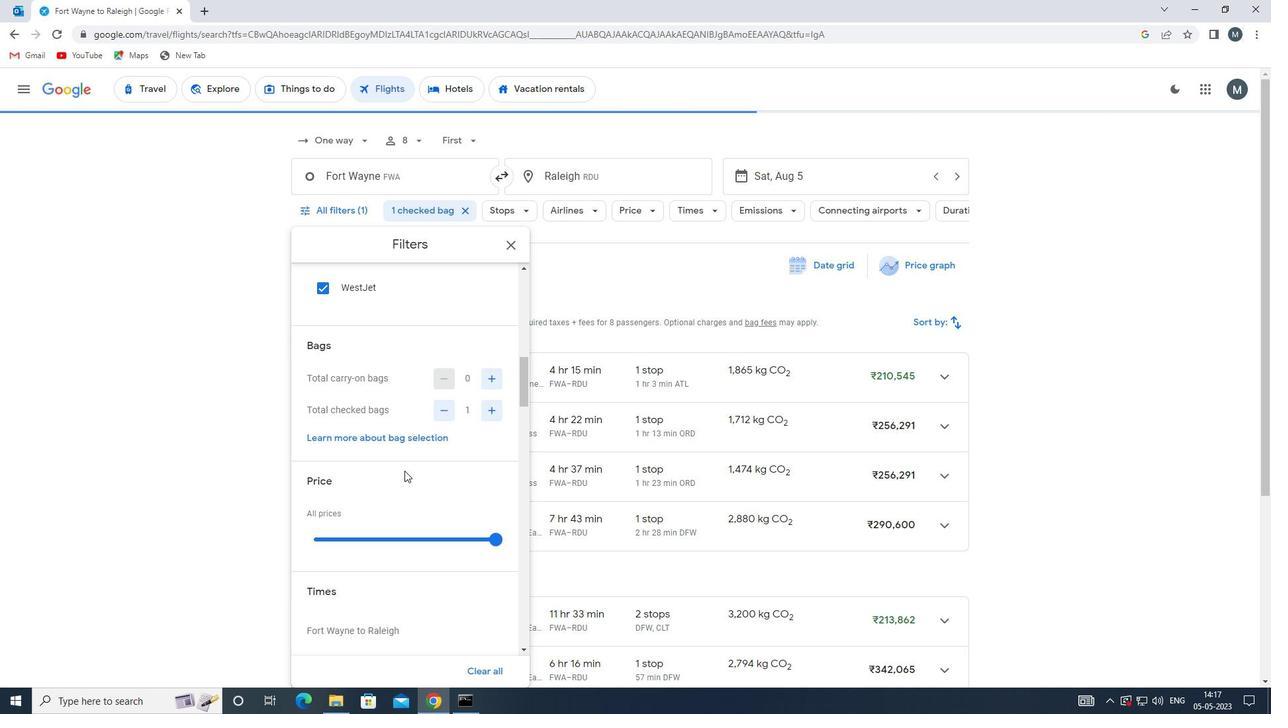 
Action: Mouse scrolled (403, 470) with delta (0, 0)
Screenshot: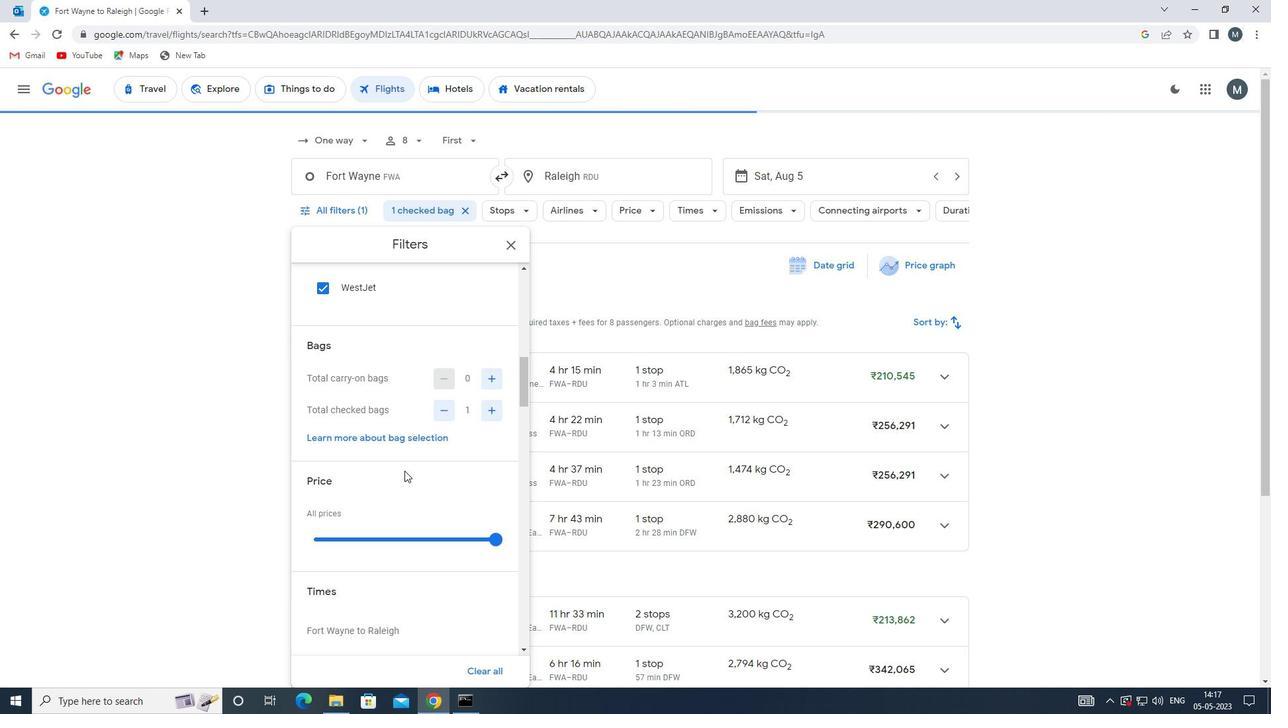 
Action: Mouse moved to (400, 472)
Screenshot: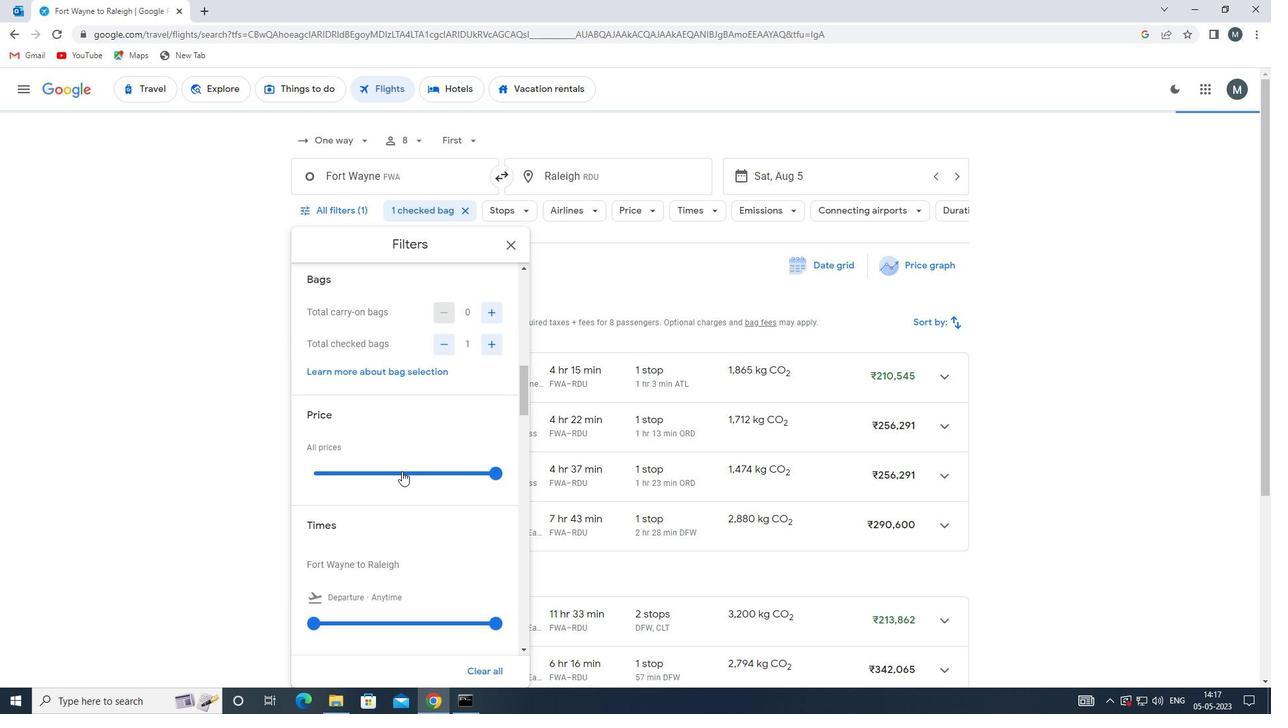 
Action: Mouse pressed left at (400, 472)
Screenshot: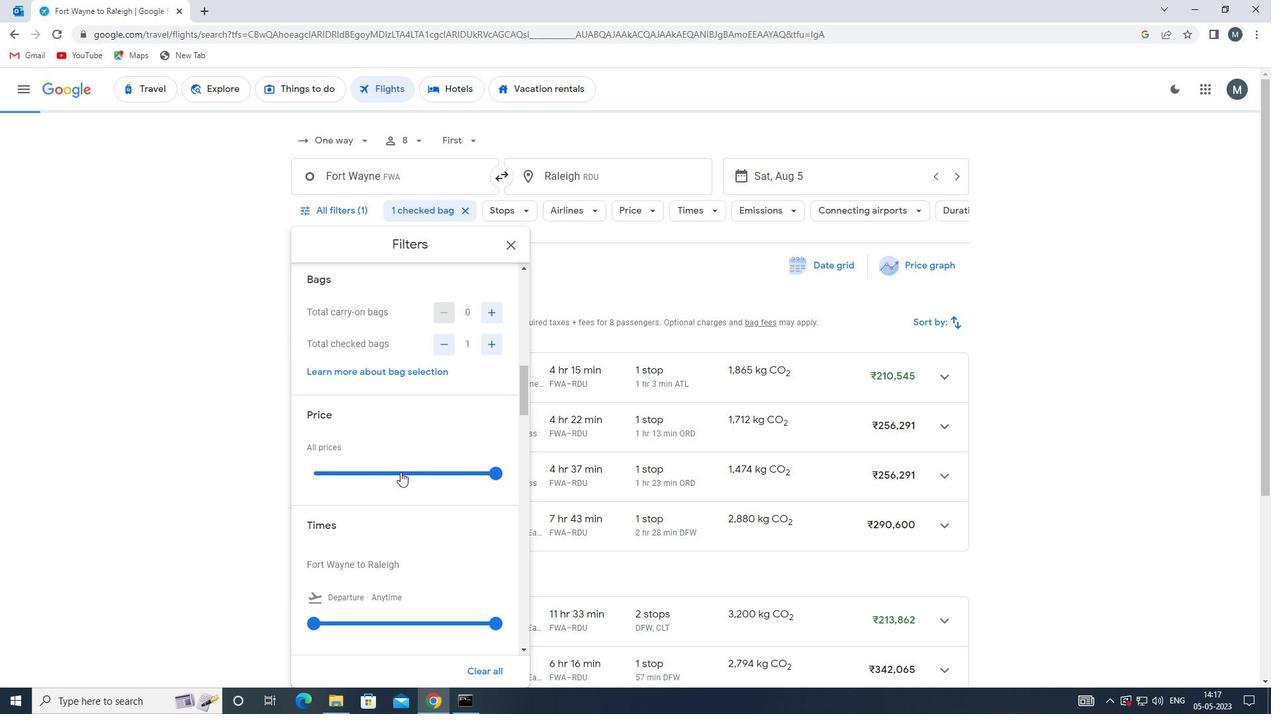 
Action: Mouse pressed left at (400, 472)
Screenshot: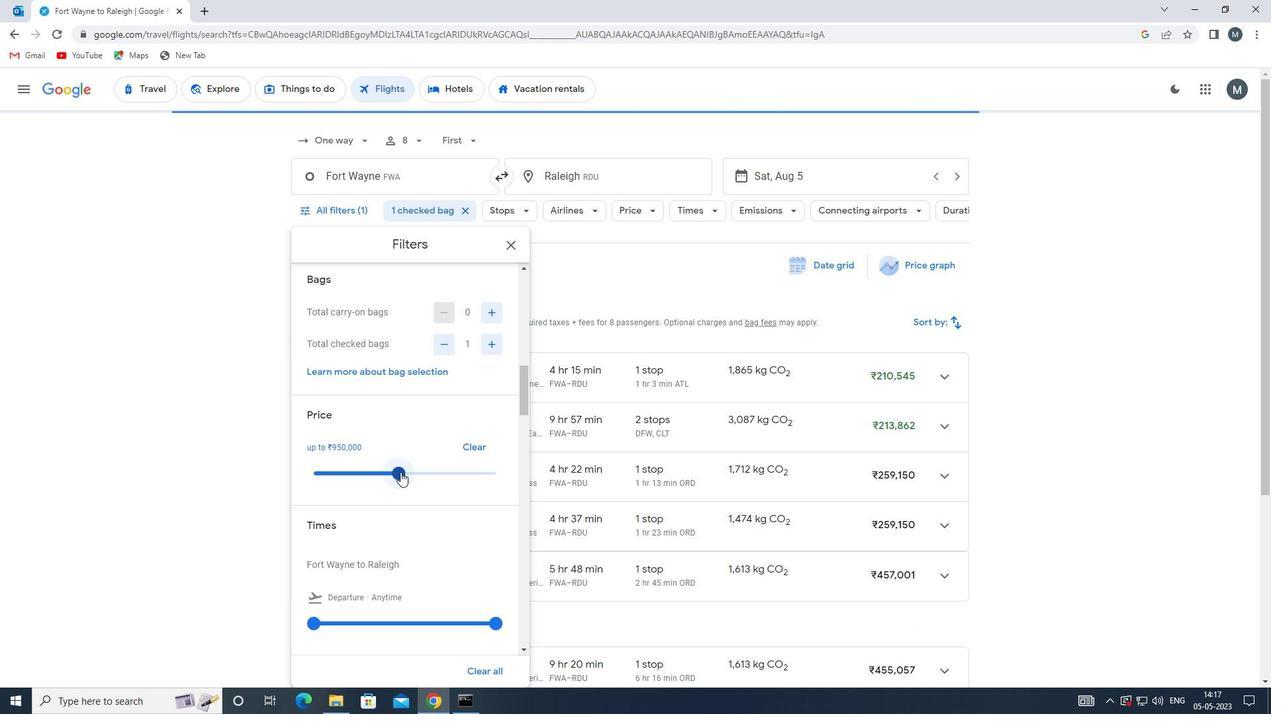 
Action: Mouse moved to (393, 472)
Screenshot: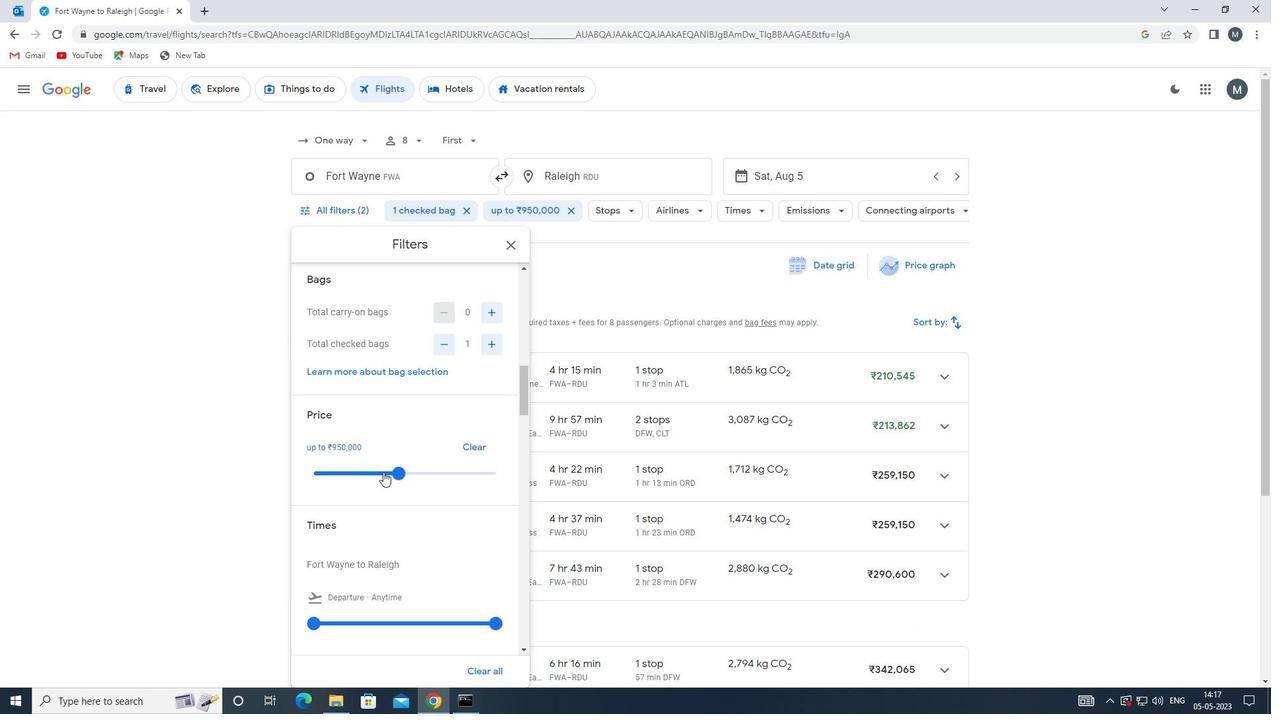
Action: Mouse pressed left at (393, 472)
Screenshot: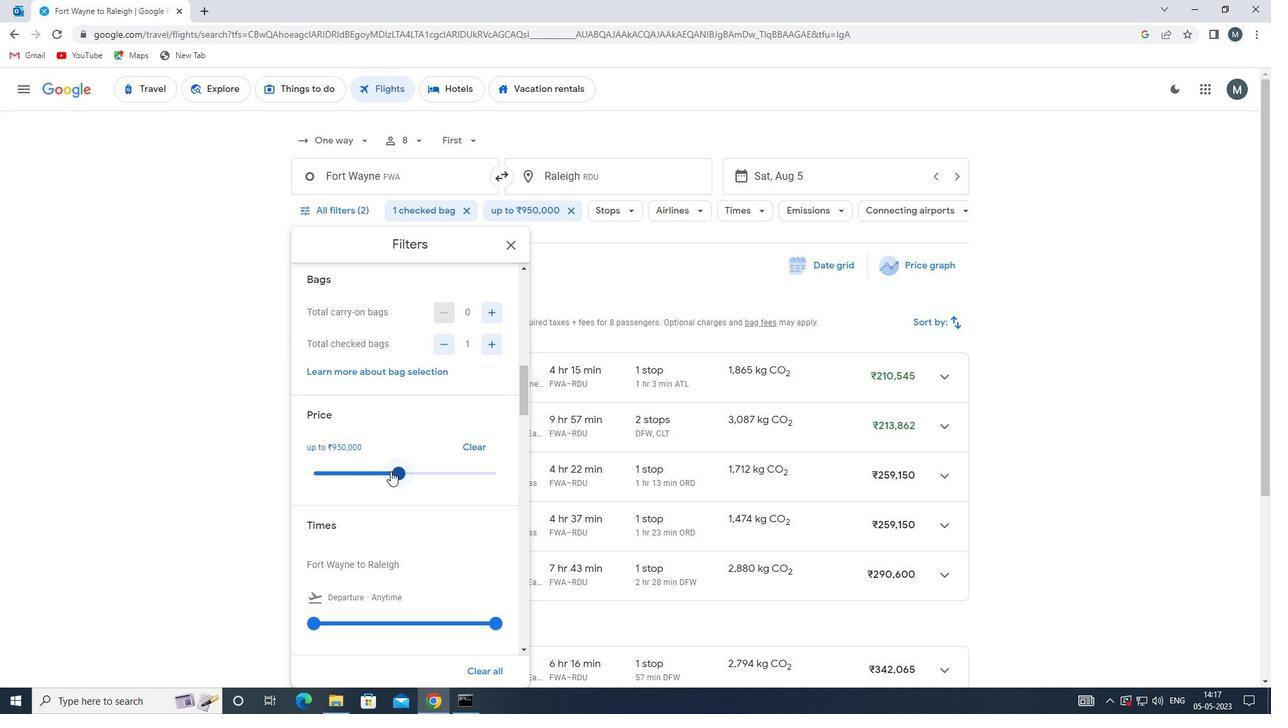 
Action: Mouse moved to (397, 452)
Screenshot: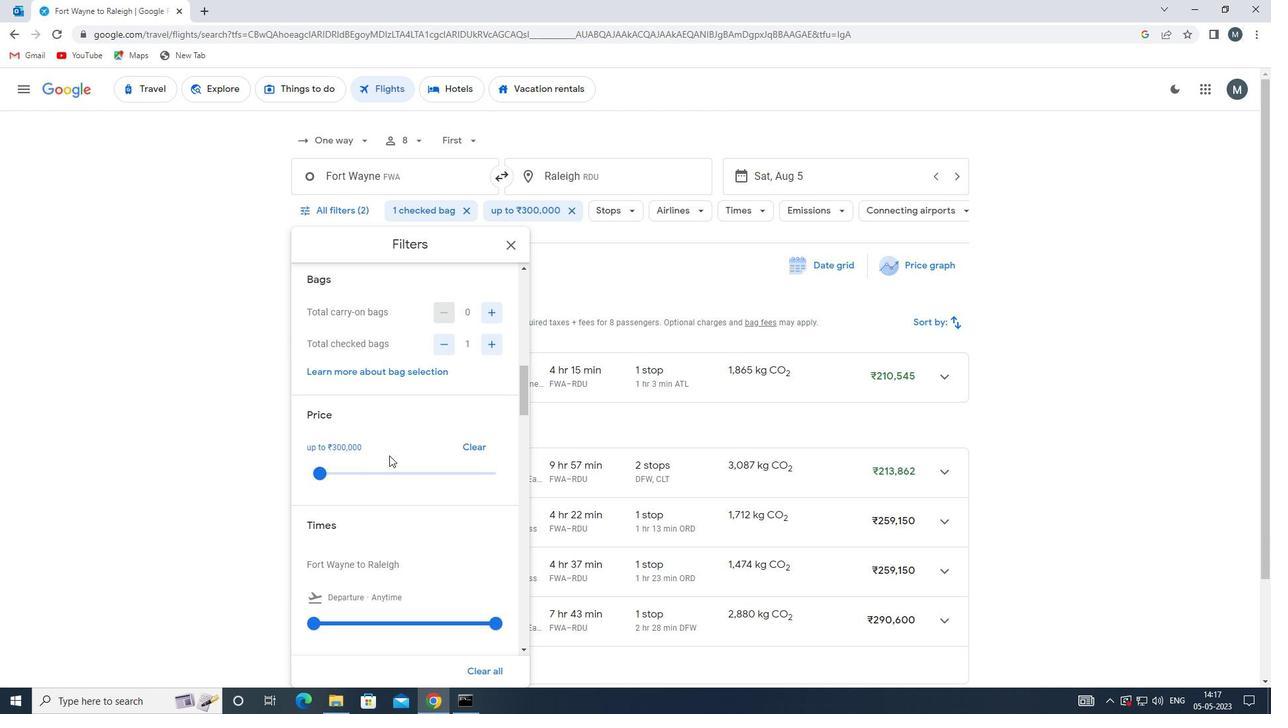 
Action: Mouse scrolled (397, 452) with delta (0, 0)
Screenshot: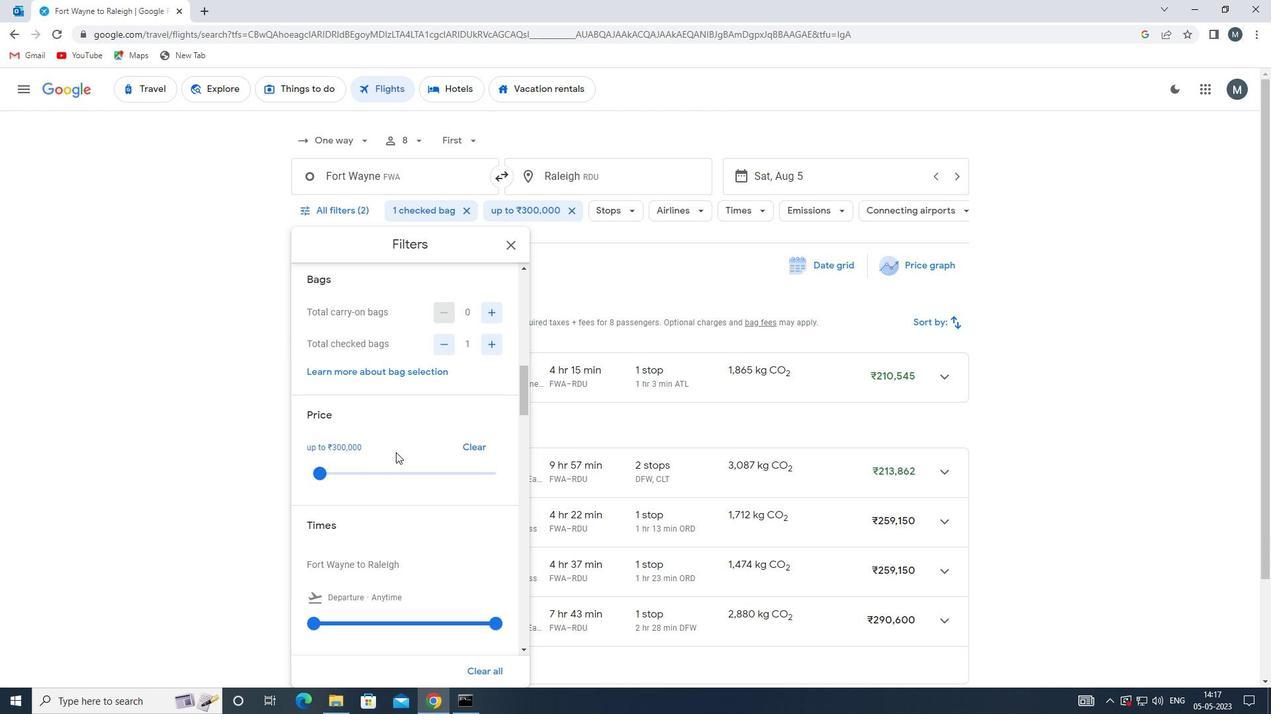 
Action: Mouse moved to (396, 454)
Screenshot: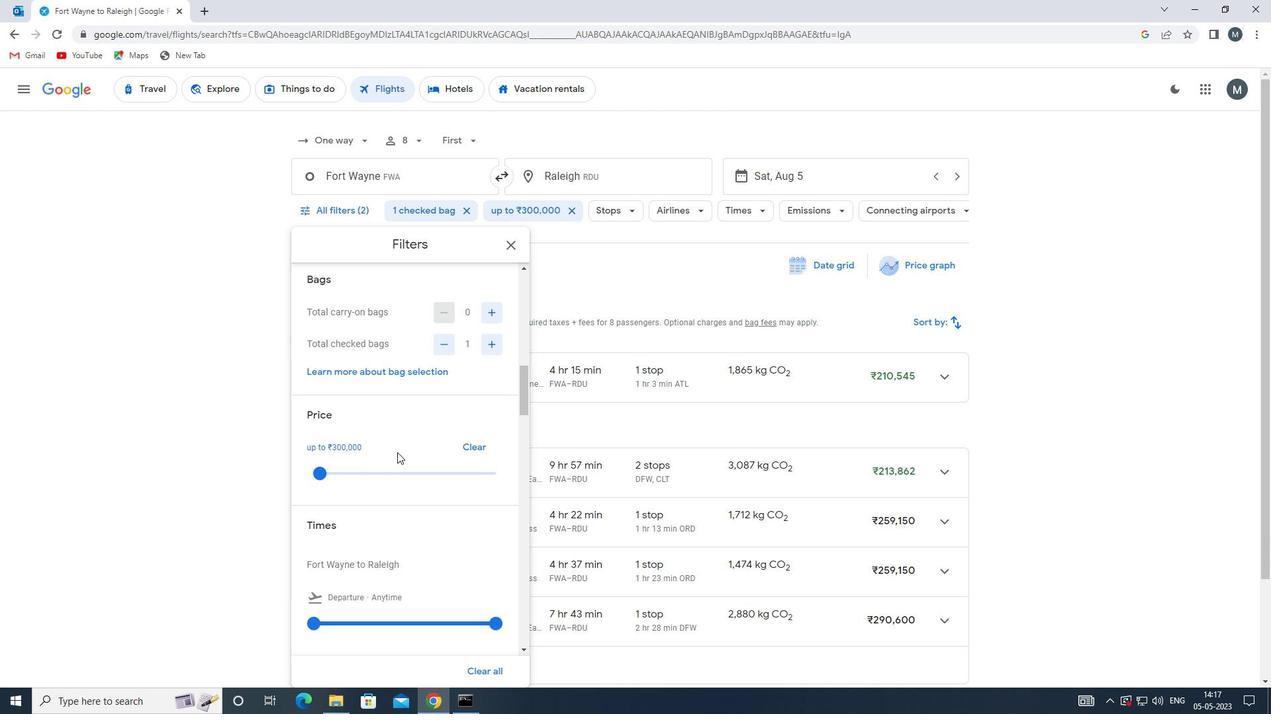 
Action: Mouse scrolled (396, 453) with delta (0, 0)
Screenshot: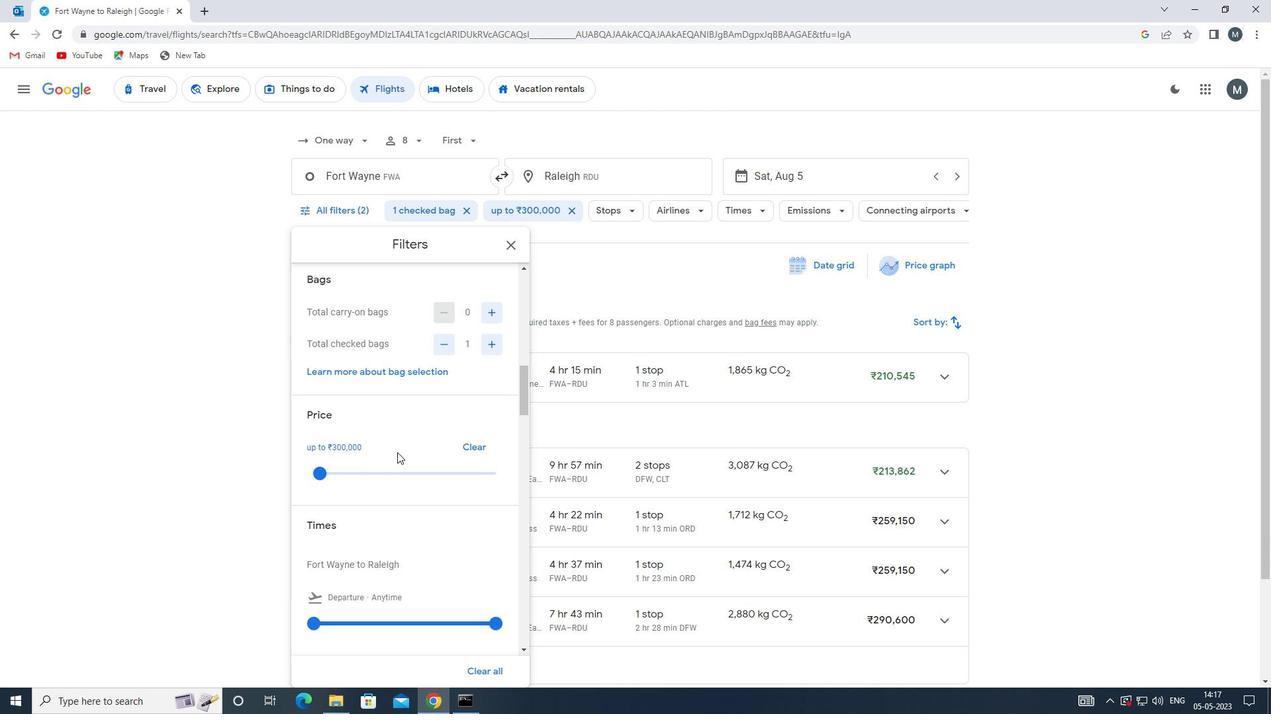 
Action: Mouse scrolled (396, 454) with delta (0, 0)
Screenshot: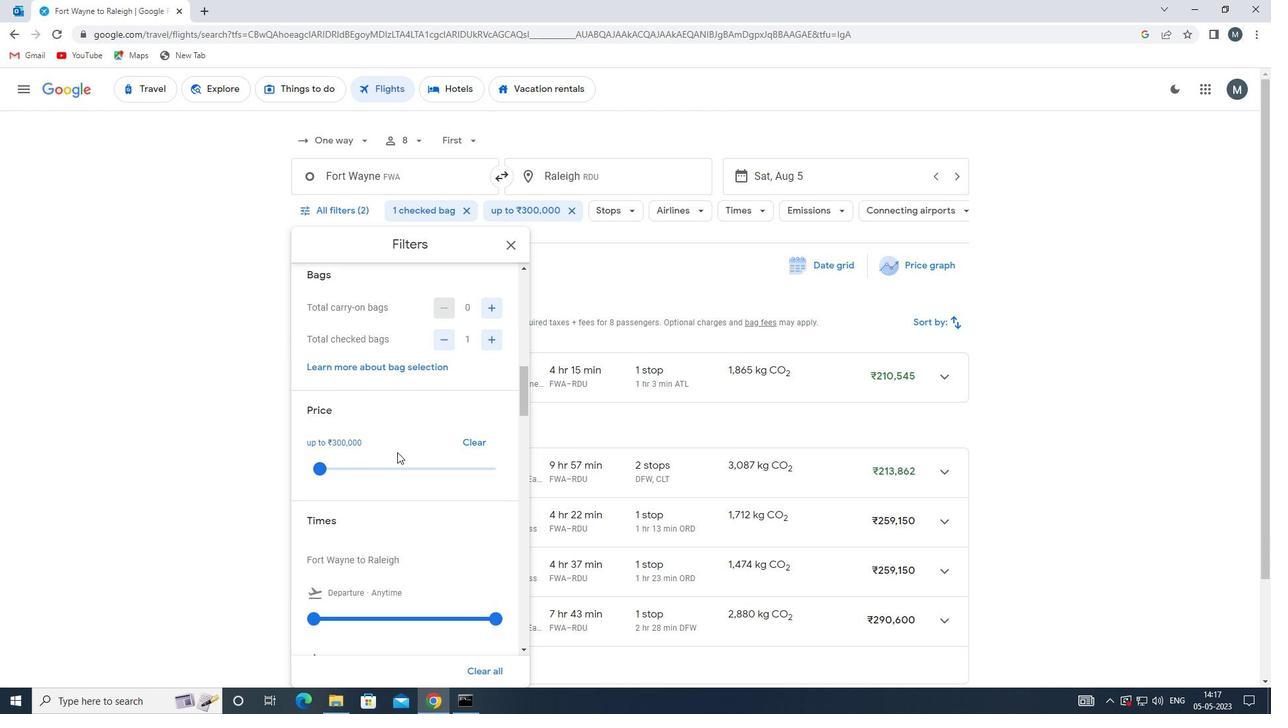 
Action: Mouse moved to (395, 456)
Screenshot: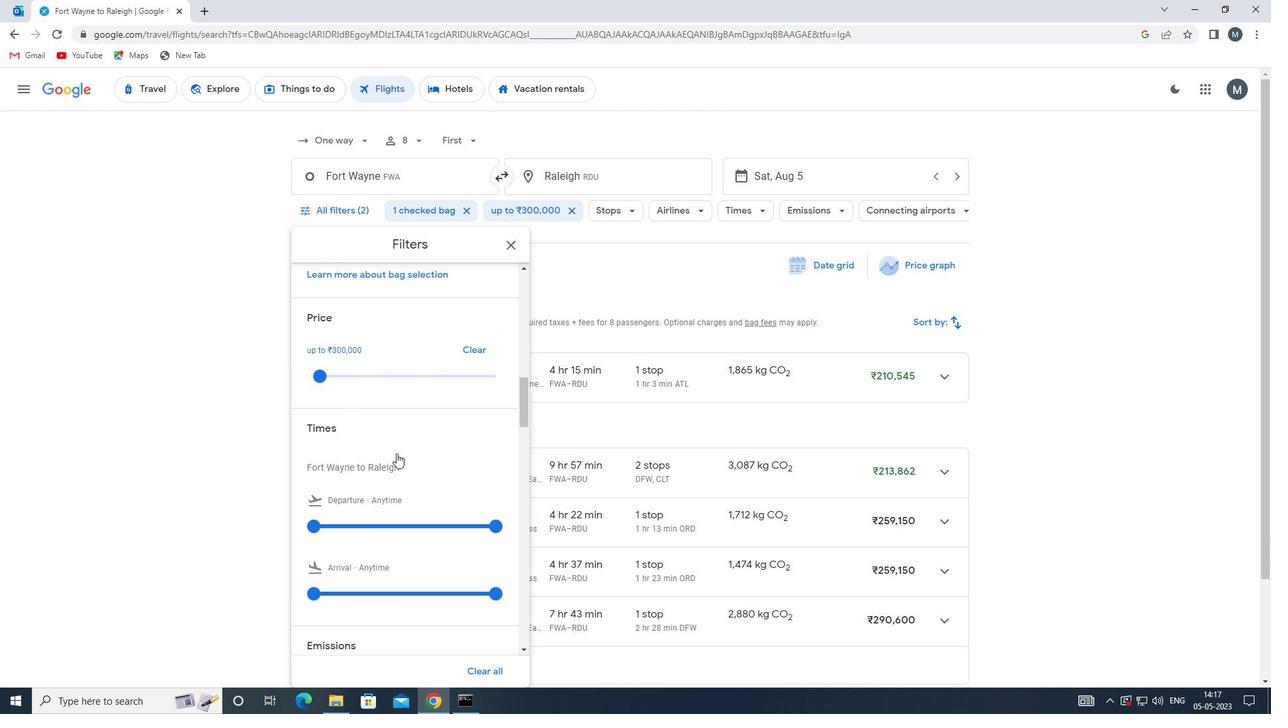 
Action: Mouse scrolled (395, 455) with delta (0, 0)
Screenshot: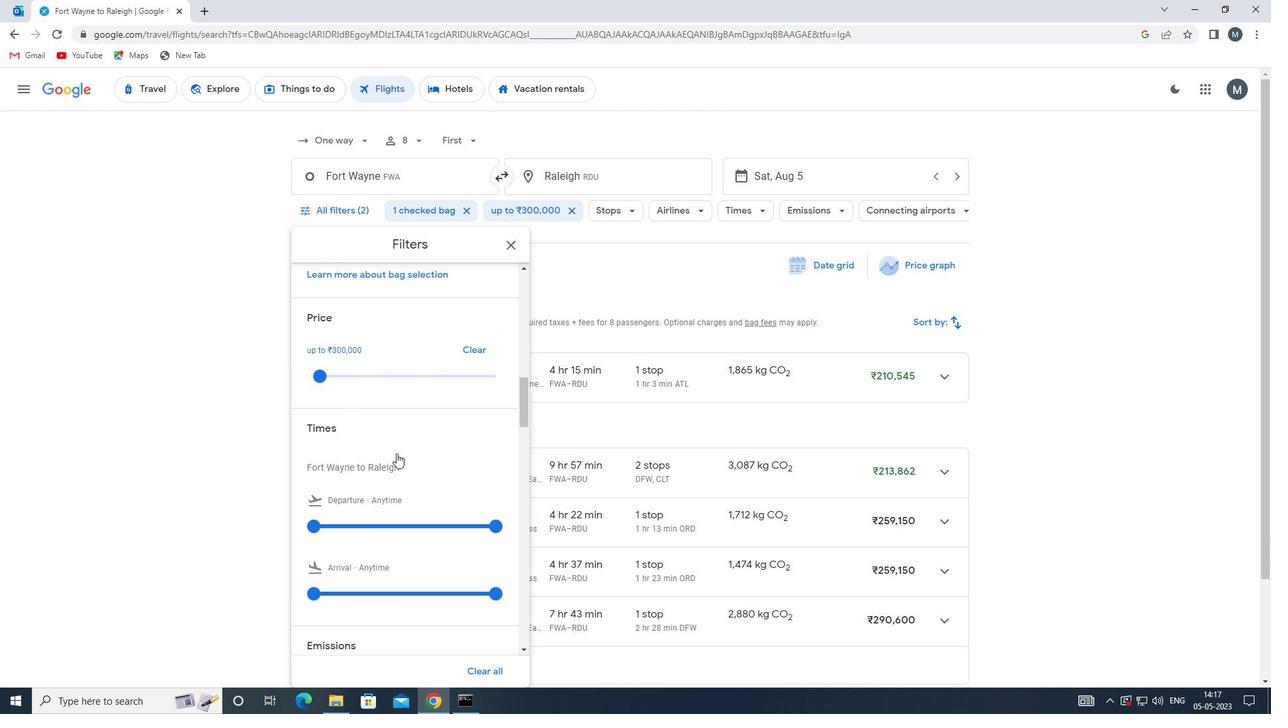 
Action: Mouse moved to (311, 488)
Screenshot: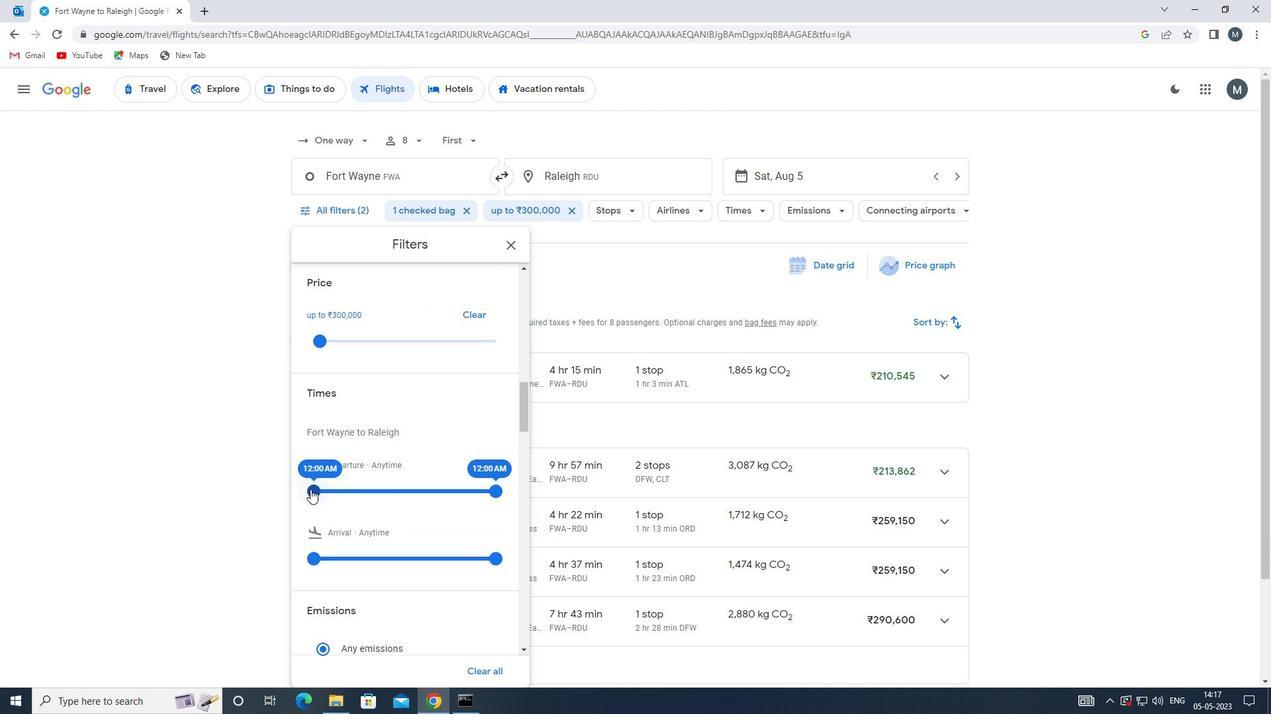 
Action: Mouse pressed left at (311, 488)
Screenshot: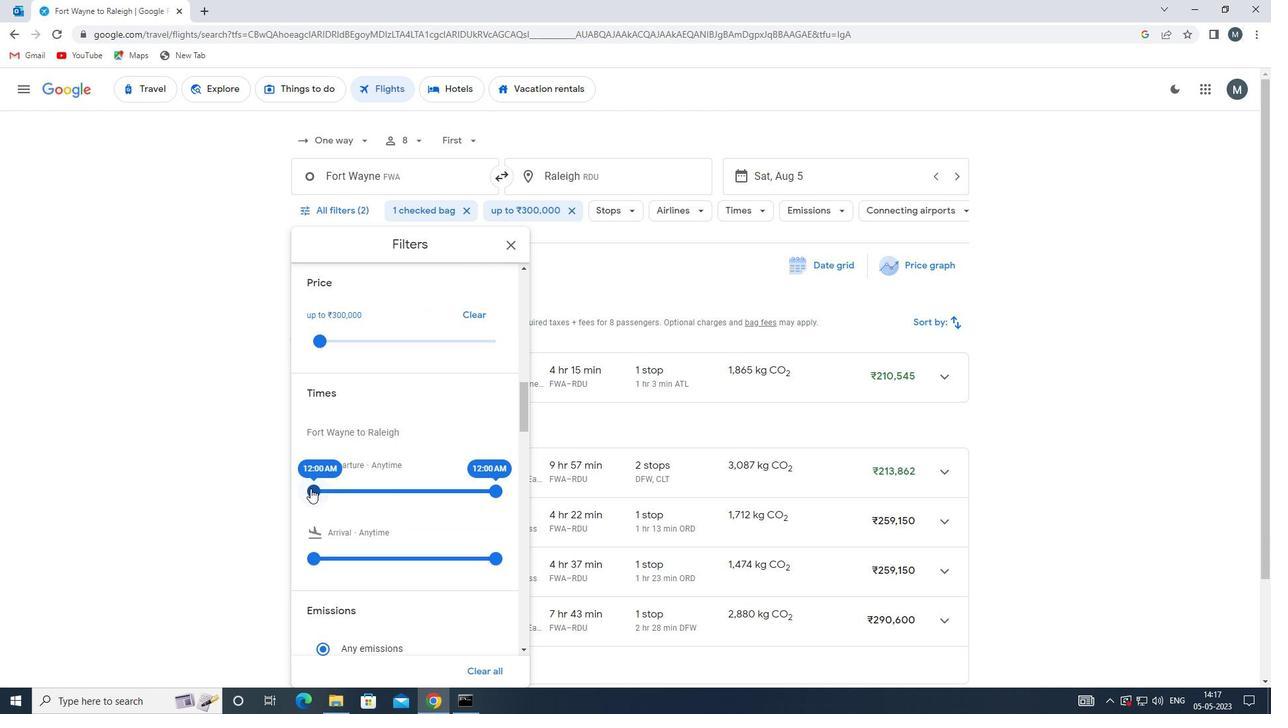
Action: Mouse moved to (490, 490)
Screenshot: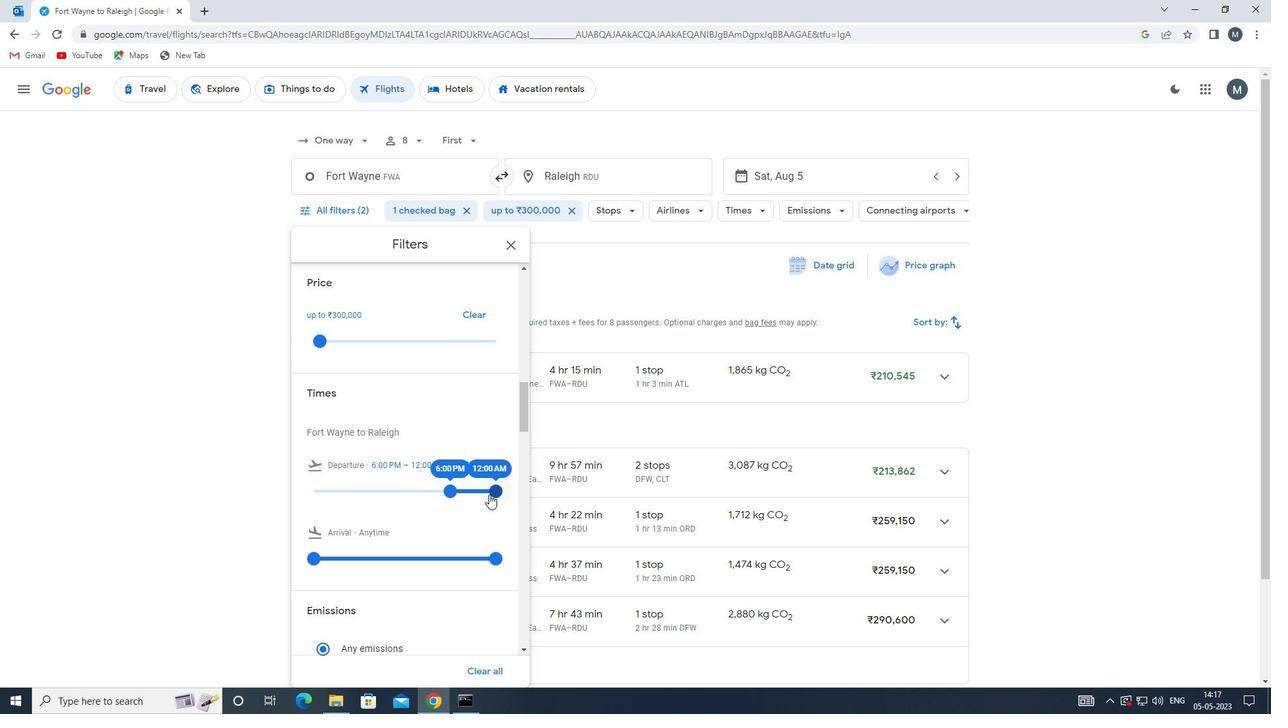 
Action: Mouse pressed left at (490, 490)
Screenshot: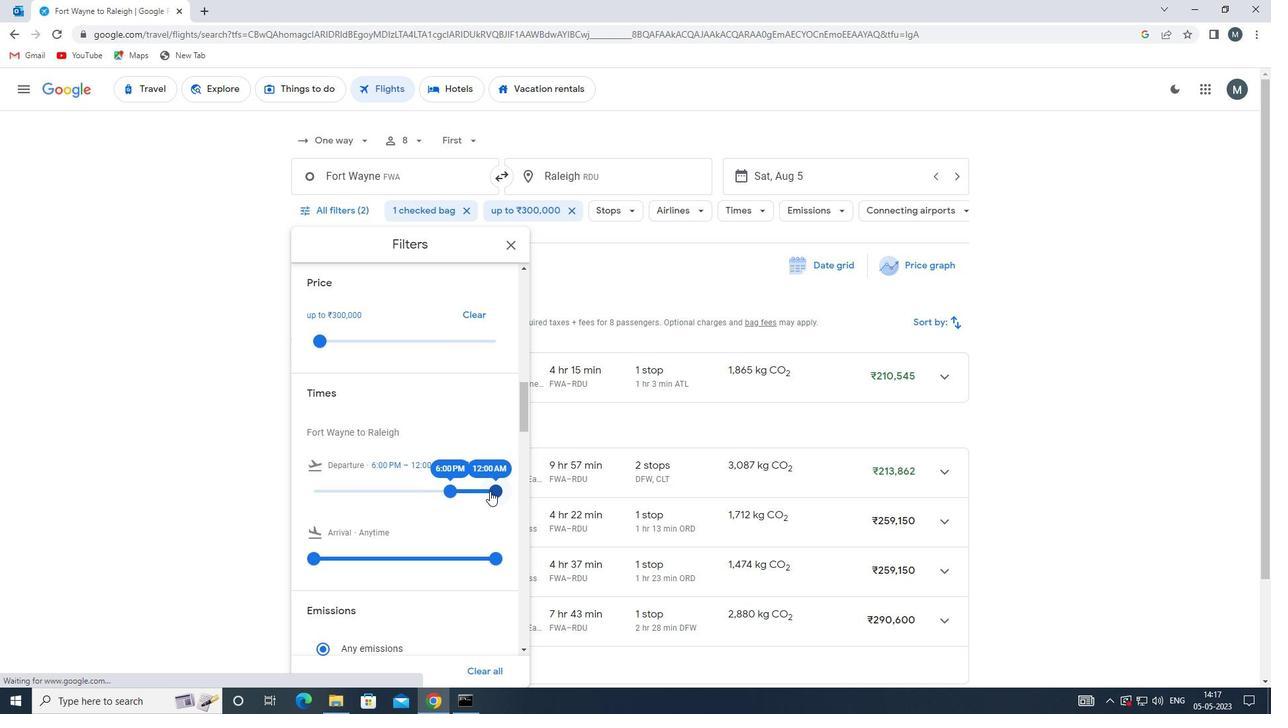 
Action: Mouse moved to (435, 493)
Screenshot: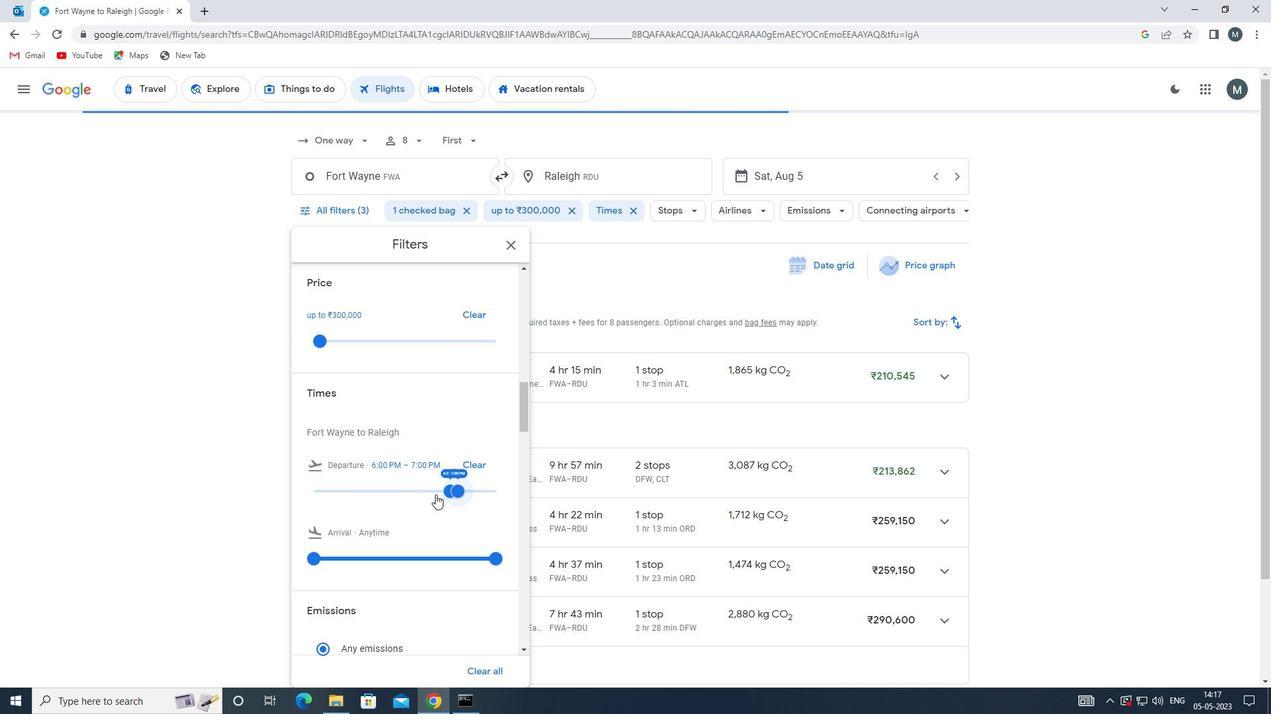 
Action: Mouse scrolled (435, 493) with delta (0, 0)
Screenshot: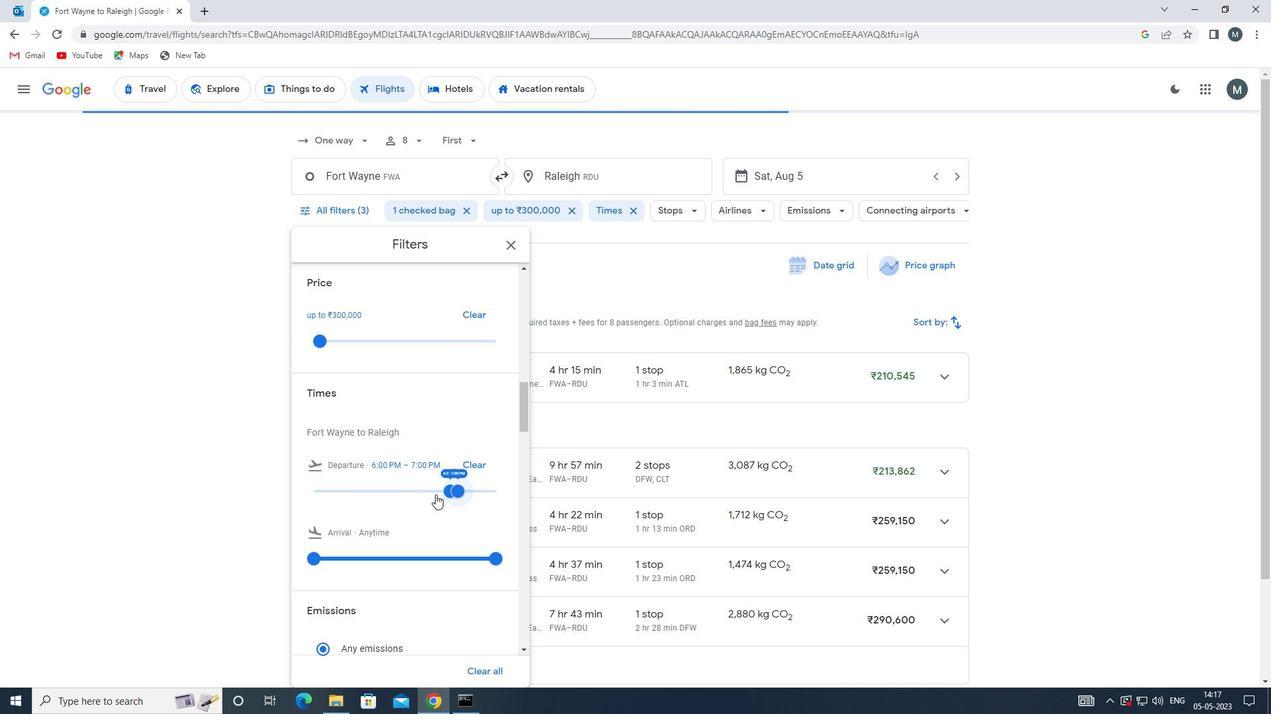 
Action: Mouse moved to (513, 246)
Screenshot: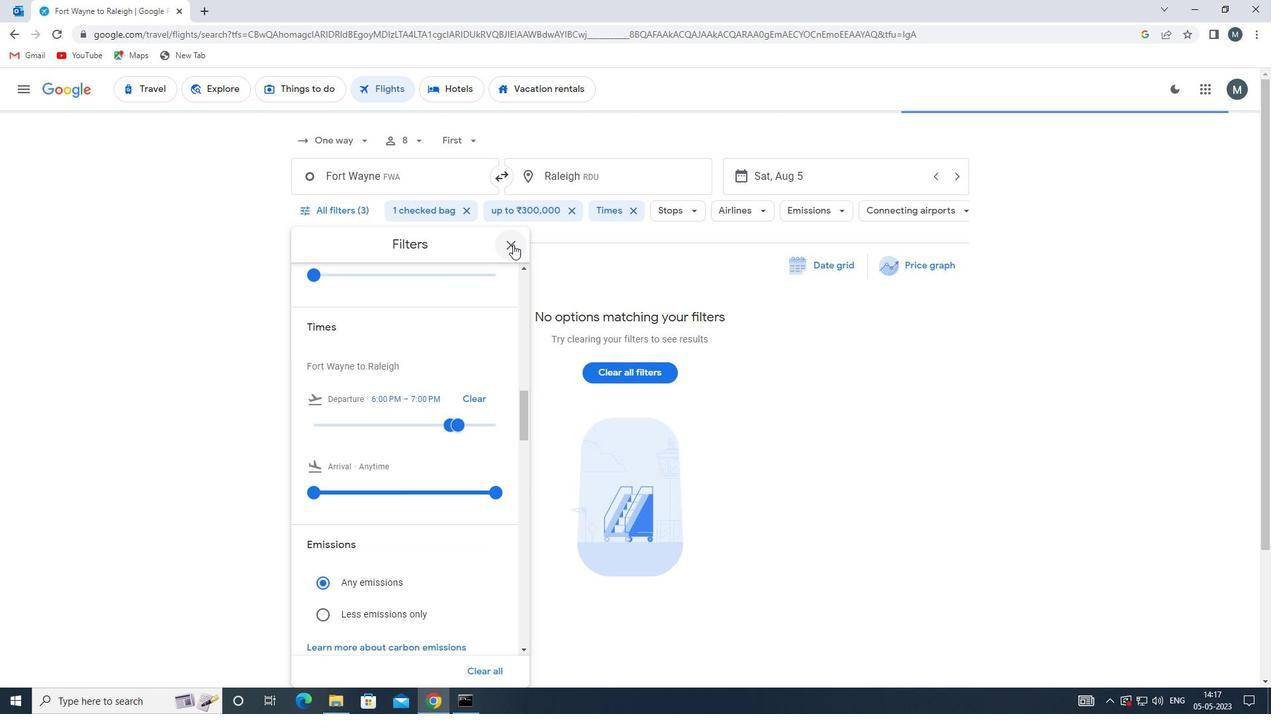 
Action: Mouse pressed left at (513, 246)
Screenshot: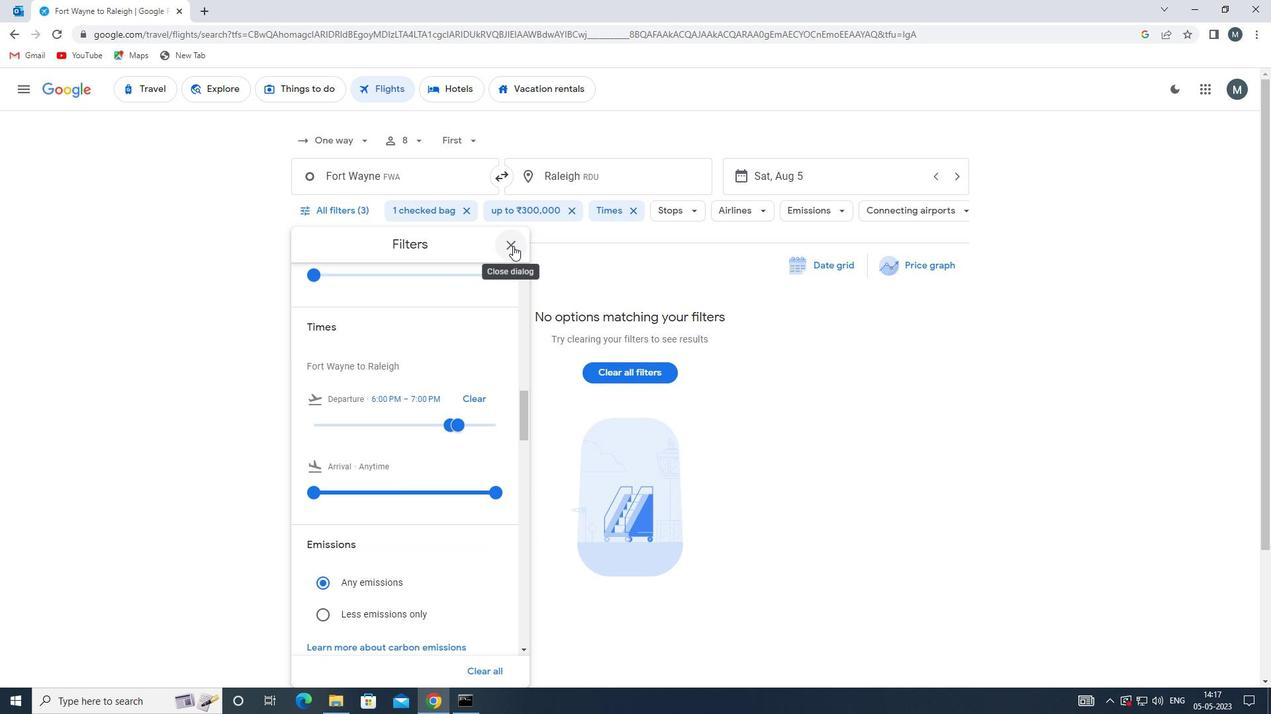 
Action: Mouse moved to (513, 247)
Screenshot: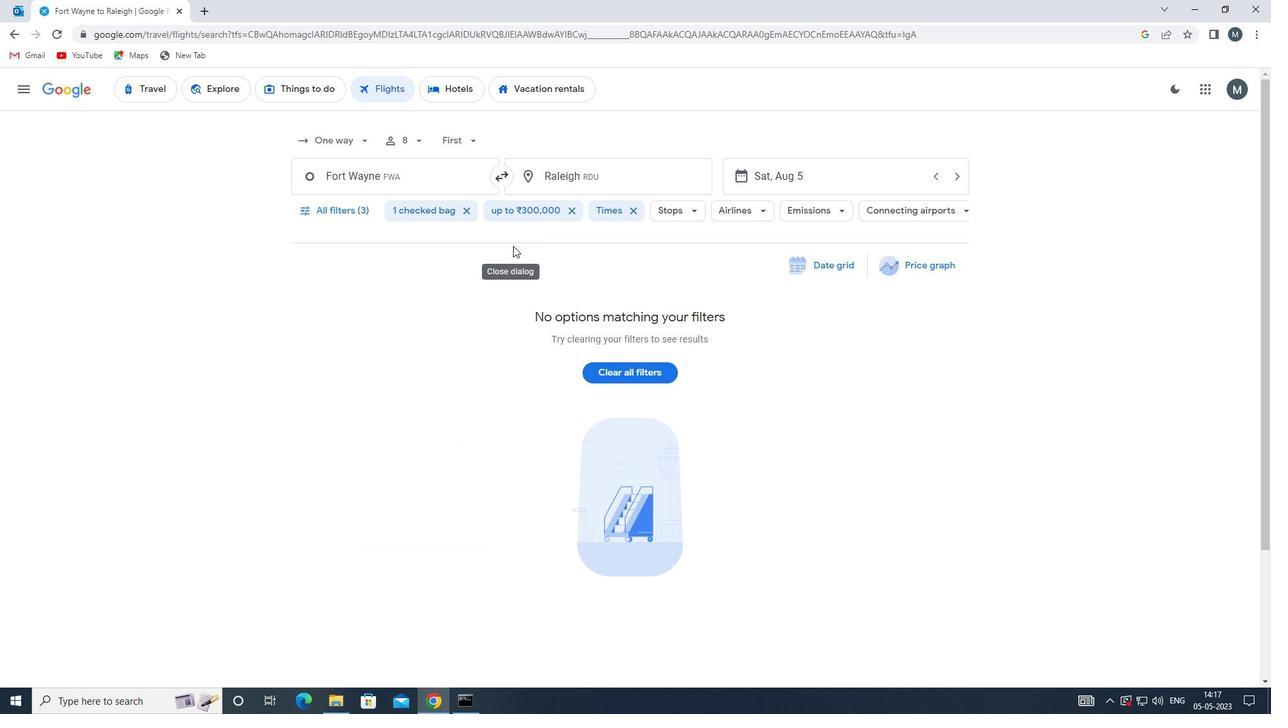 
